 Task: Look for space in Luga, Russia from 9th June, 2023 to 16th June, 2023 for 2 adults in price range Rs.8000 to Rs.16000. Place can be entire place with 2 bedrooms having 2 beds and 1 bathroom. Property type can be house, flat, guest house. Booking option can be shelf check-in. Required host language is English.
Action: Mouse moved to (618, 124)
Screenshot: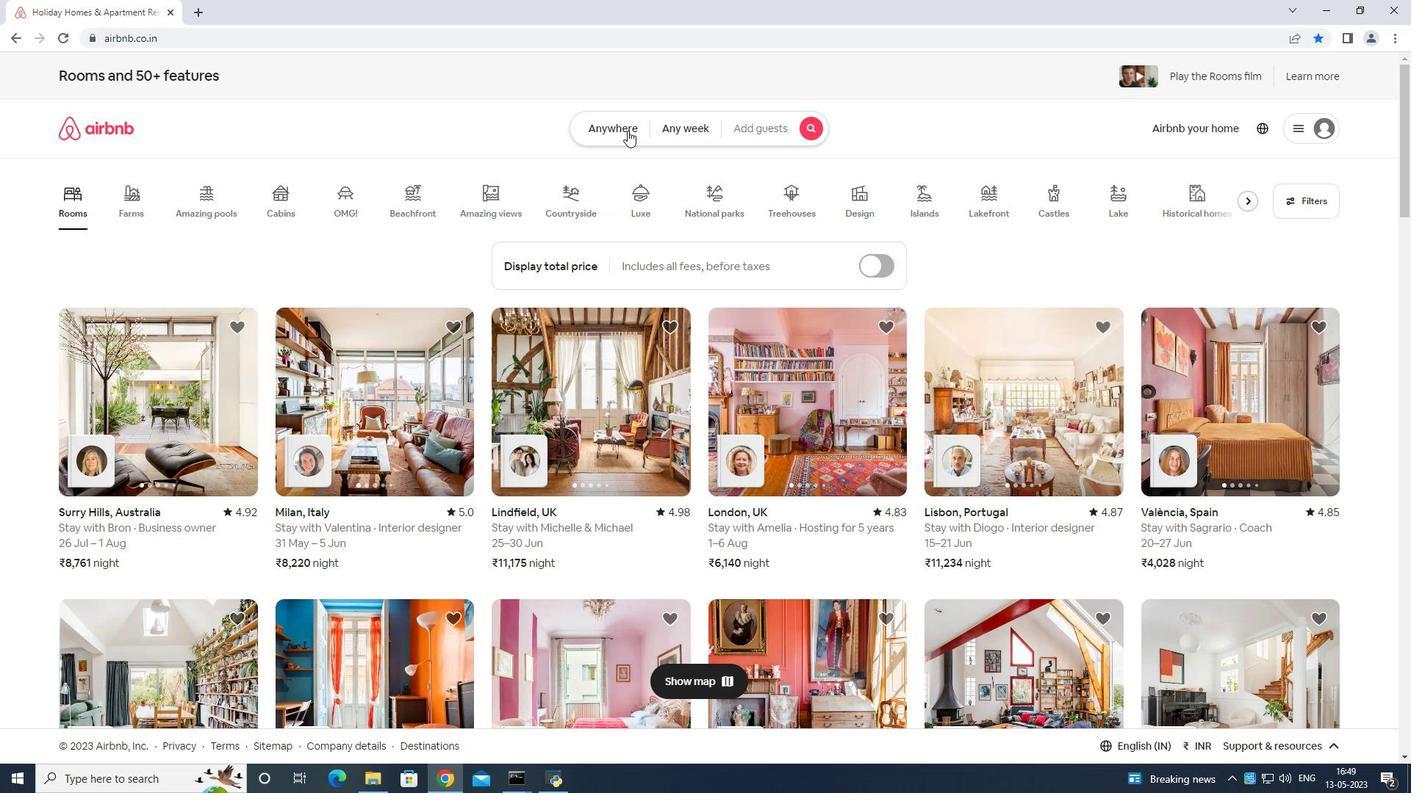 
Action: Mouse pressed left at (618, 124)
Screenshot: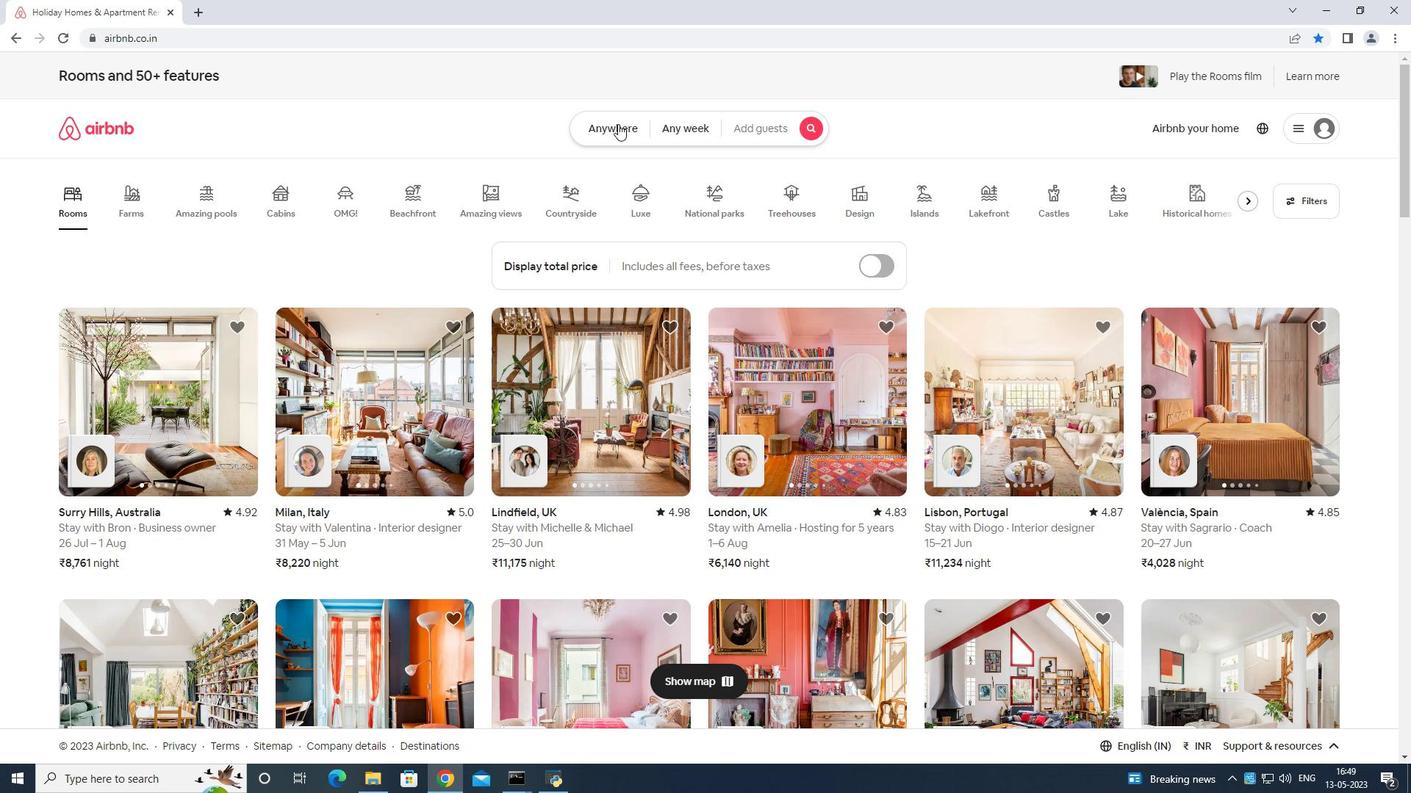 
Action: Mouse moved to (523, 183)
Screenshot: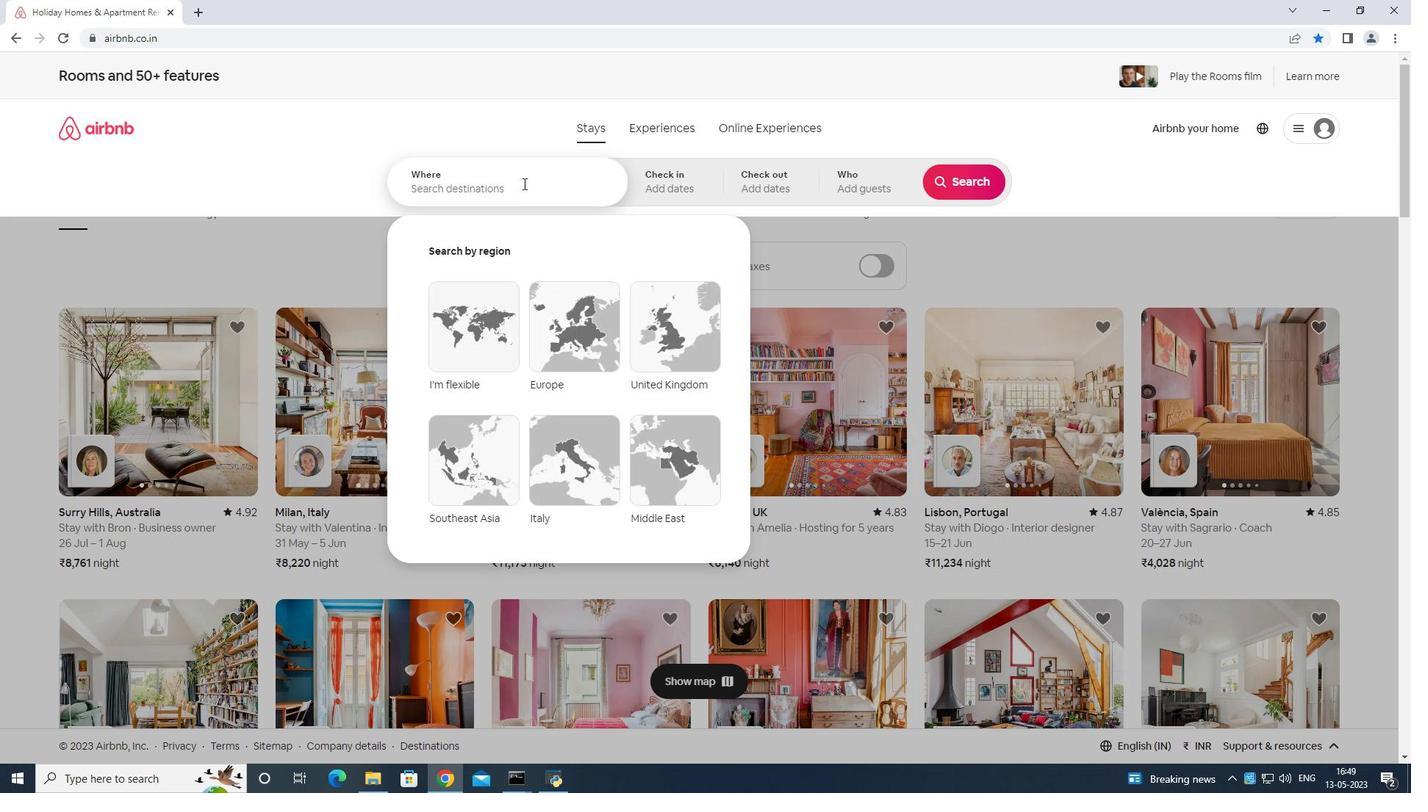 
Action: Mouse pressed left at (523, 183)
Screenshot: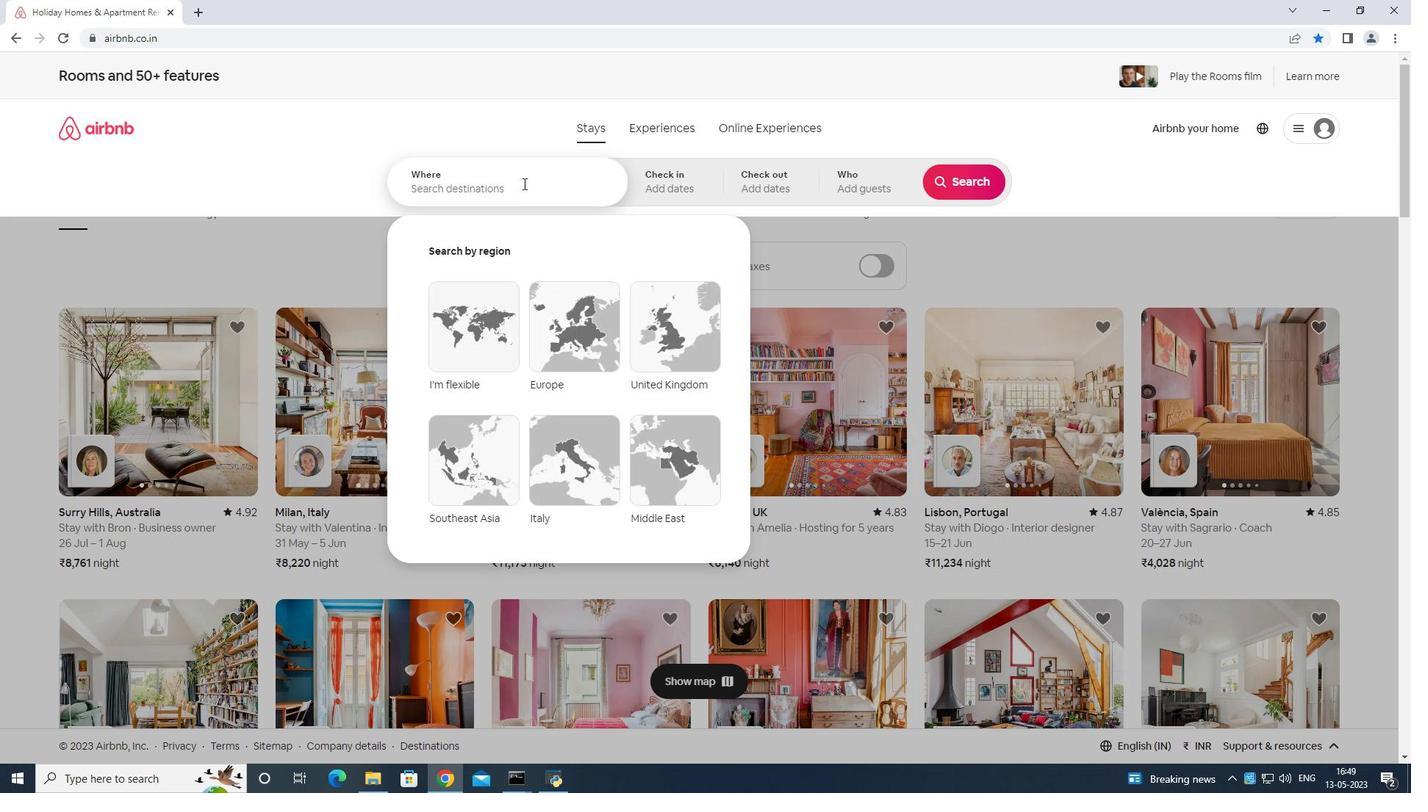 
Action: Key pressed <Key.caps_lock>LUGA<Key.space>RUSSIA<Key.enter>
Screenshot: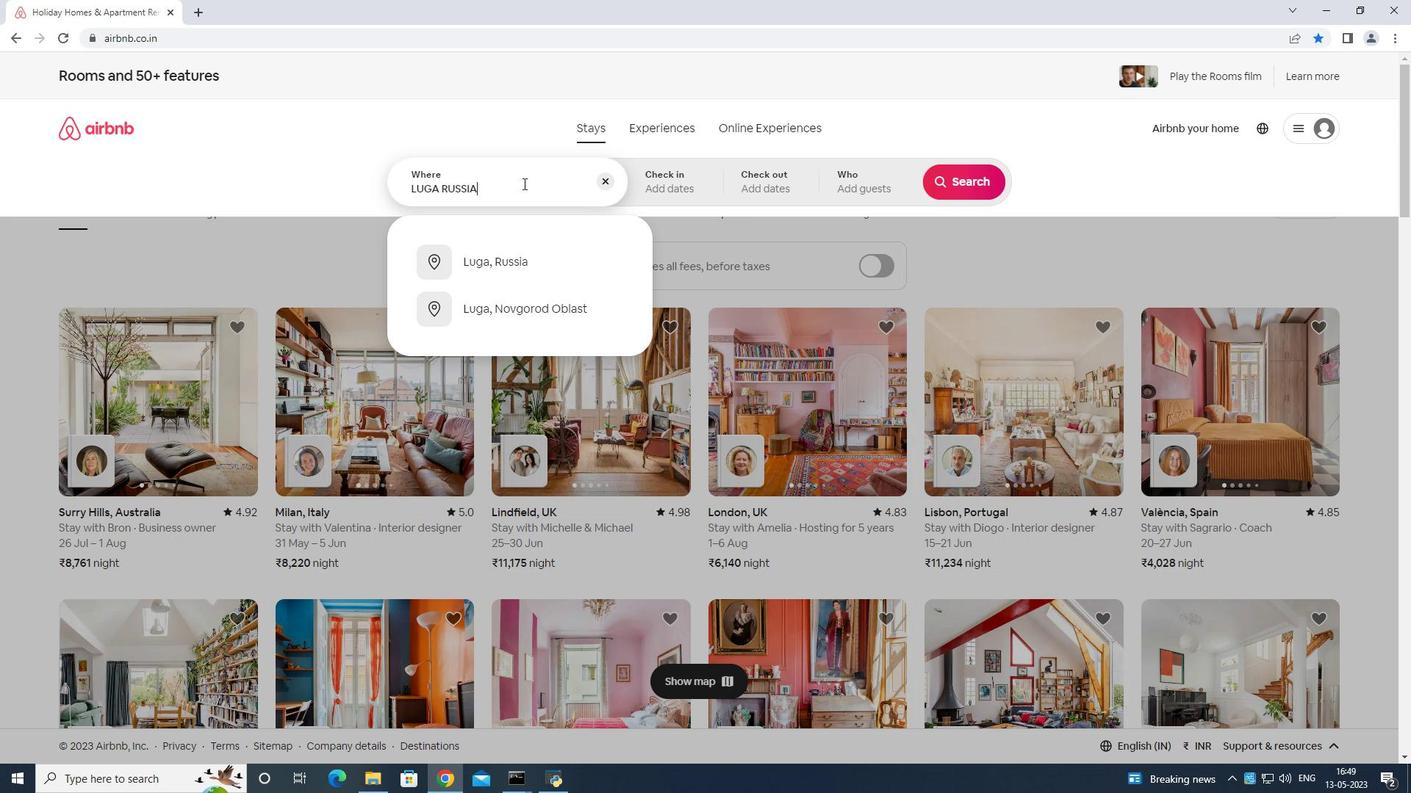 
Action: Mouse moved to (904, 387)
Screenshot: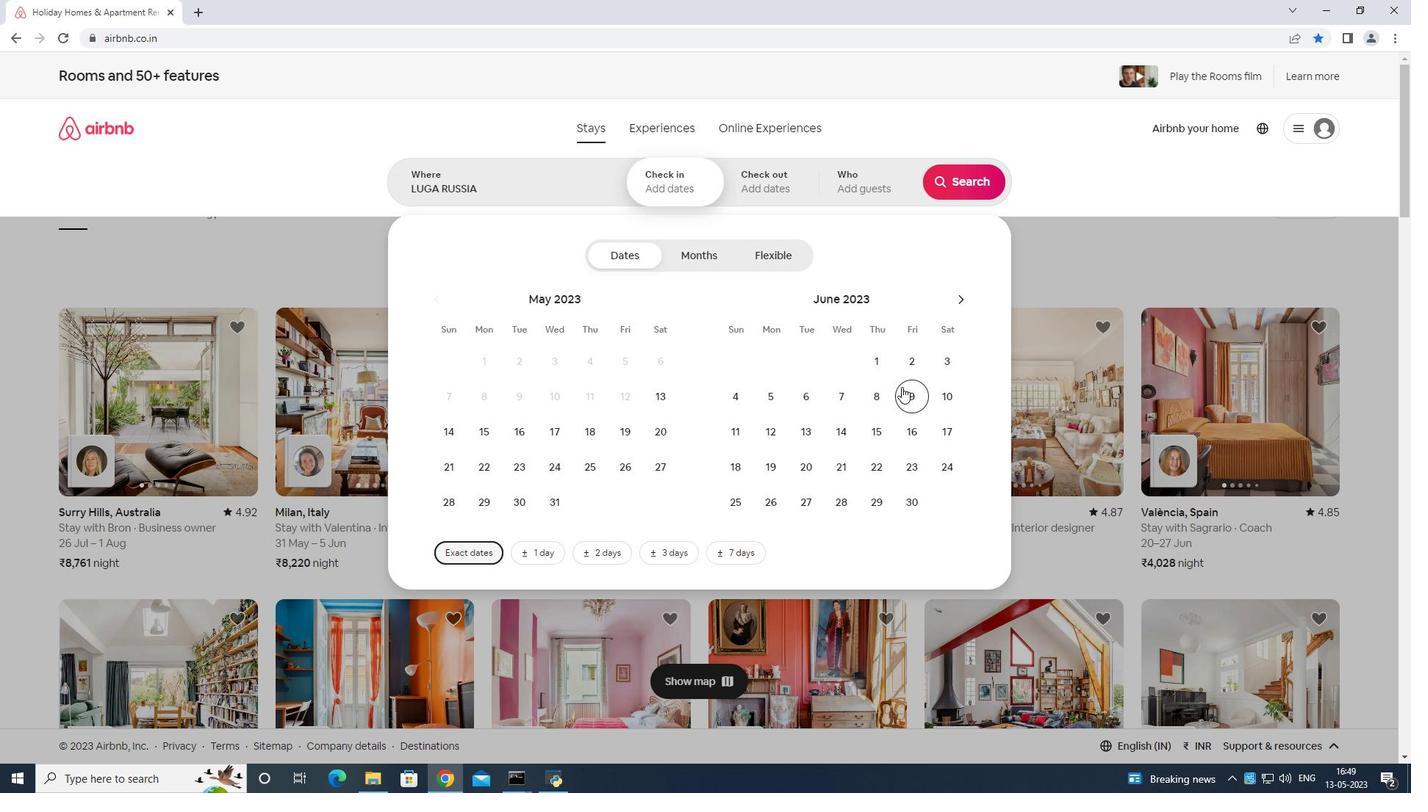 
Action: Mouse pressed left at (904, 387)
Screenshot: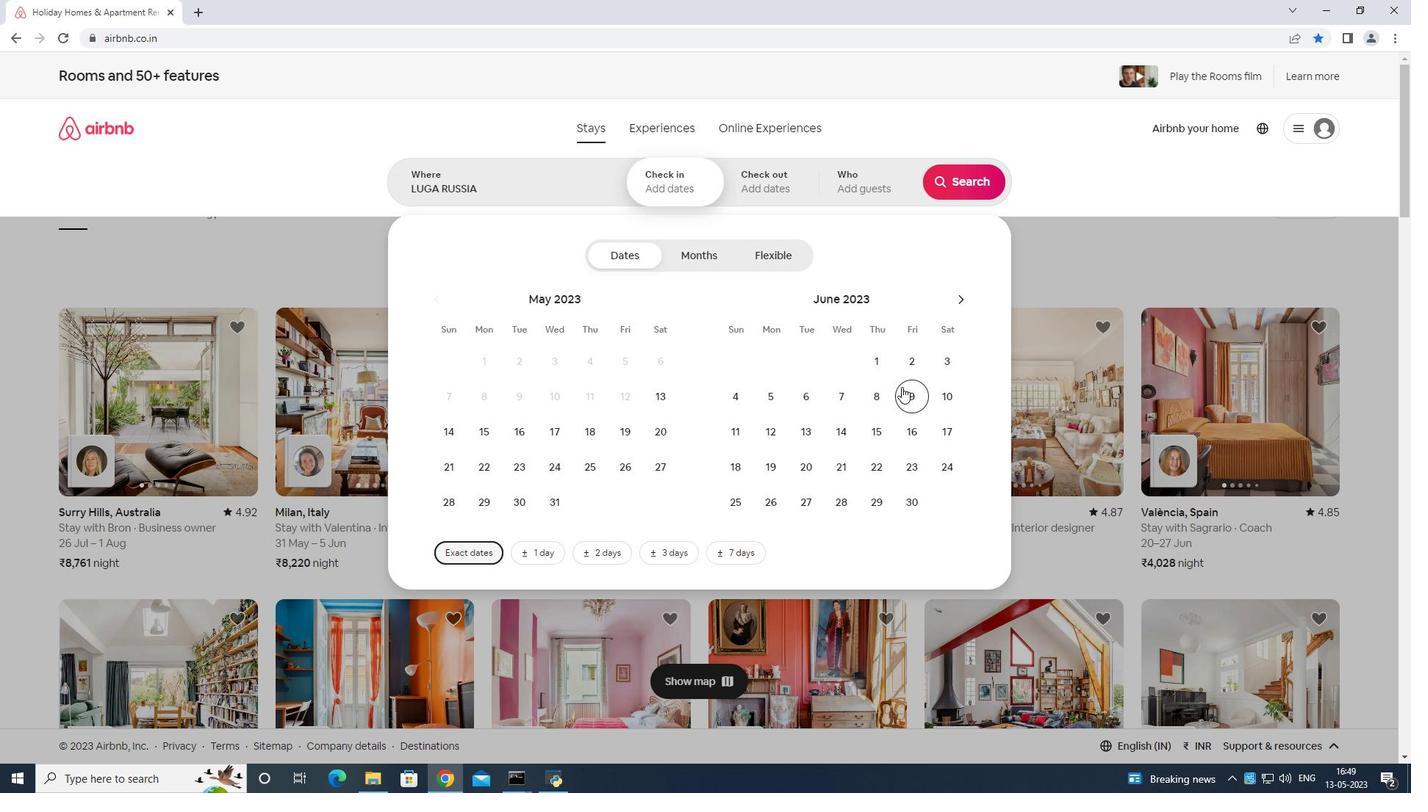 
Action: Mouse moved to (906, 426)
Screenshot: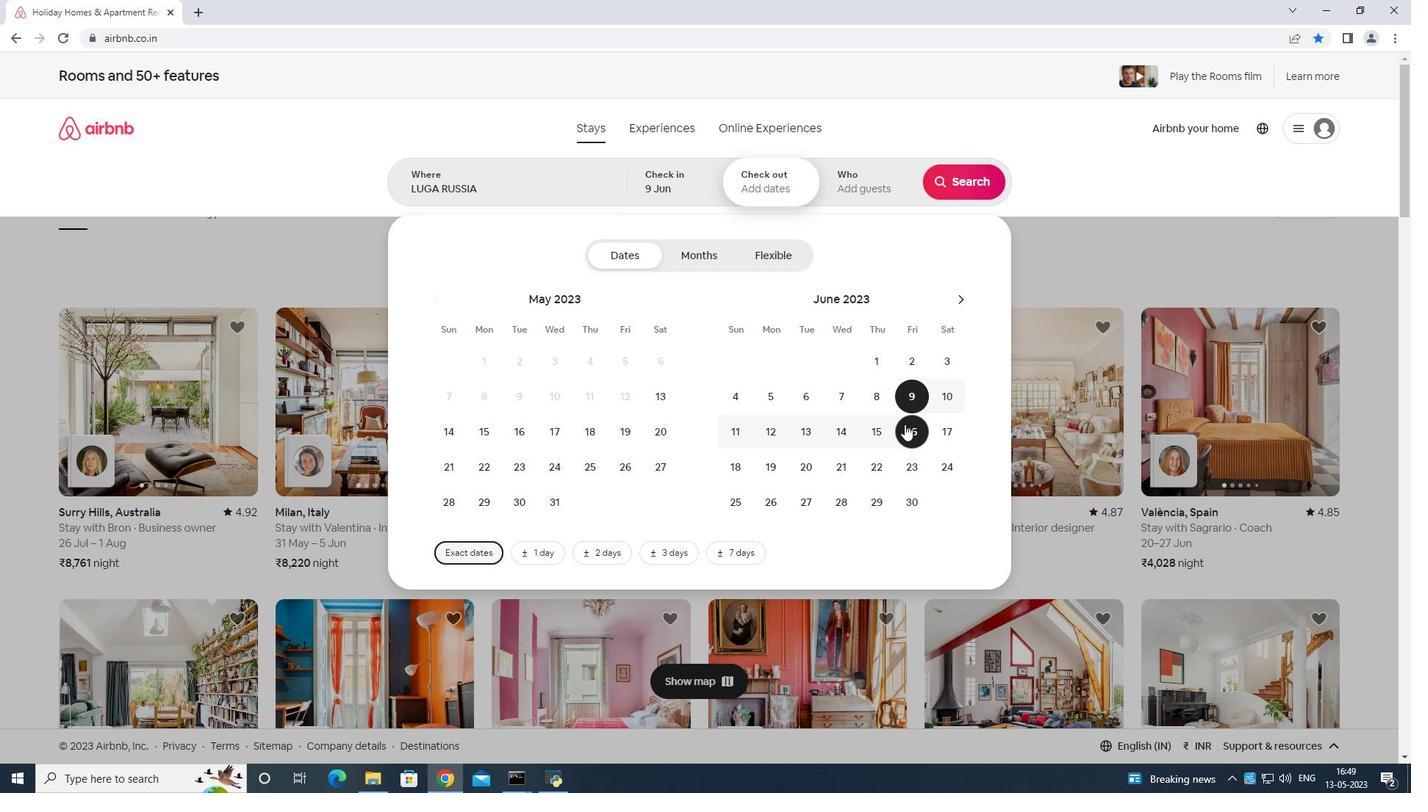 
Action: Mouse pressed left at (906, 426)
Screenshot: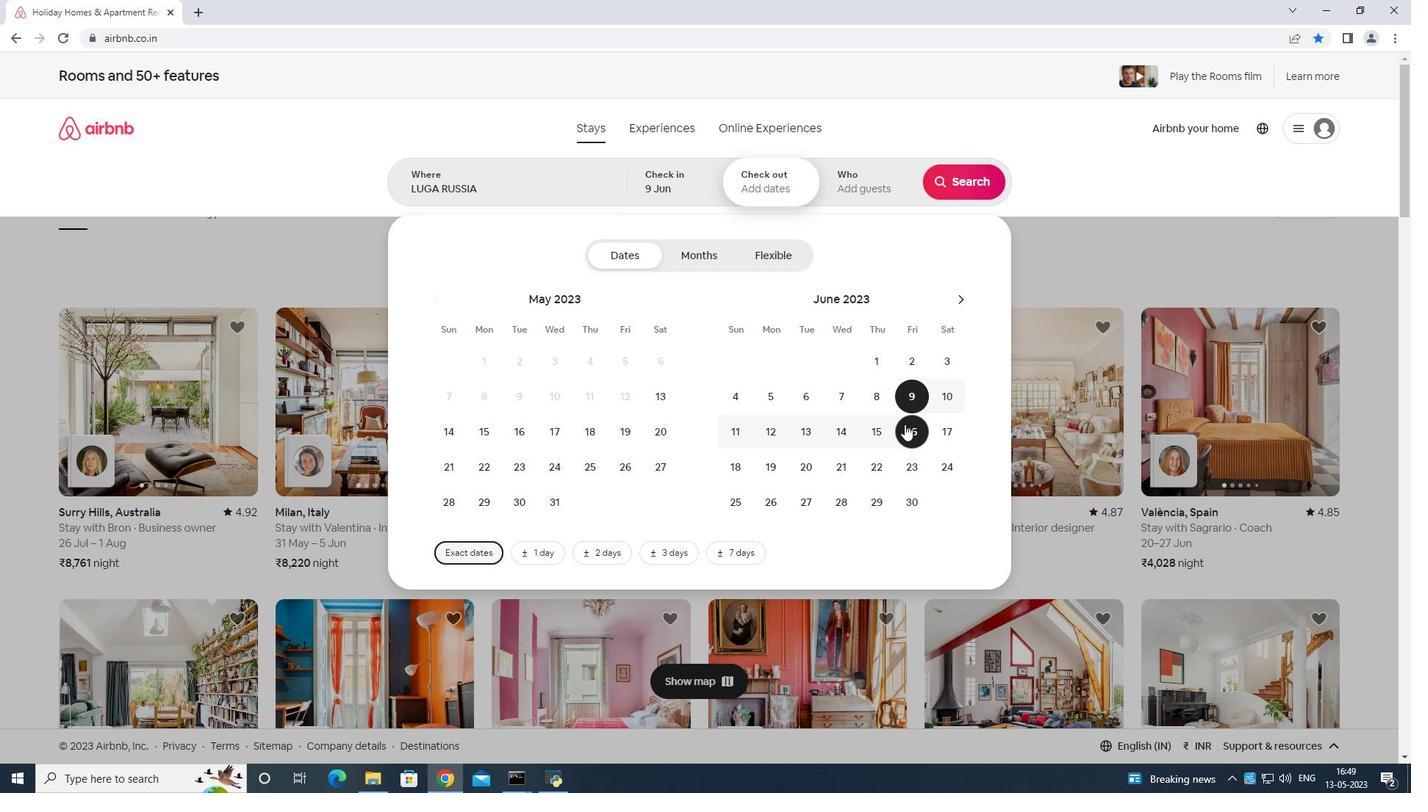 
Action: Mouse moved to (874, 186)
Screenshot: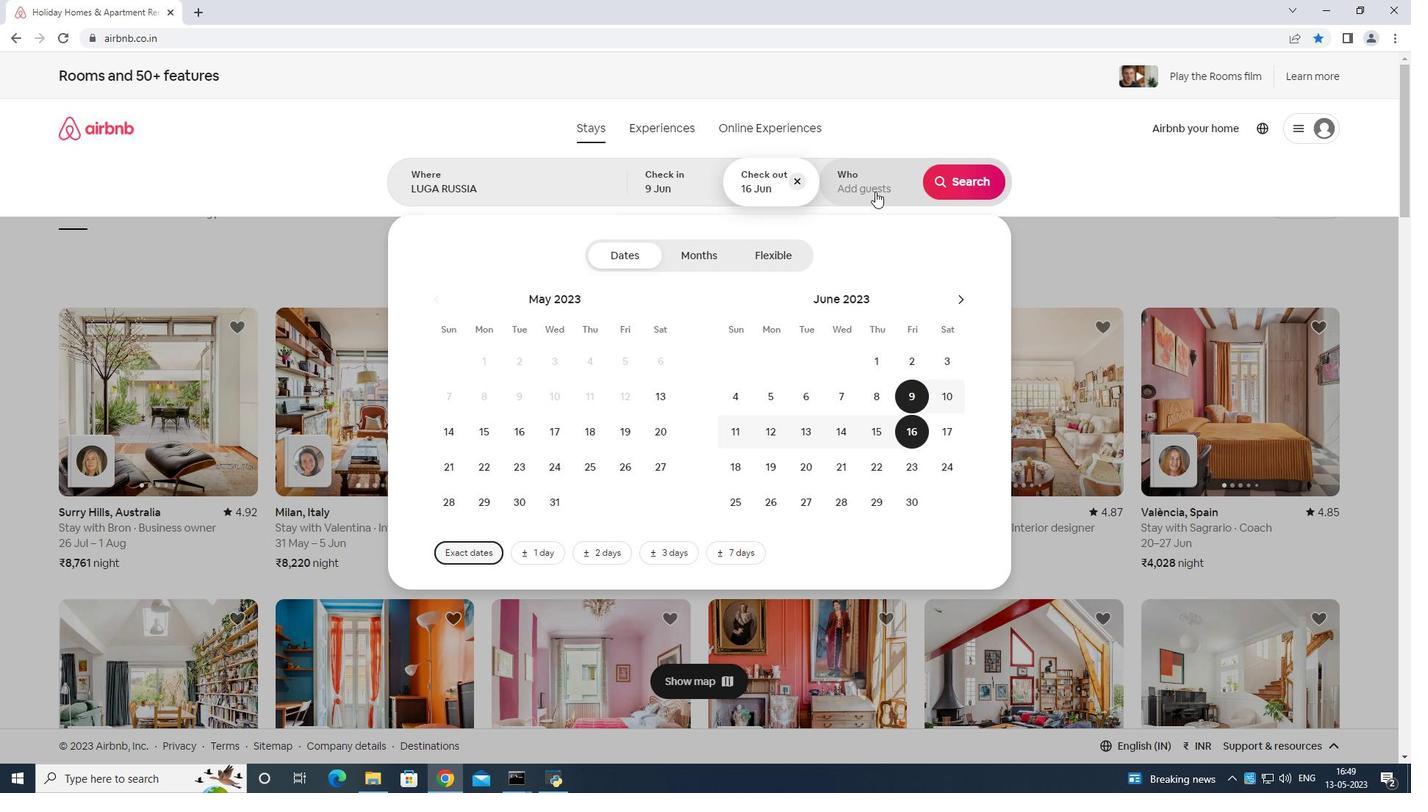
Action: Mouse pressed left at (874, 186)
Screenshot: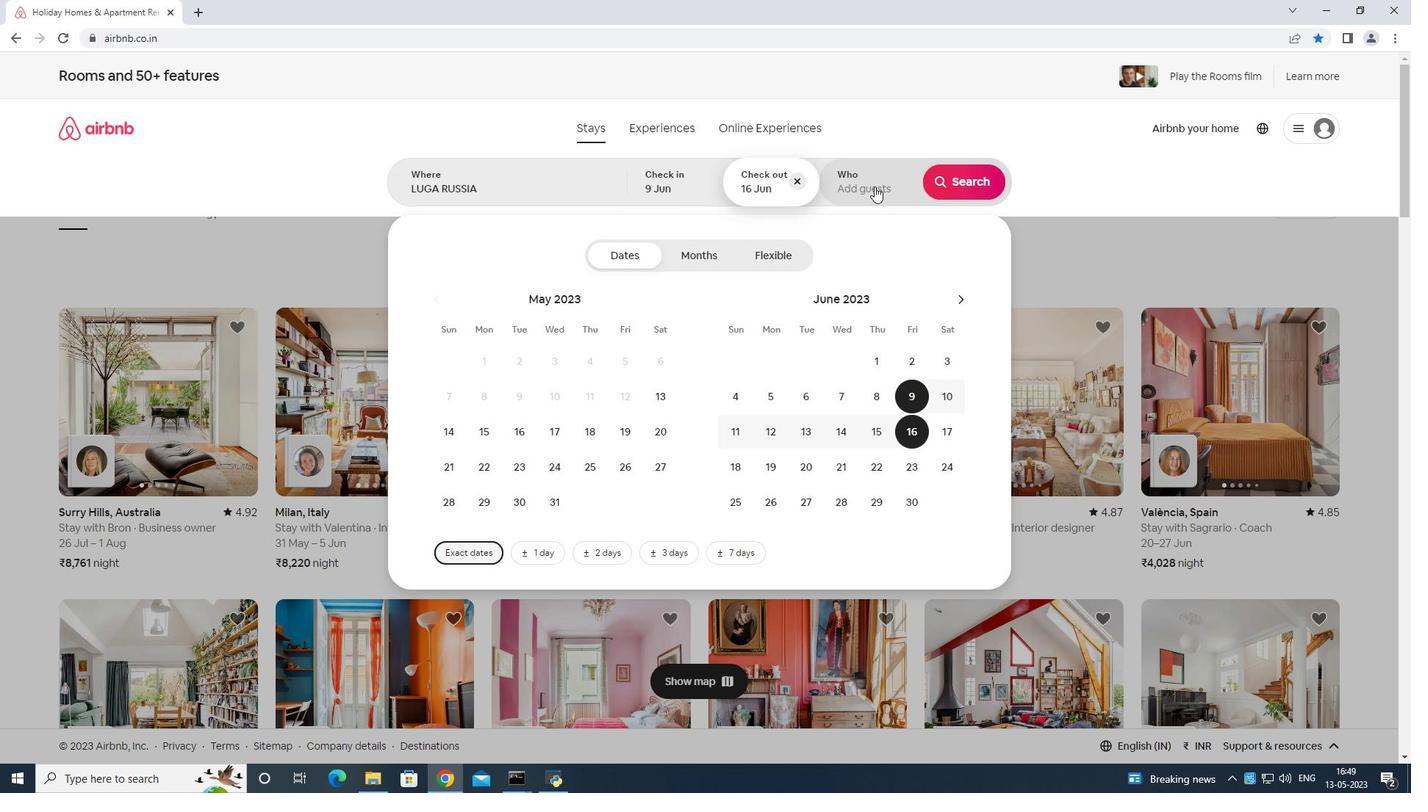 
Action: Mouse moved to (963, 255)
Screenshot: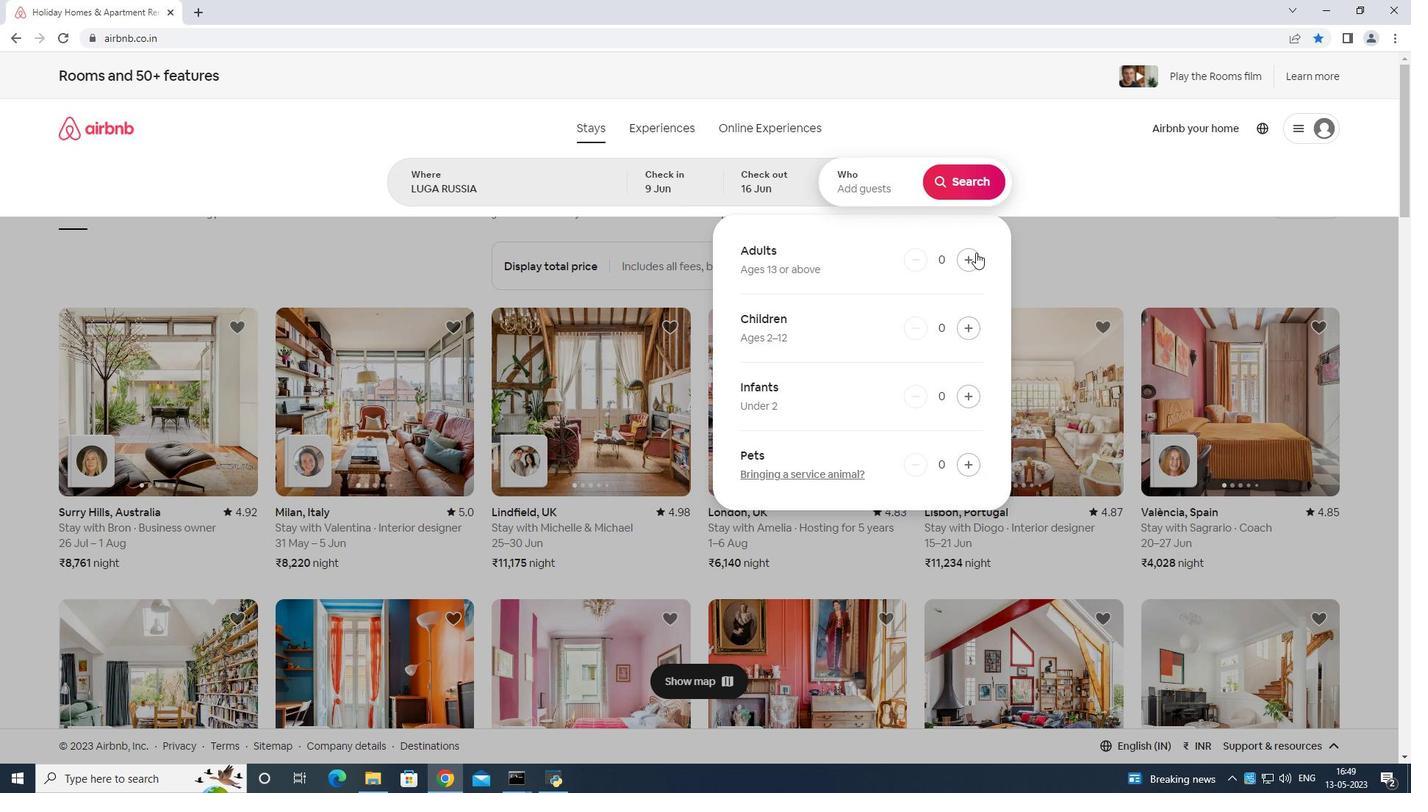 
Action: Mouse pressed left at (963, 255)
Screenshot: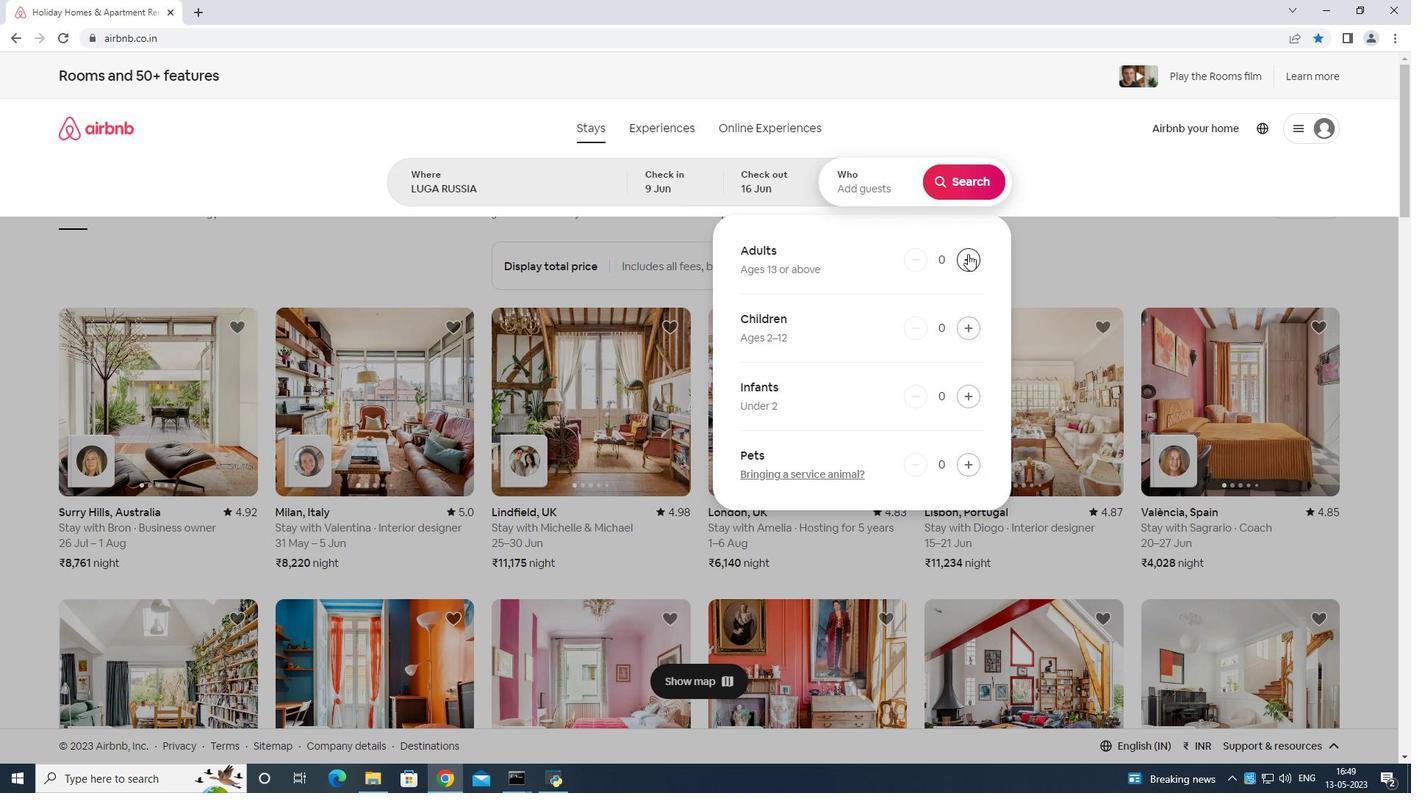 
Action: Mouse moved to (963, 254)
Screenshot: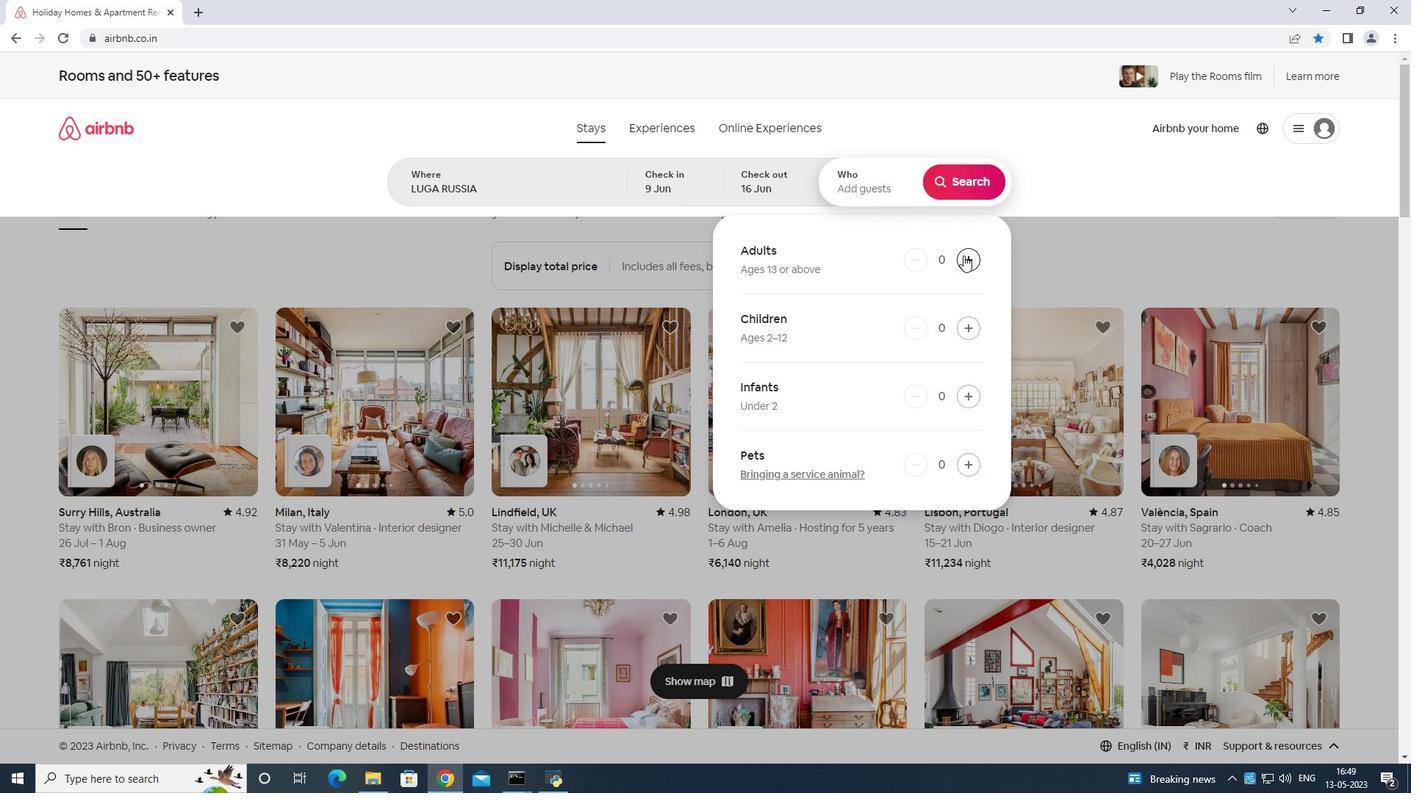 
Action: Mouse pressed left at (963, 254)
Screenshot: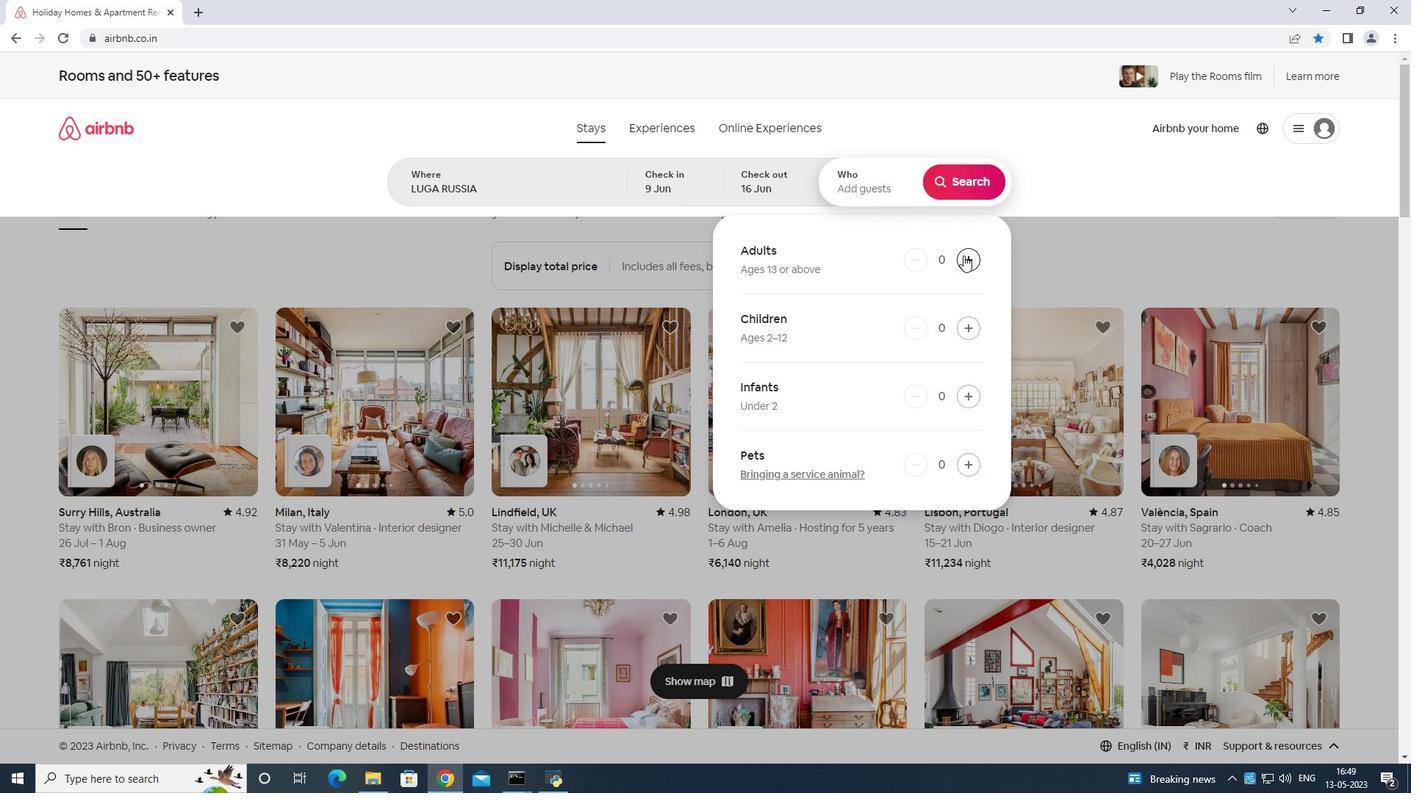 
Action: Mouse moved to (960, 183)
Screenshot: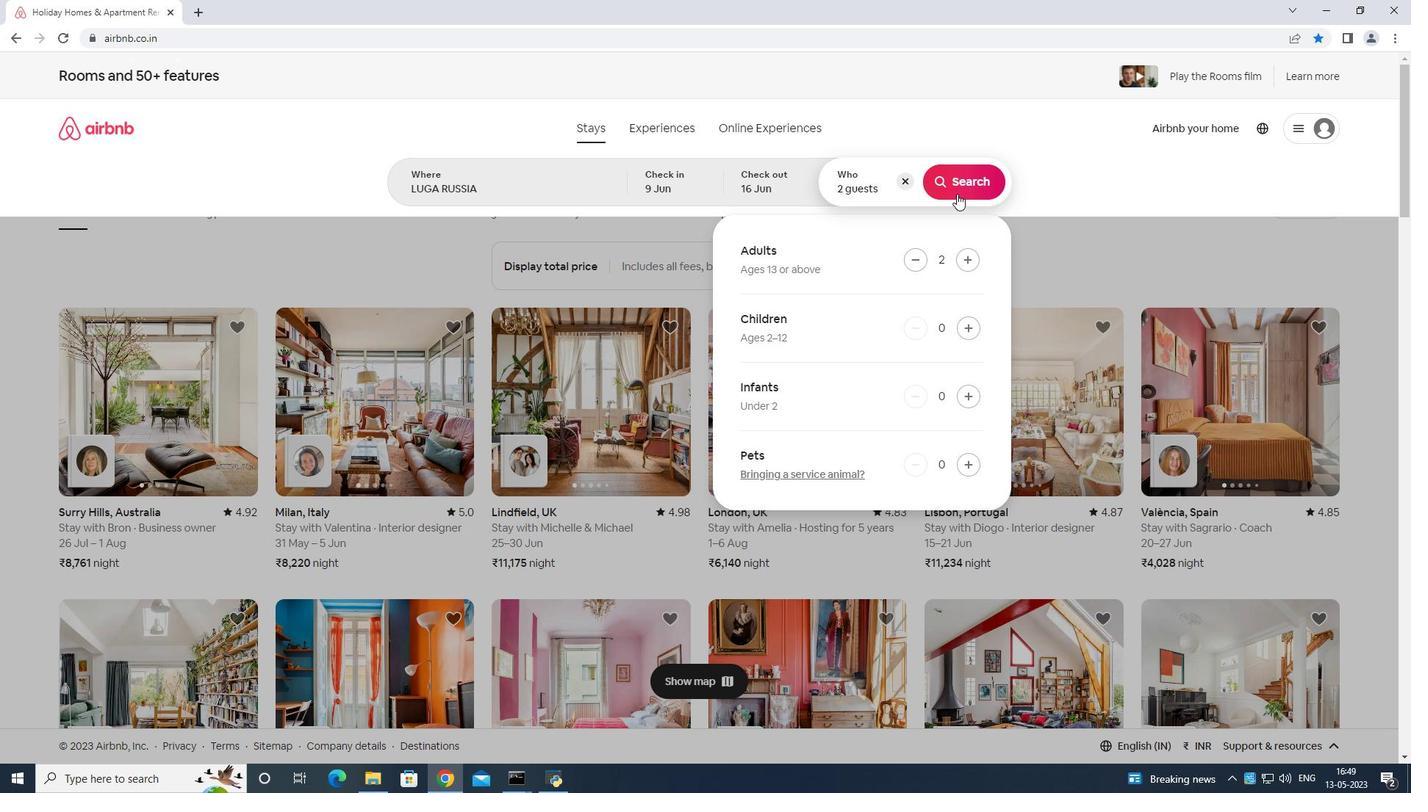 
Action: Mouse pressed left at (960, 183)
Screenshot: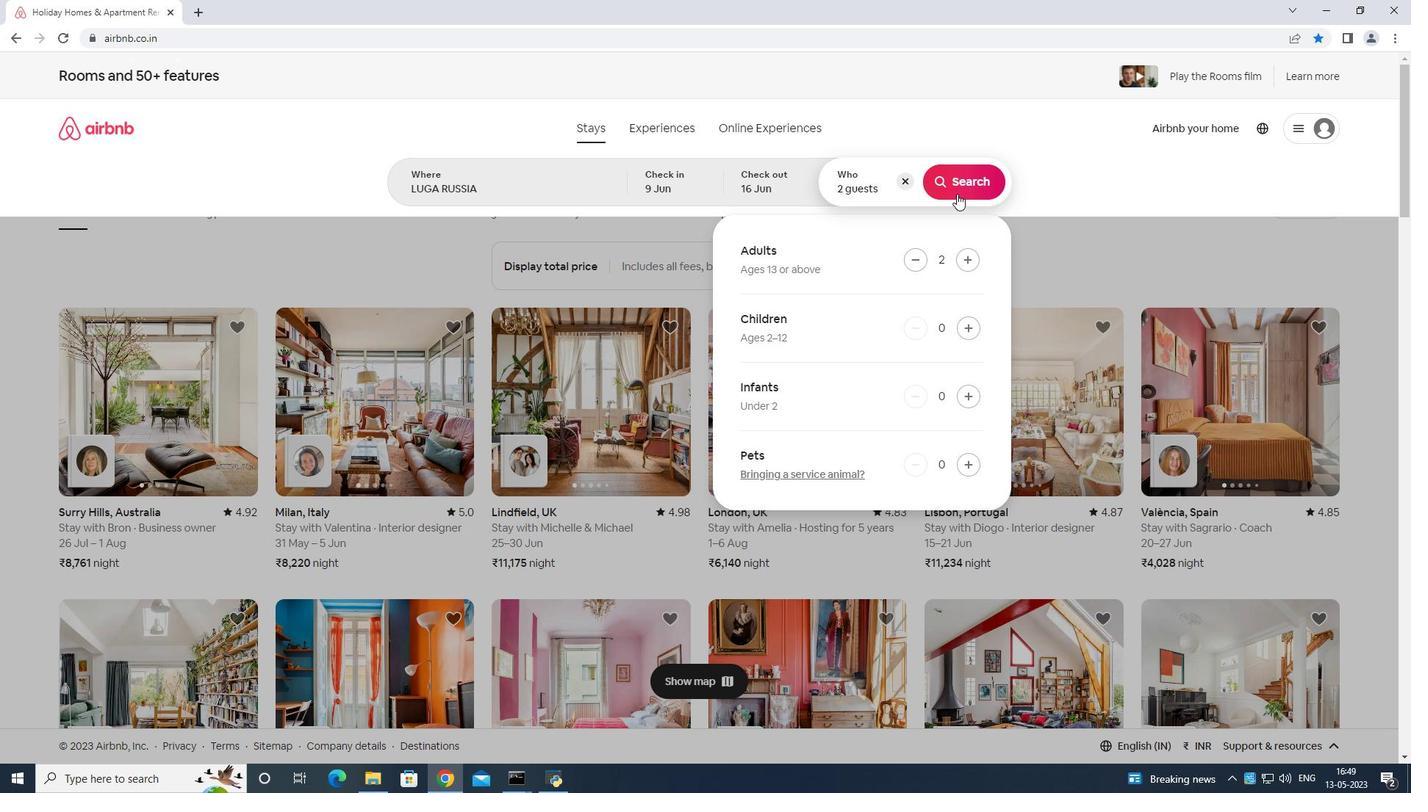 
Action: Mouse moved to (1334, 134)
Screenshot: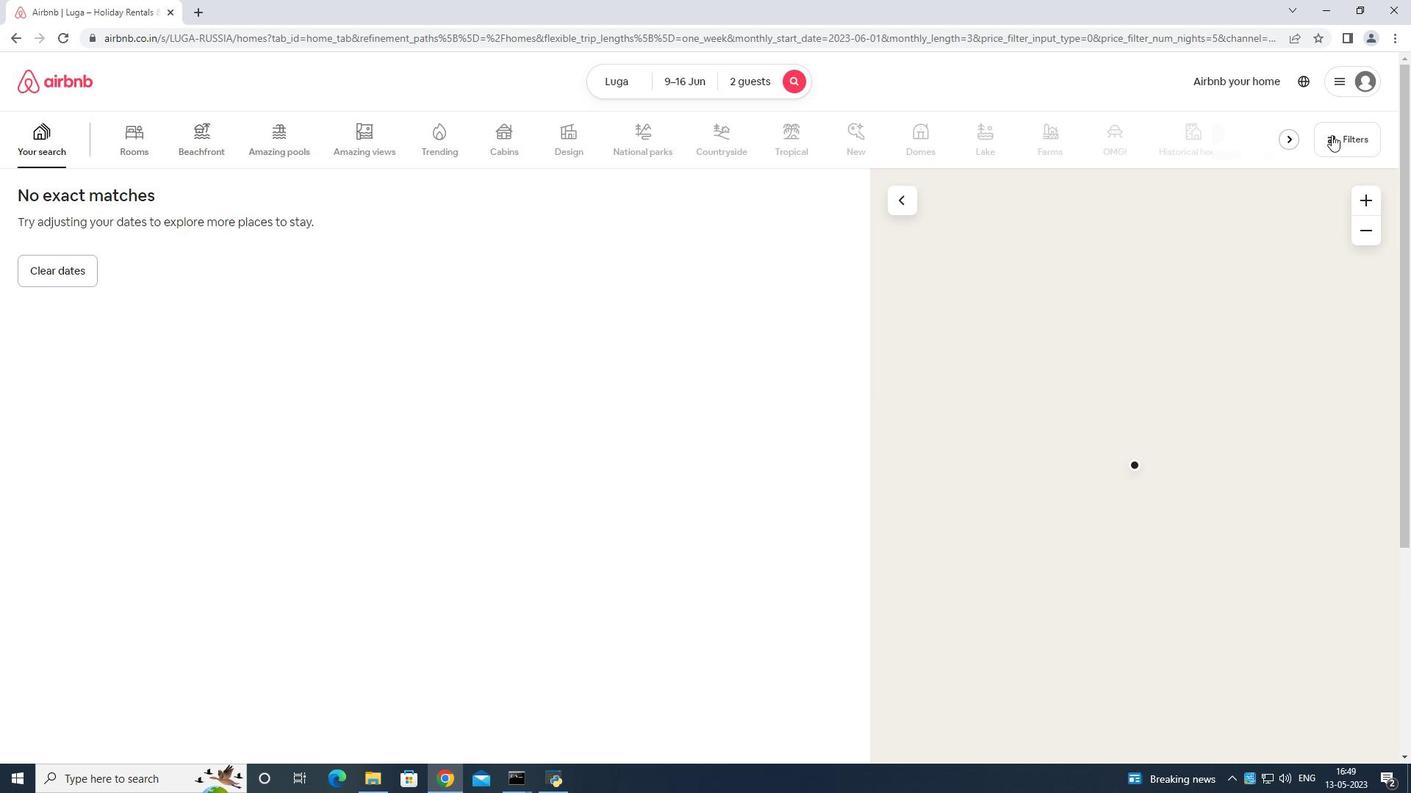 
Action: Mouse pressed left at (1334, 134)
Screenshot: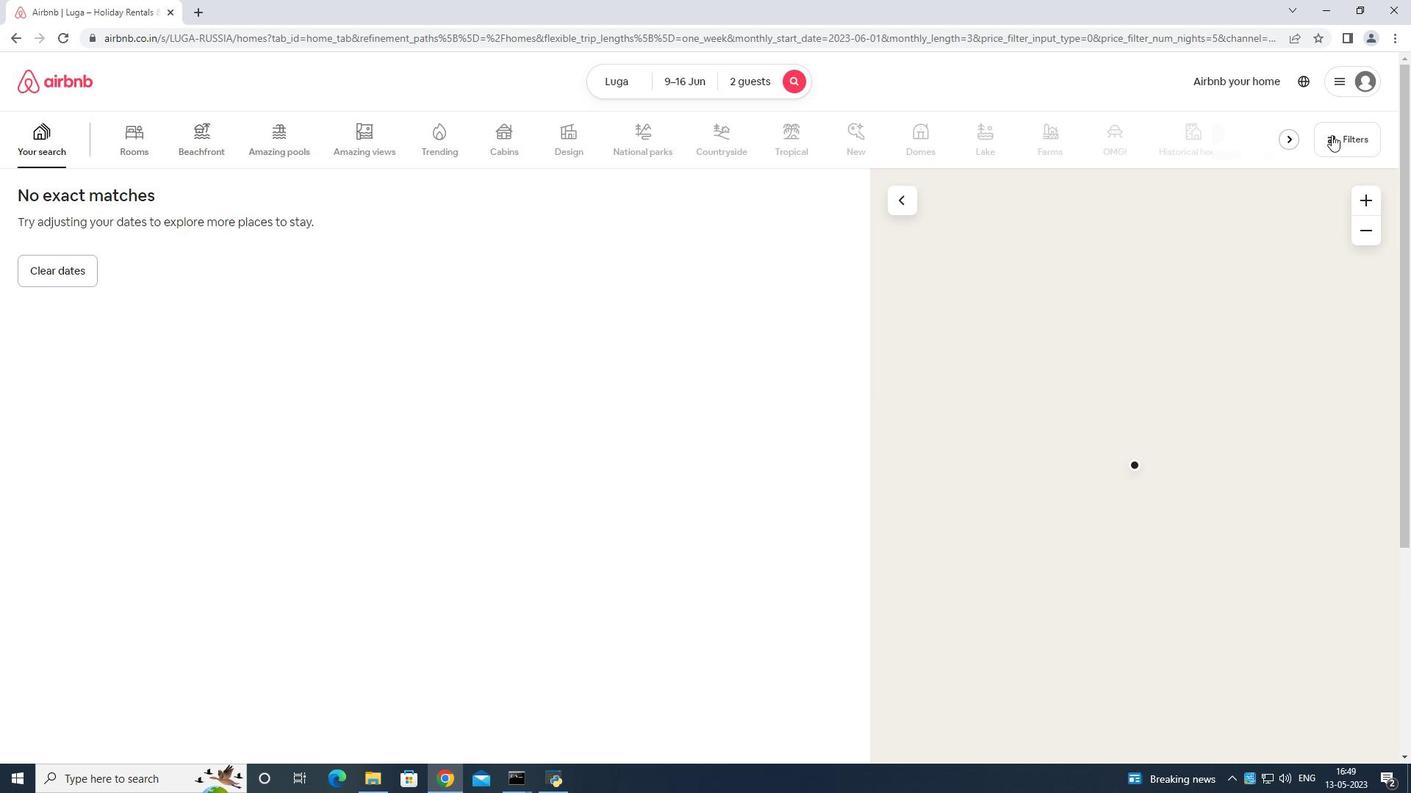 
Action: Mouse moved to (596, 489)
Screenshot: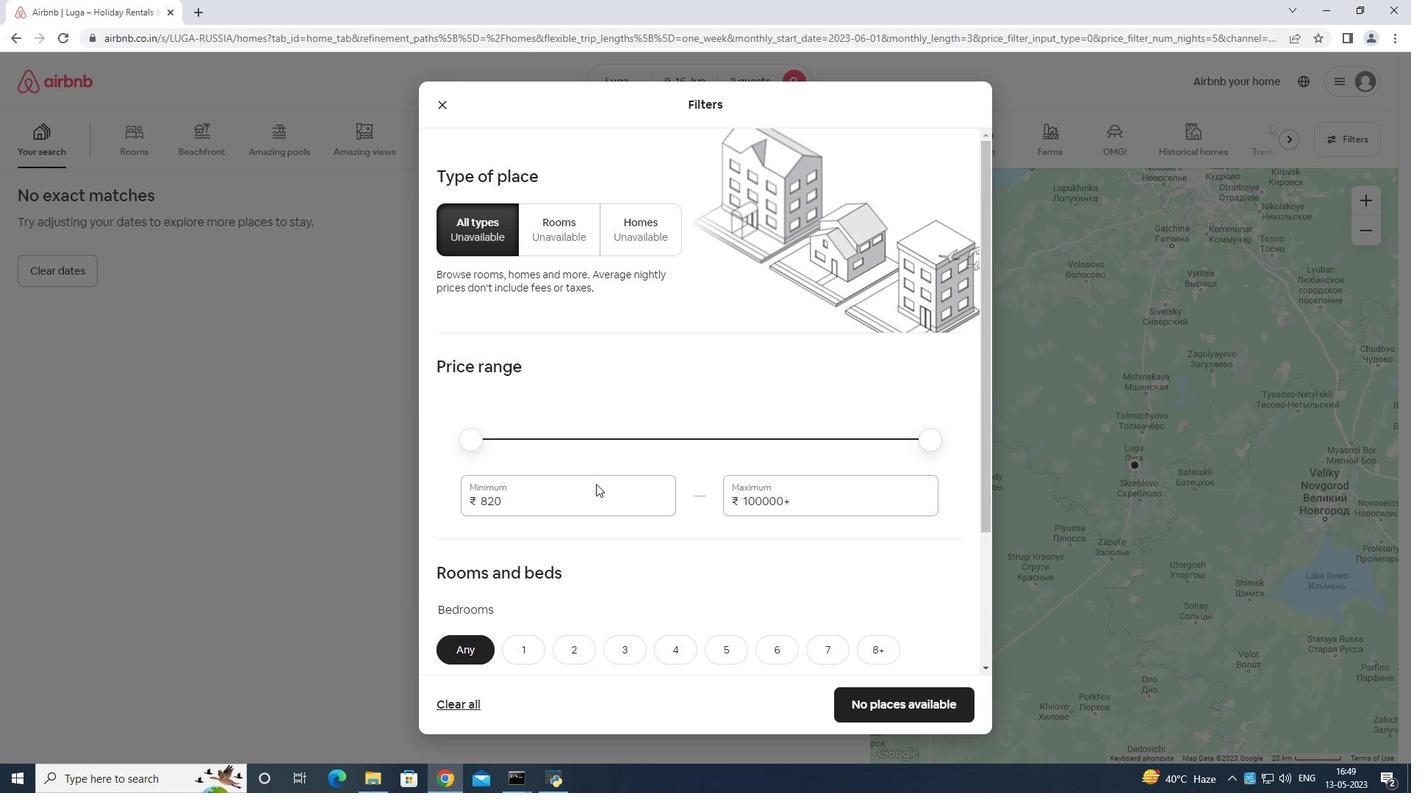 
Action: Mouse pressed left at (596, 489)
Screenshot: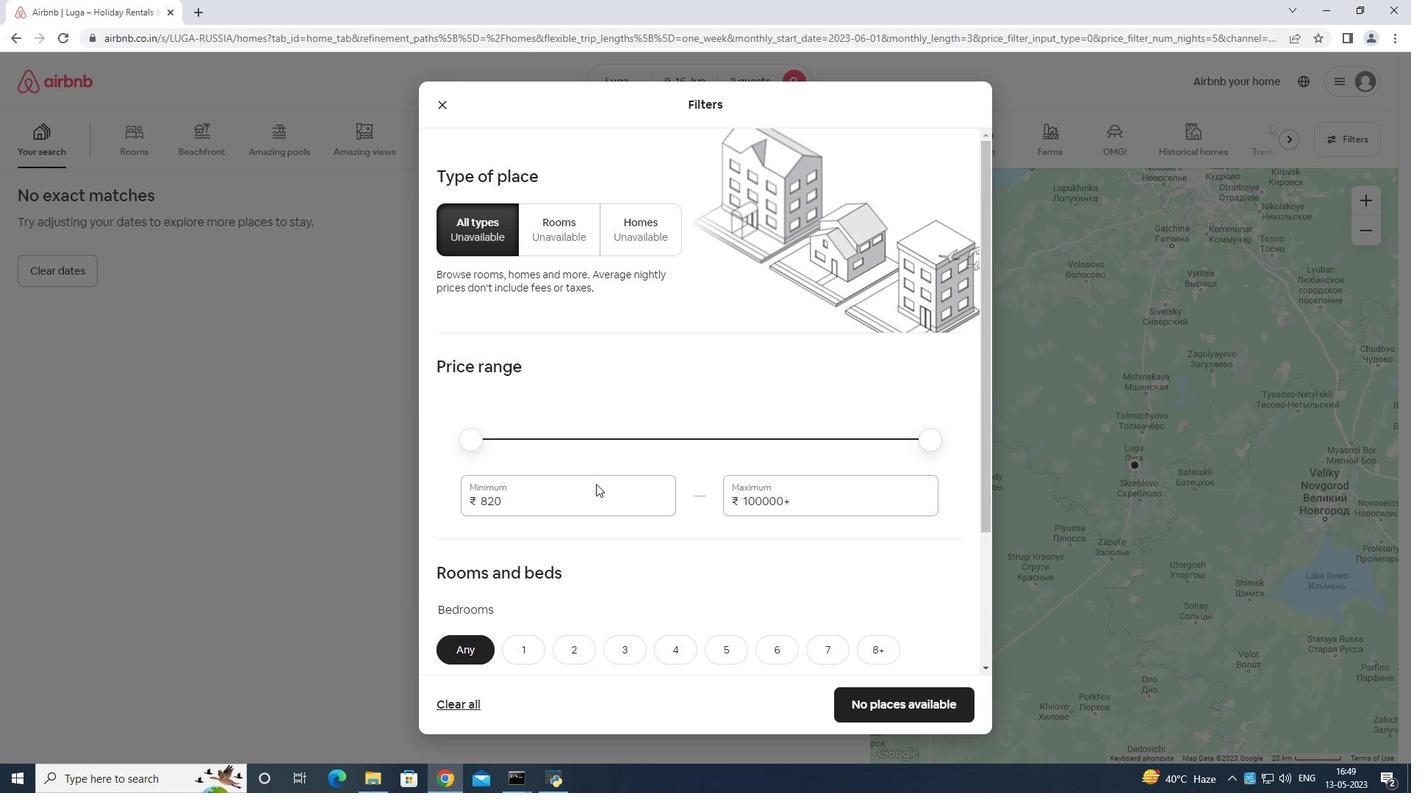 
Action: Mouse moved to (609, 485)
Screenshot: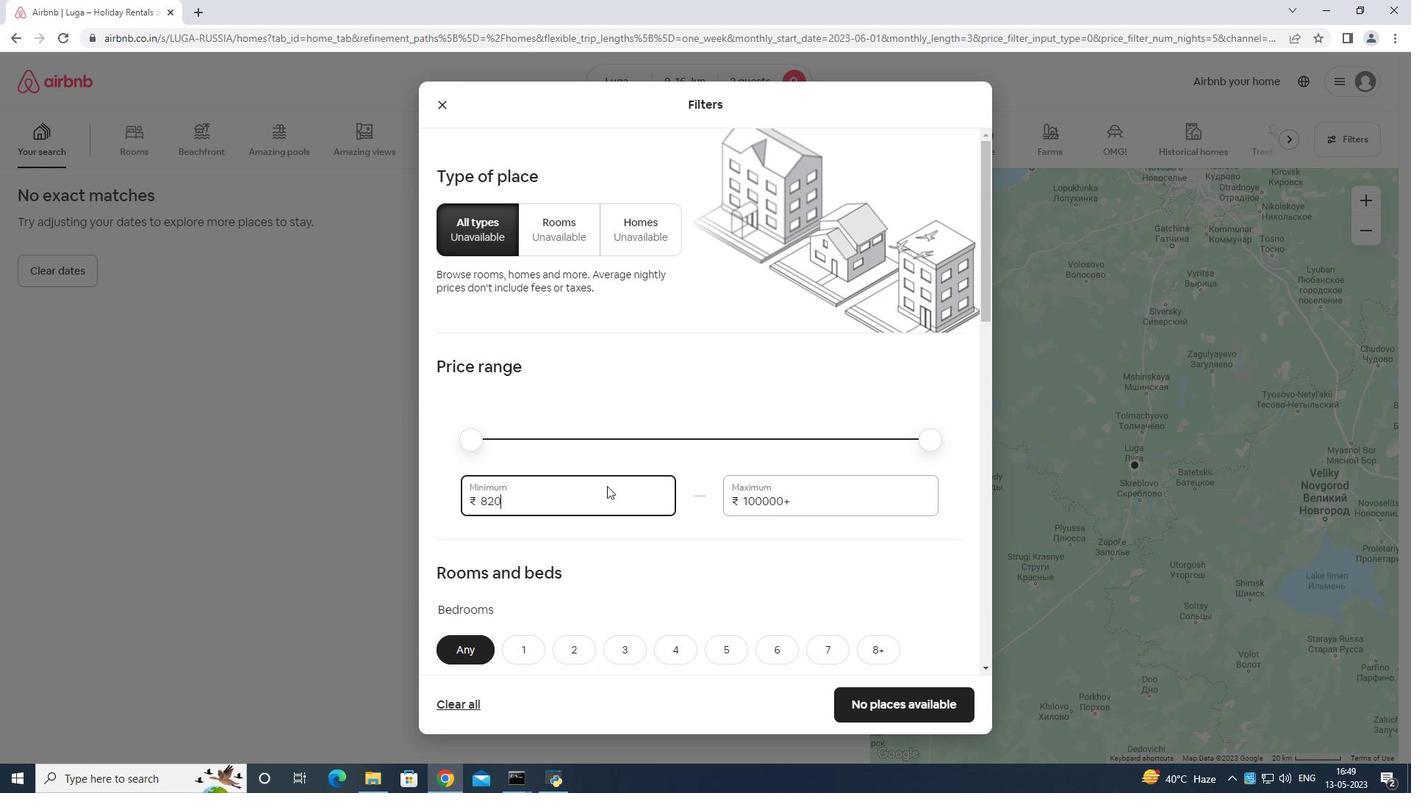 
Action: Key pressed <Key.backspace><Key.backspace><Key.backspace><Key.backspace><Key.backspace><Key.backspace>8
Screenshot: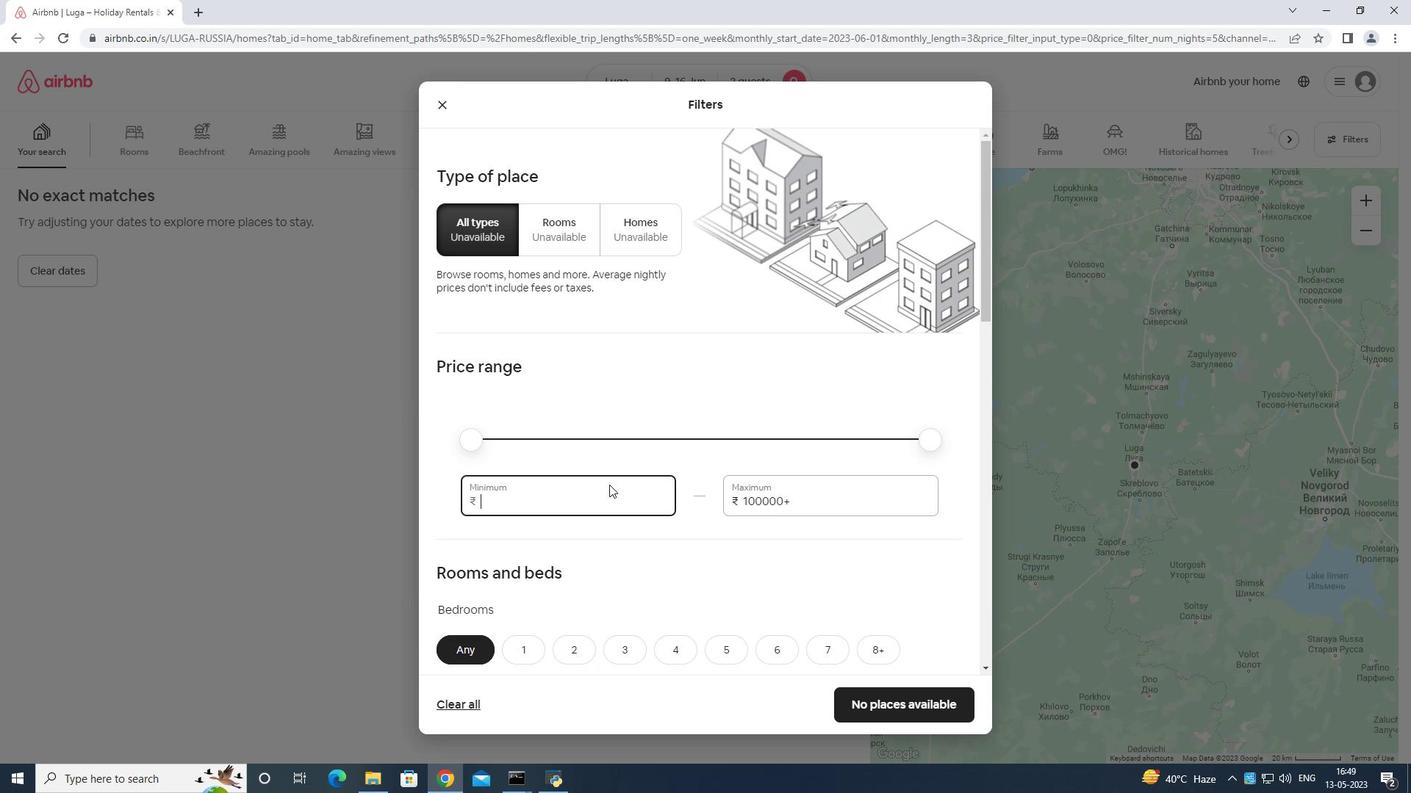 
Action: Mouse moved to (610, 485)
Screenshot: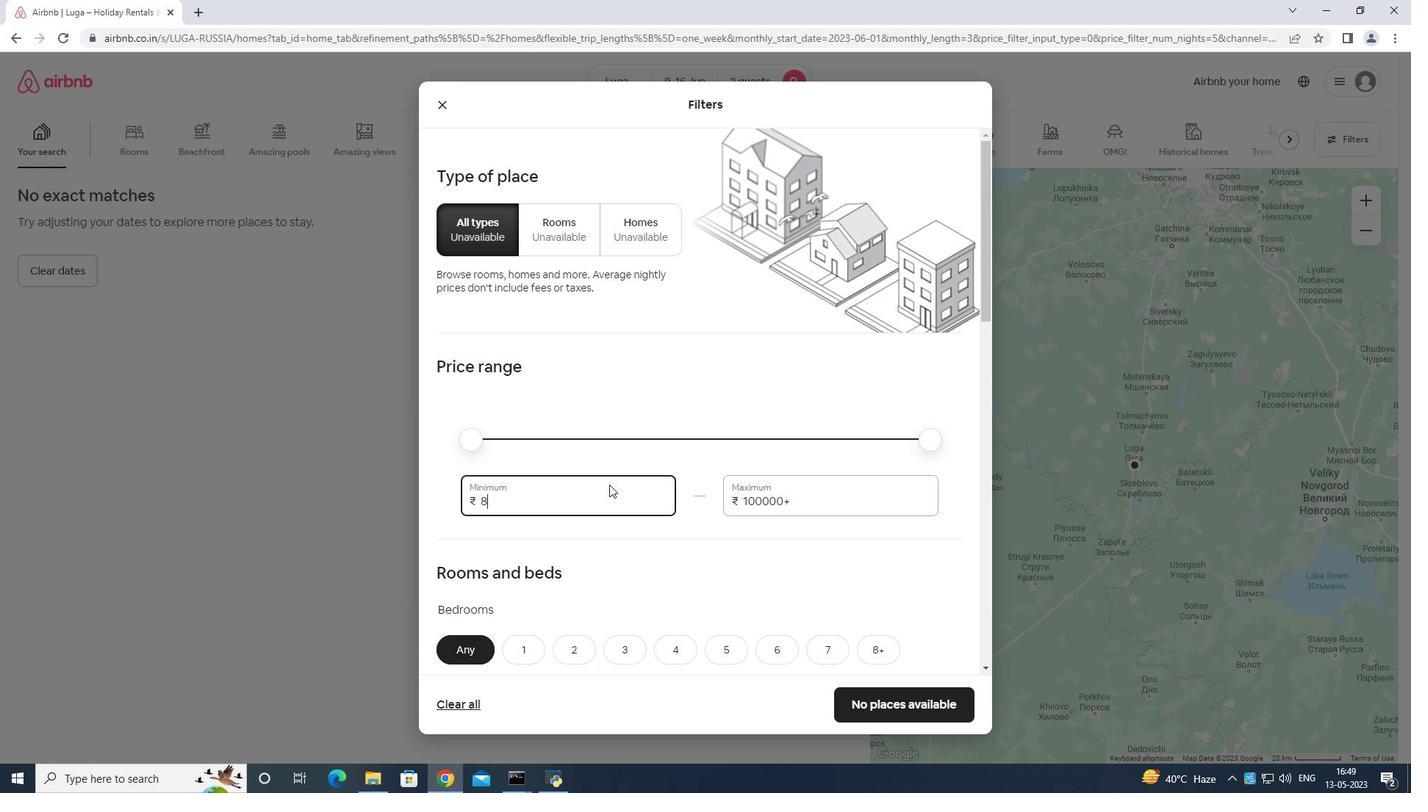 
Action: Key pressed 000
Screenshot: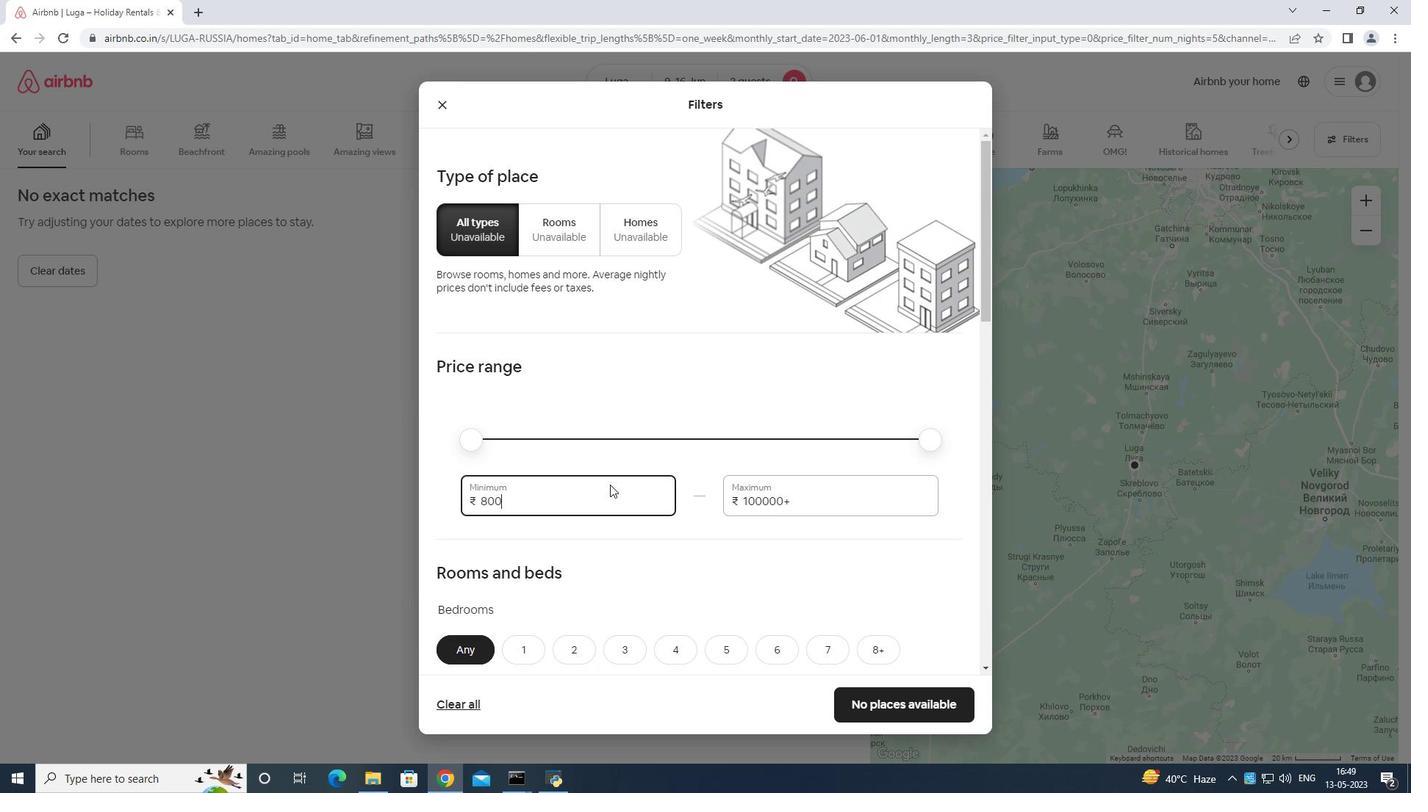 
Action: Mouse moved to (796, 491)
Screenshot: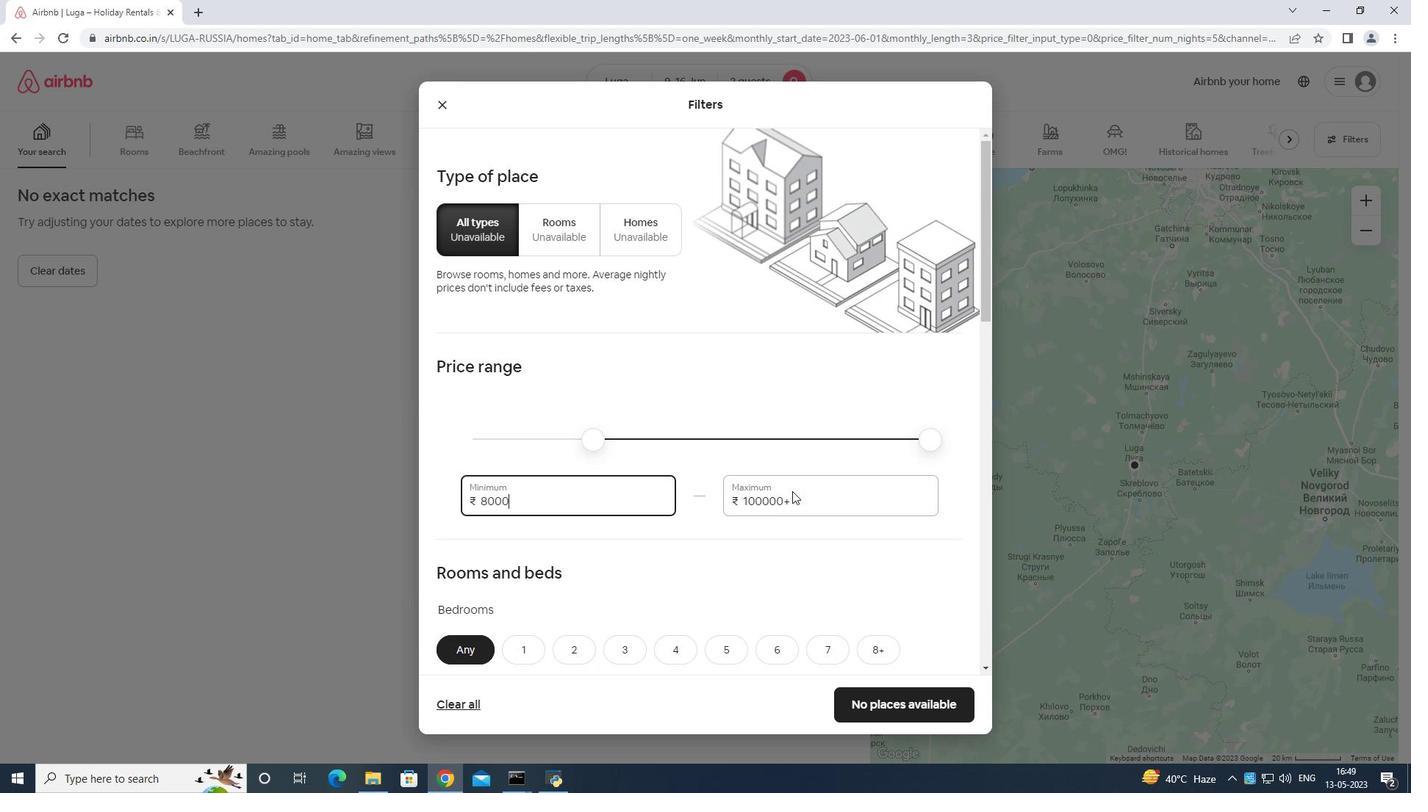 
Action: Mouse pressed left at (796, 491)
Screenshot: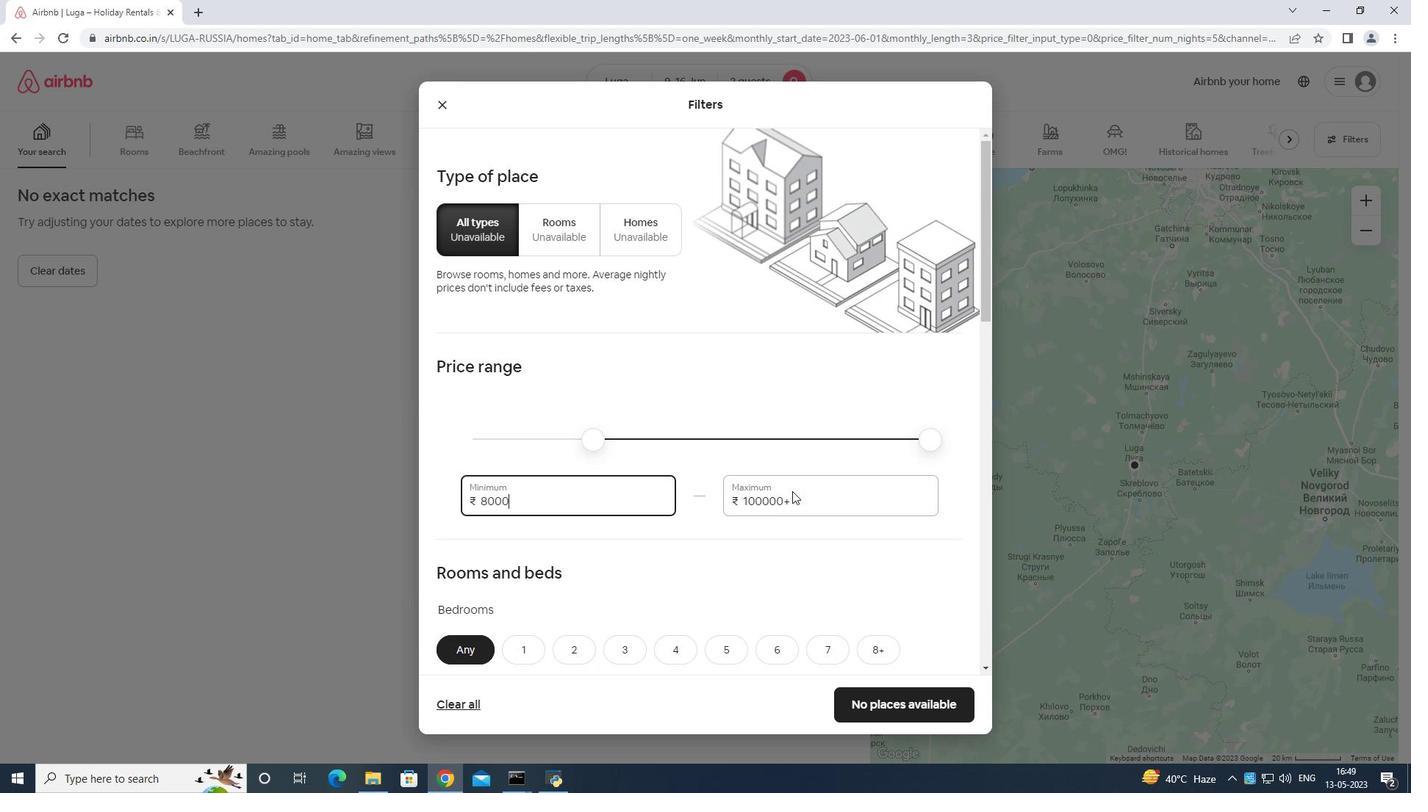 
Action: Mouse moved to (796, 491)
Screenshot: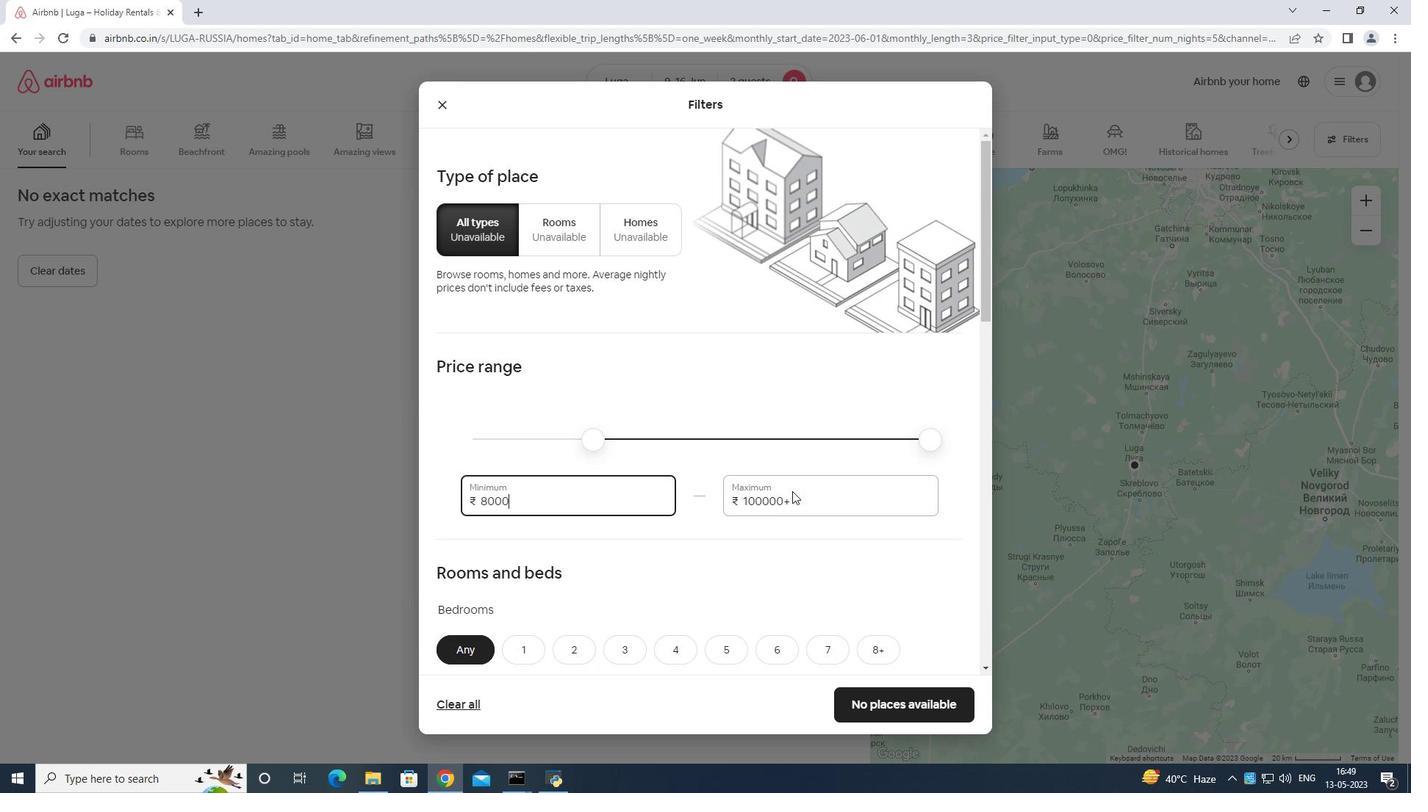 
Action: Key pressed <Key.backspace><Key.backspace><Key.backspace><Key.backspace>
Screenshot: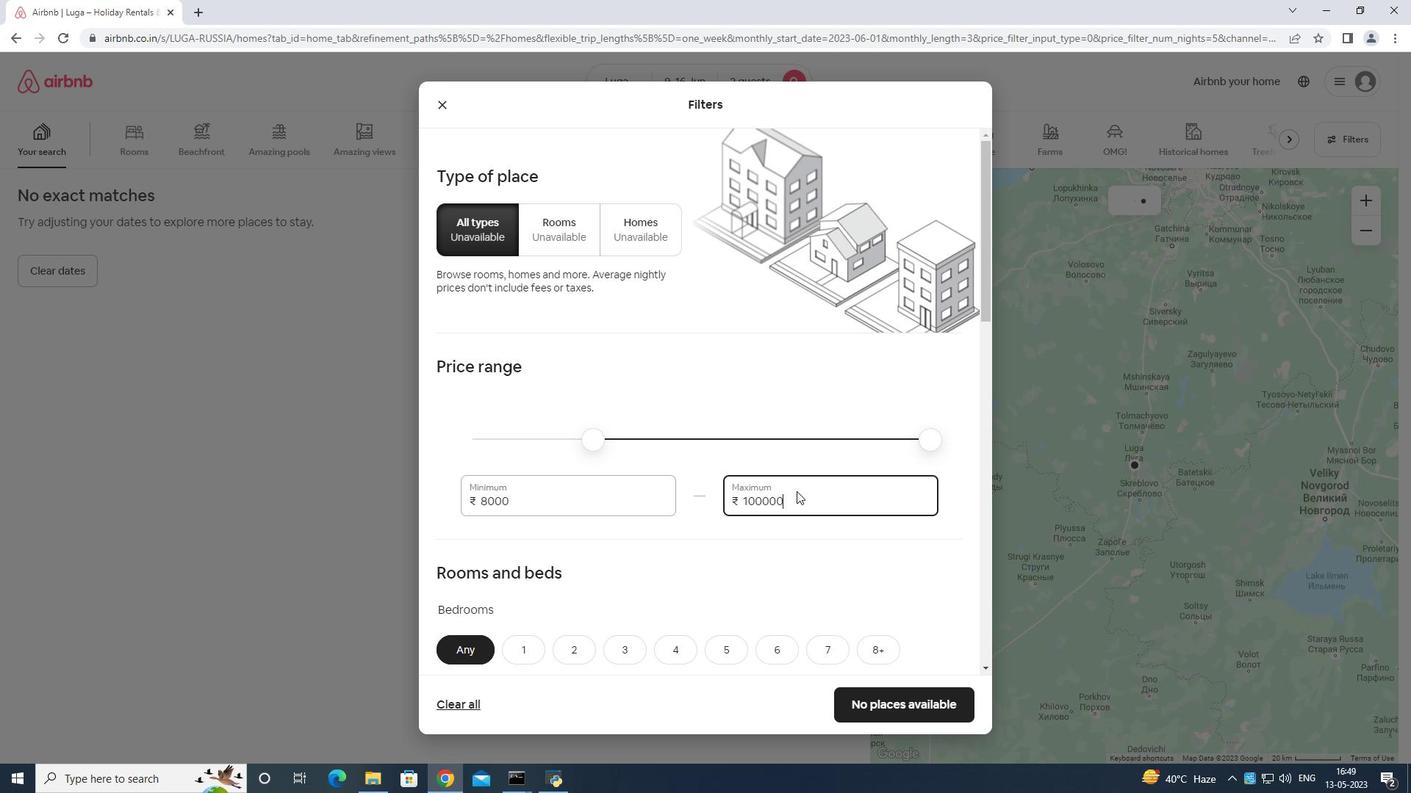 
Action: Mouse moved to (797, 491)
Screenshot: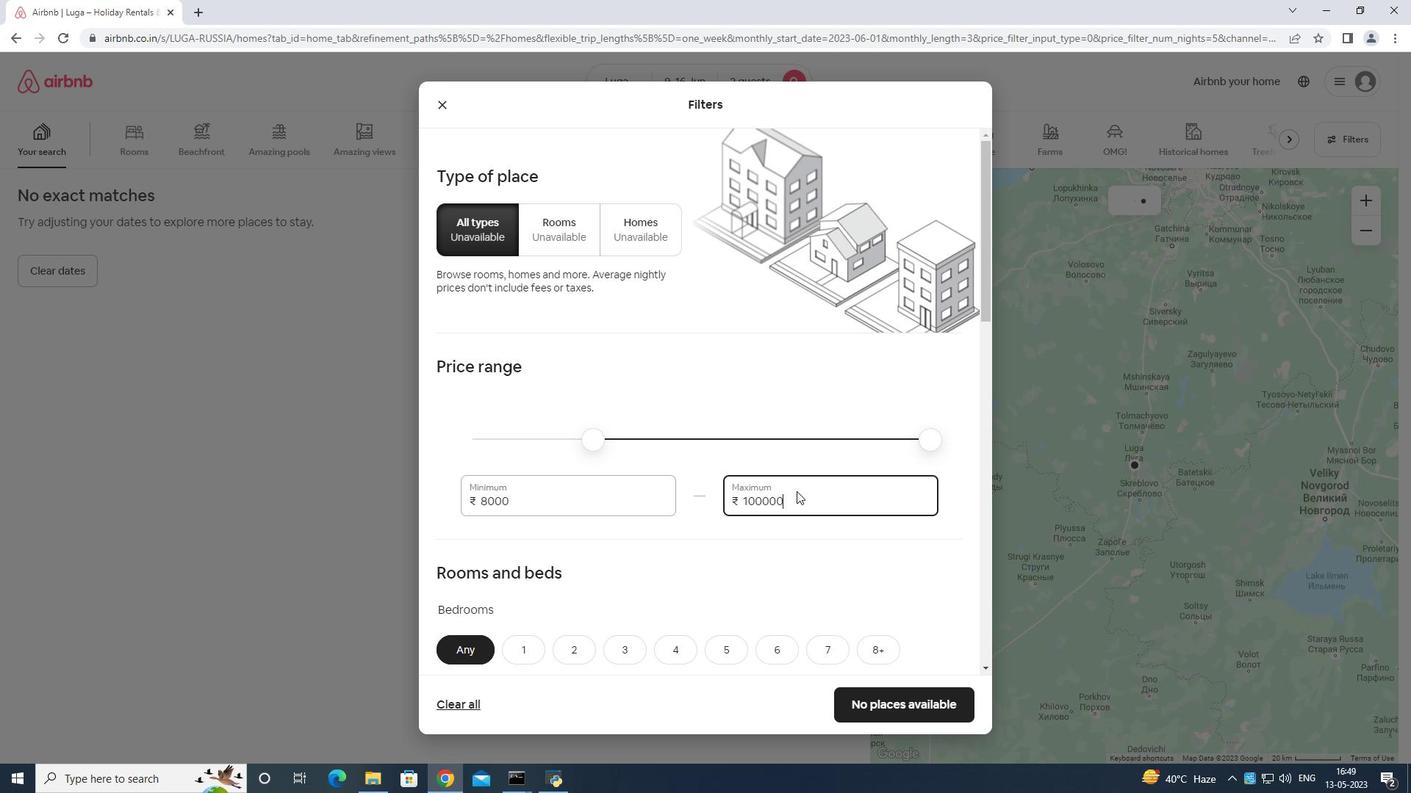 
Action: Key pressed <Key.backspace><Key.backspace><Key.backspace><Key.backspace>
Screenshot: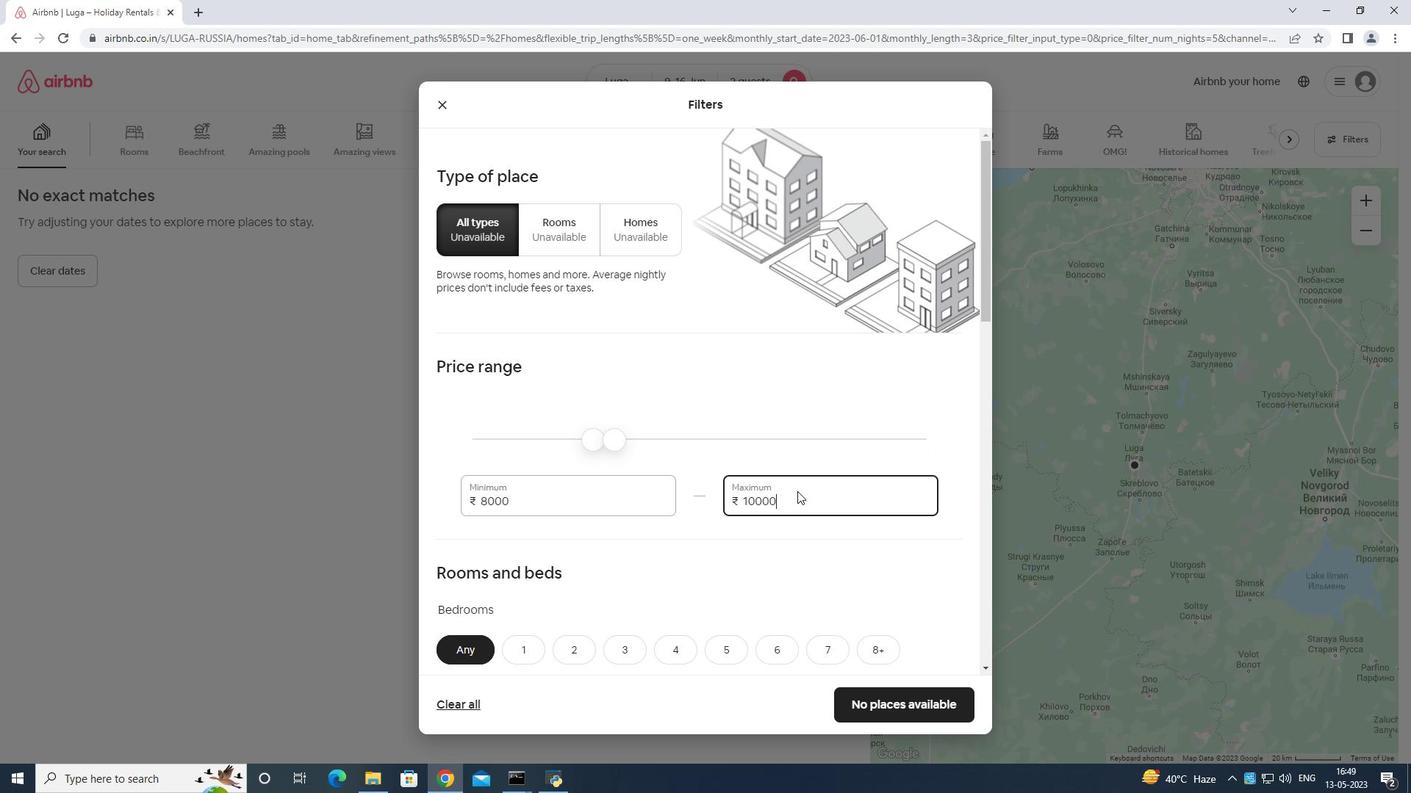 
Action: Mouse moved to (798, 491)
Screenshot: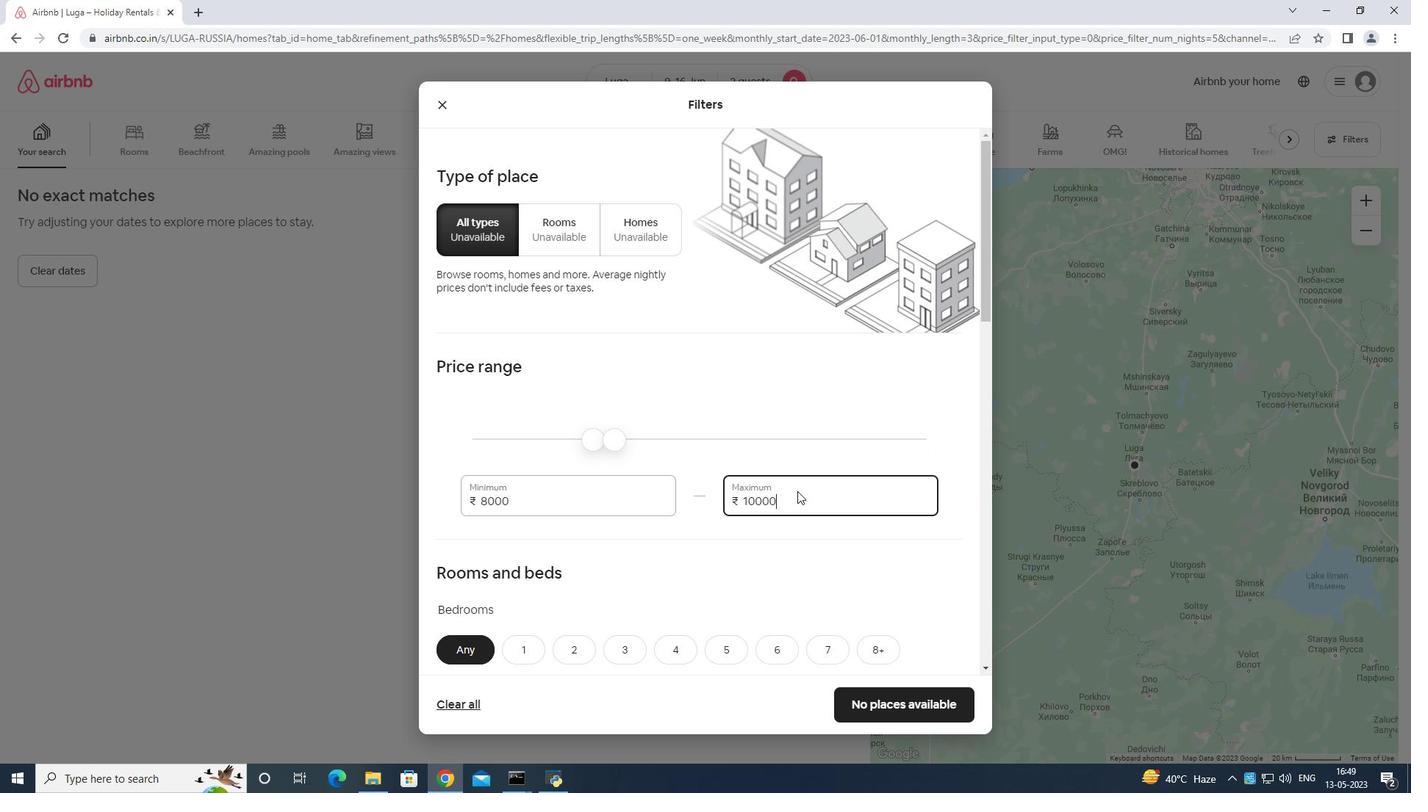 
Action: Key pressed <Key.backspace><Key.backspace>
Screenshot: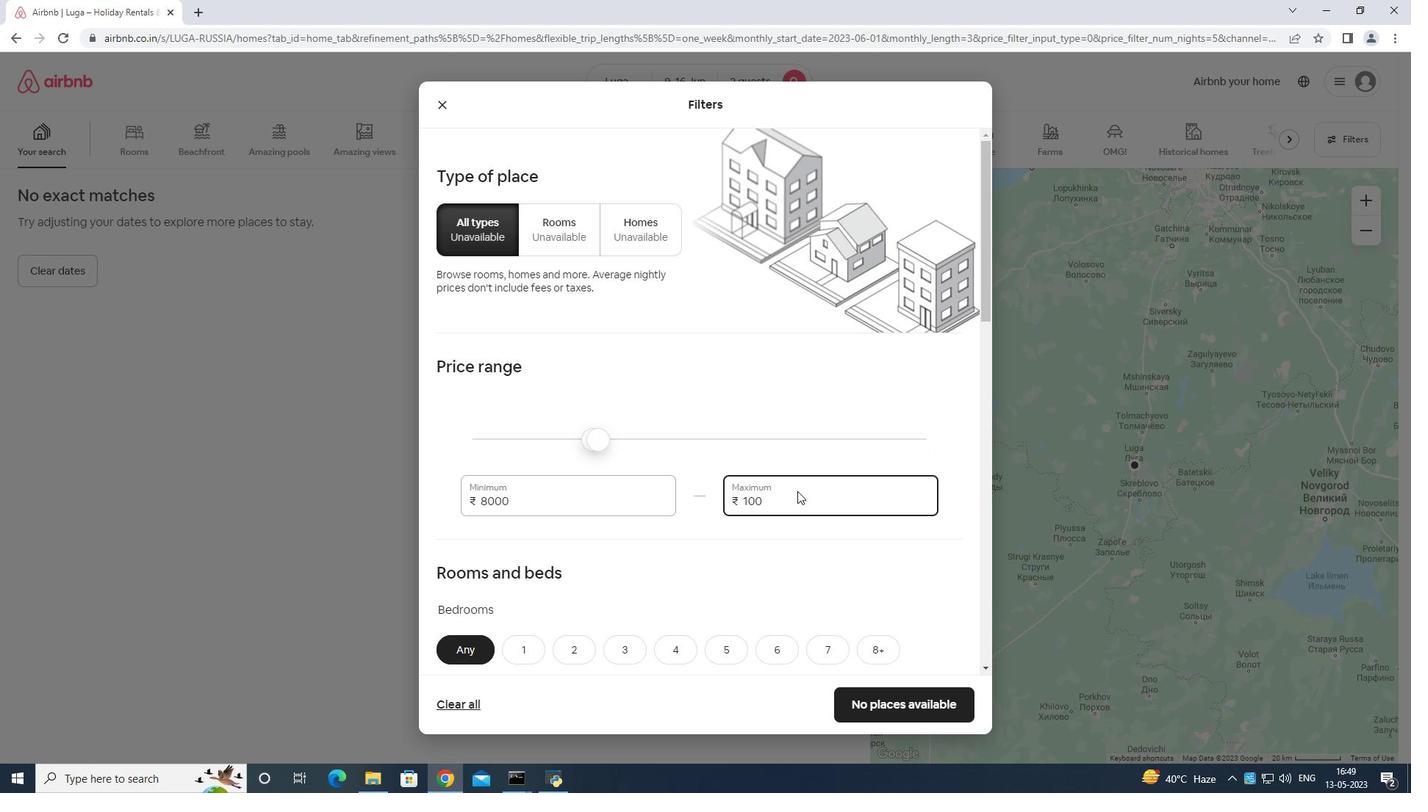 
Action: Mouse moved to (798, 491)
Screenshot: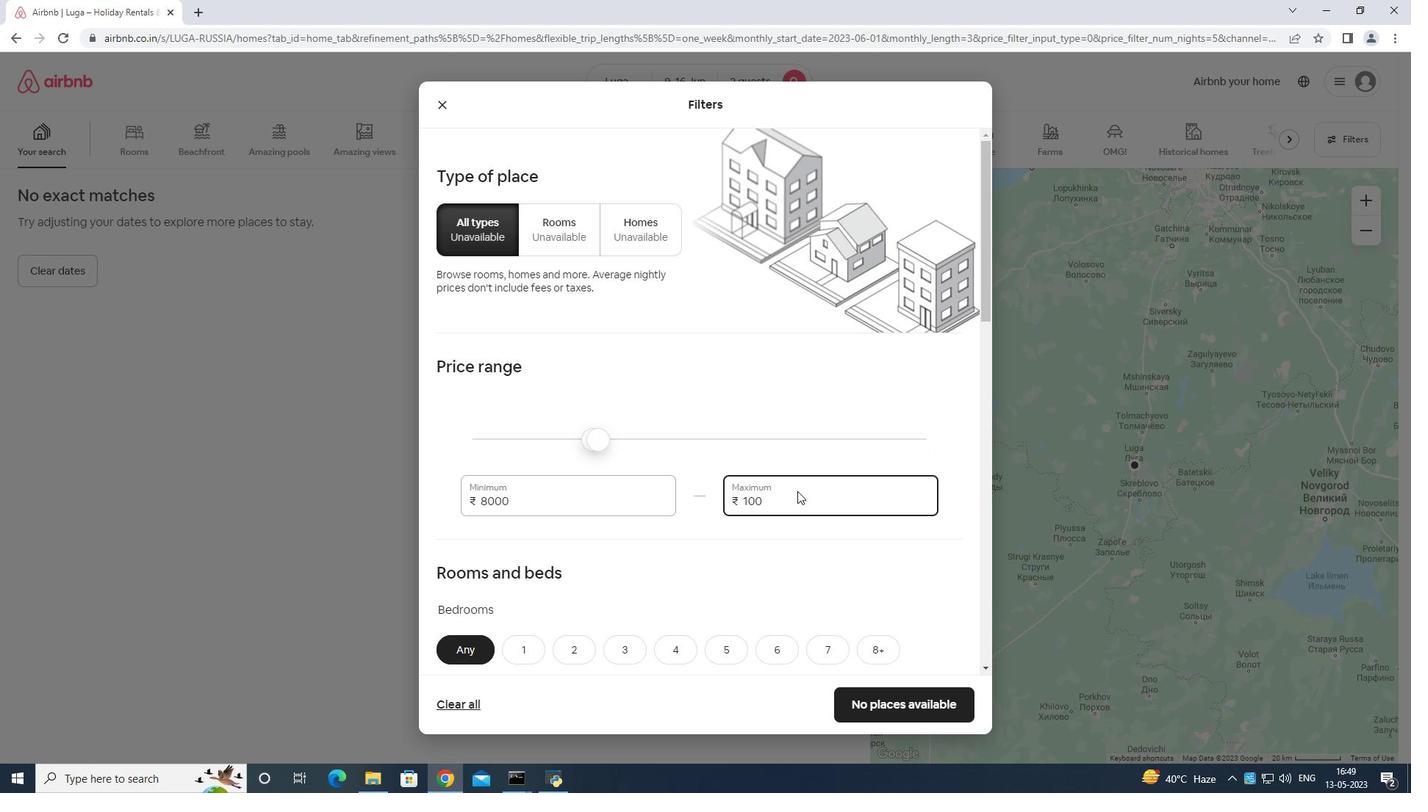 
Action: Key pressed <Key.backspace><Key.backspace><Key.backspace><Key.backspace><Key.backspace>
Screenshot: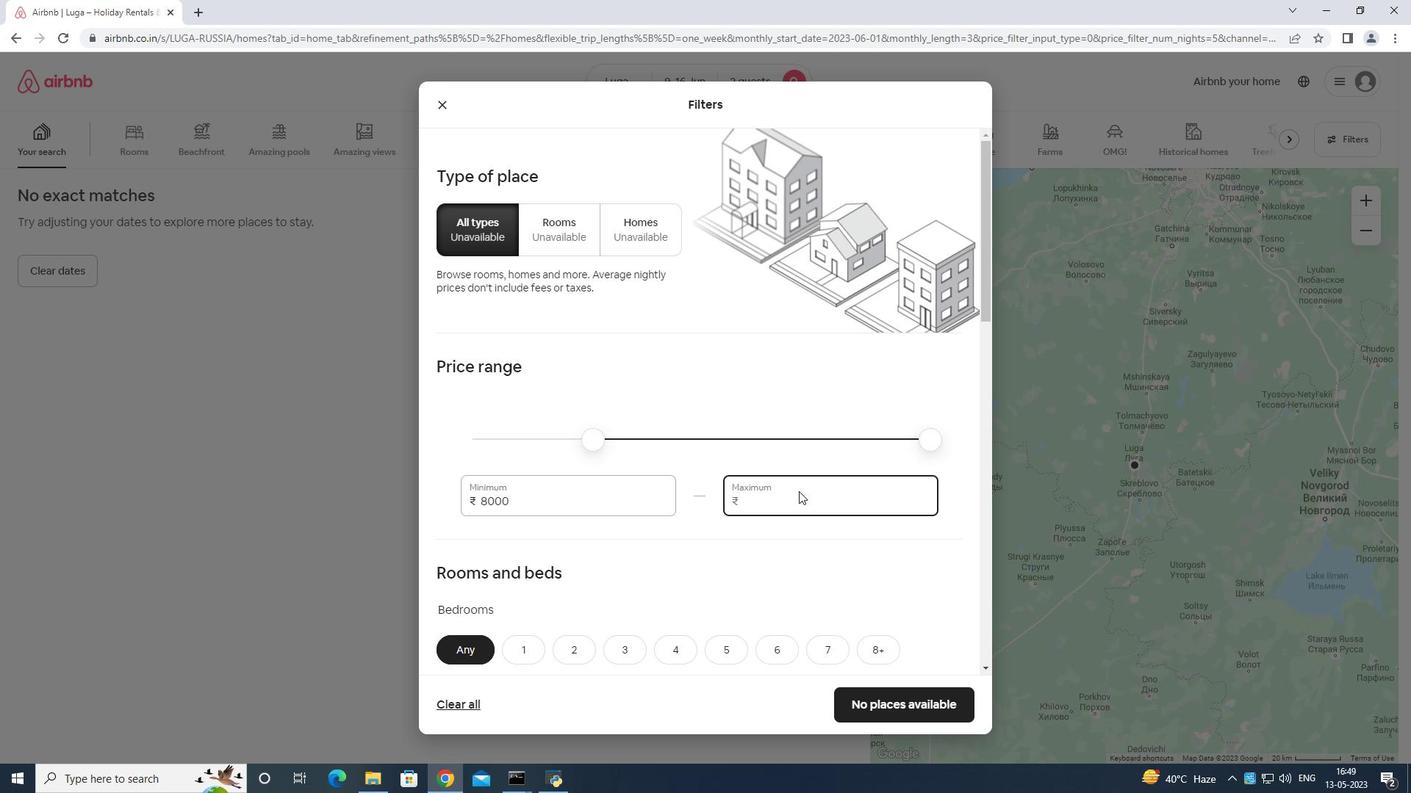 
Action: Mouse moved to (798, 492)
Screenshot: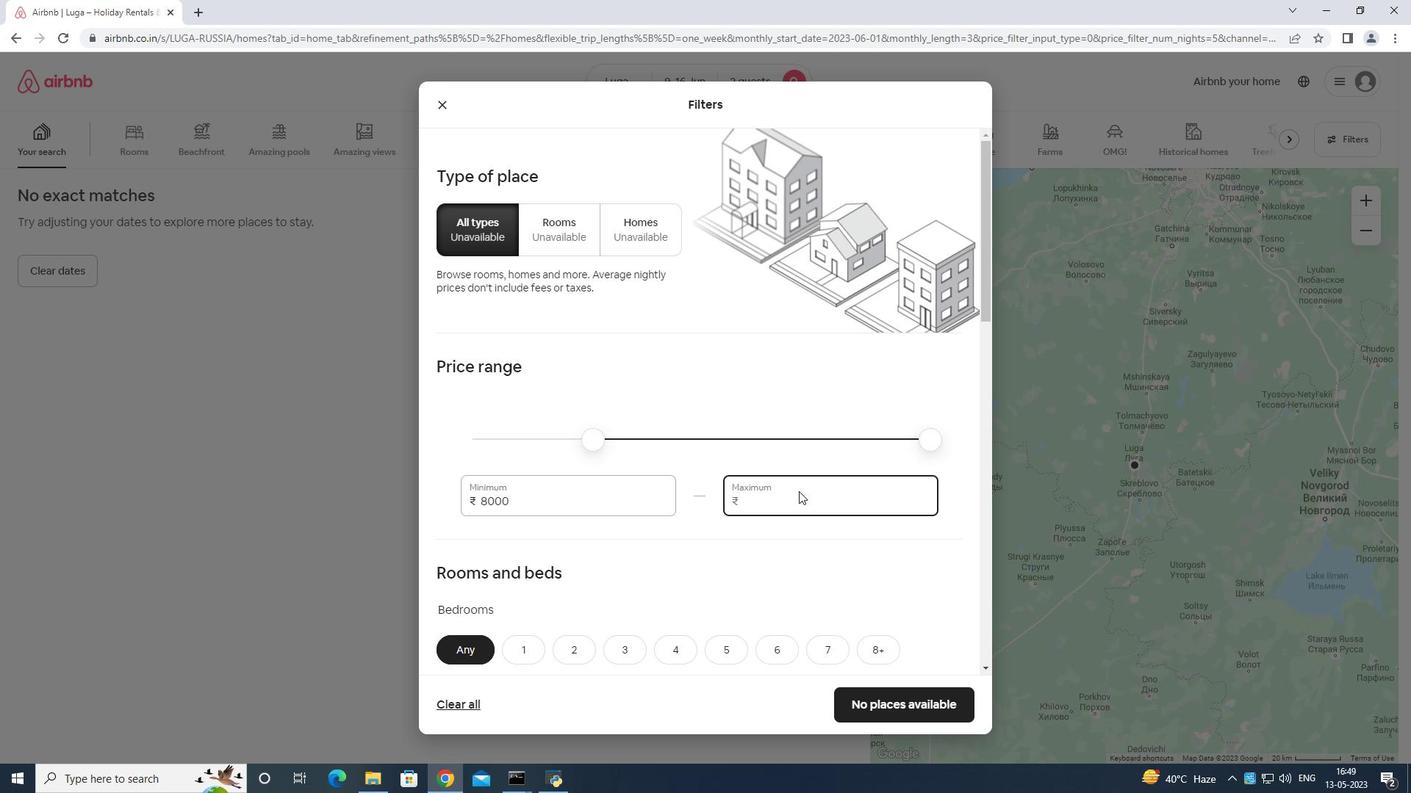 
Action: Key pressed 16
Screenshot: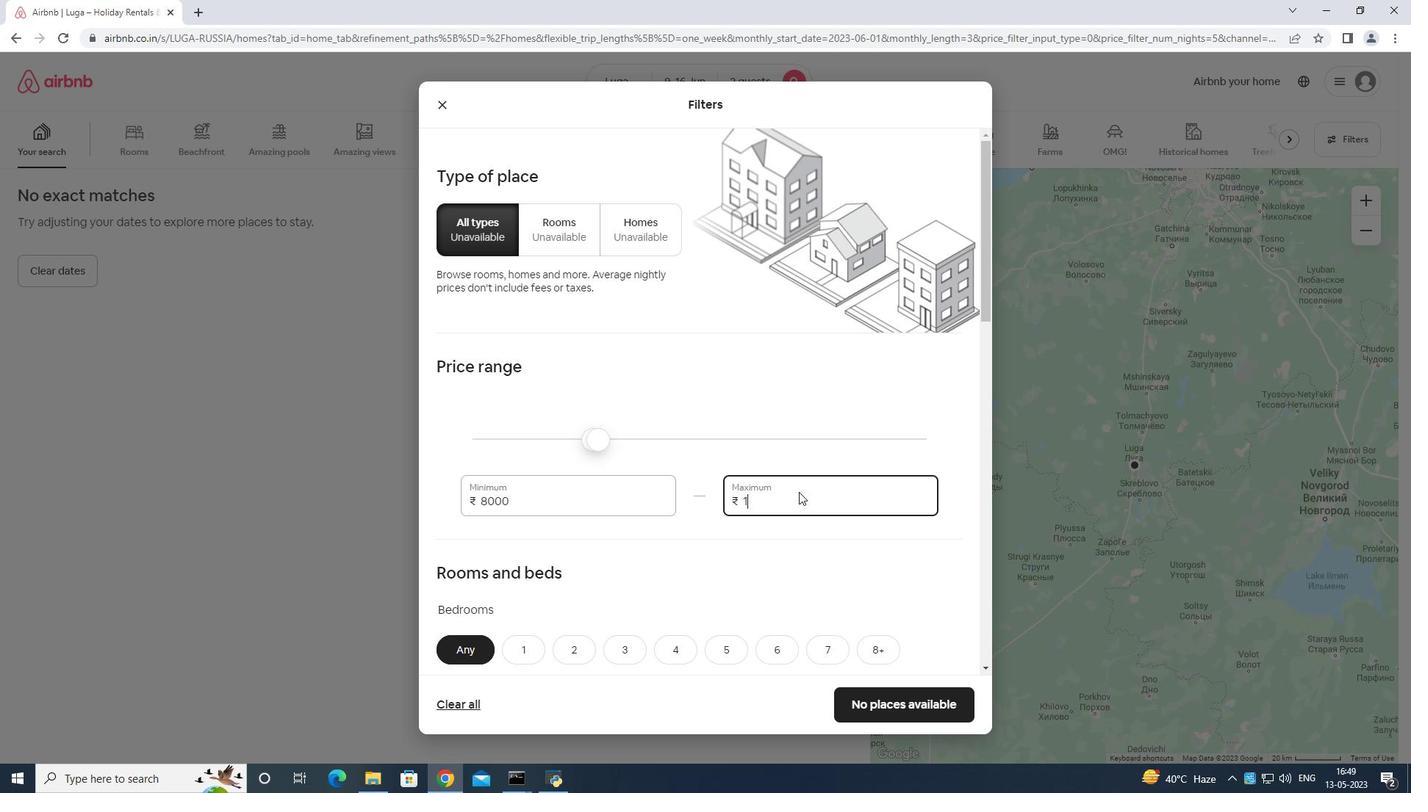 
Action: Mouse moved to (799, 493)
Screenshot: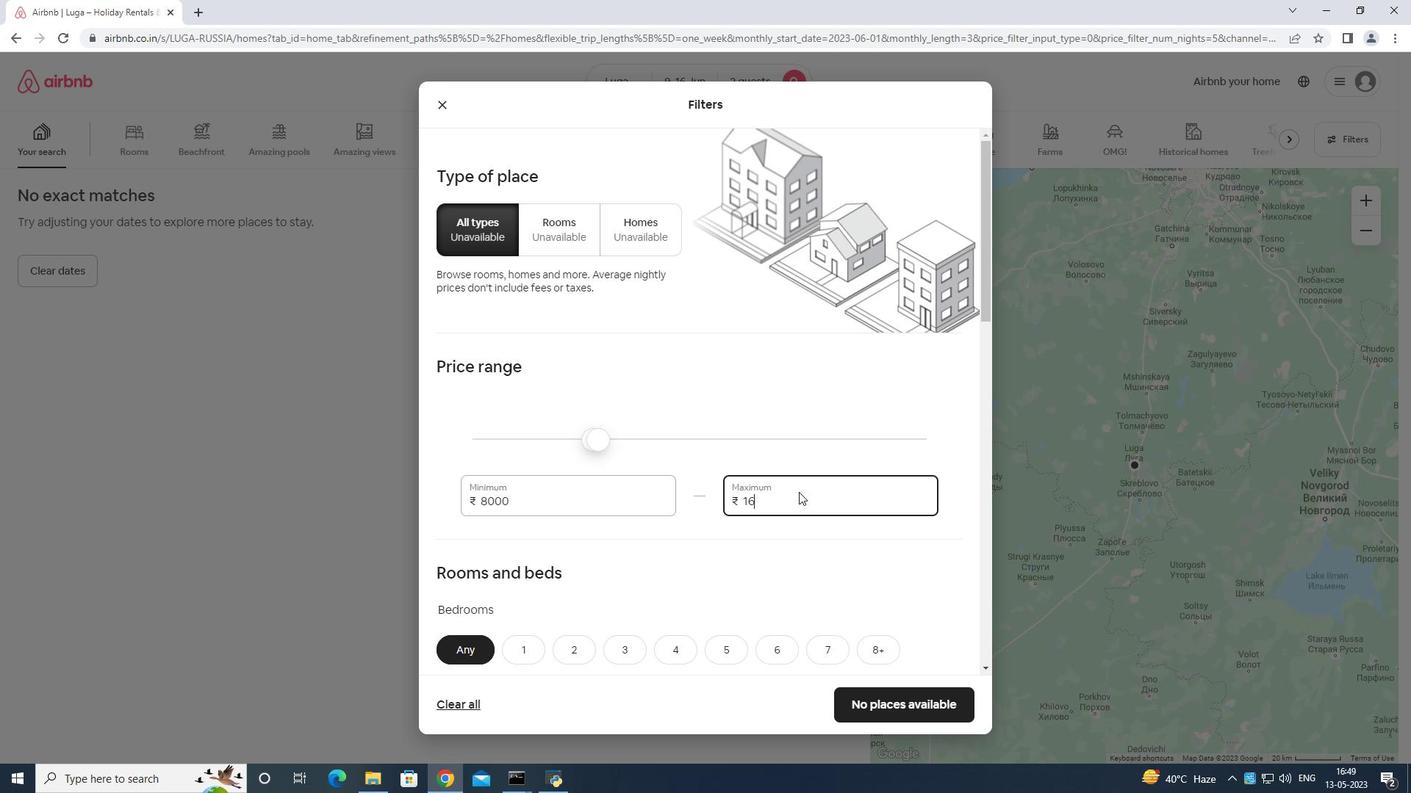 
Action: Key pressed 000
Screenshot: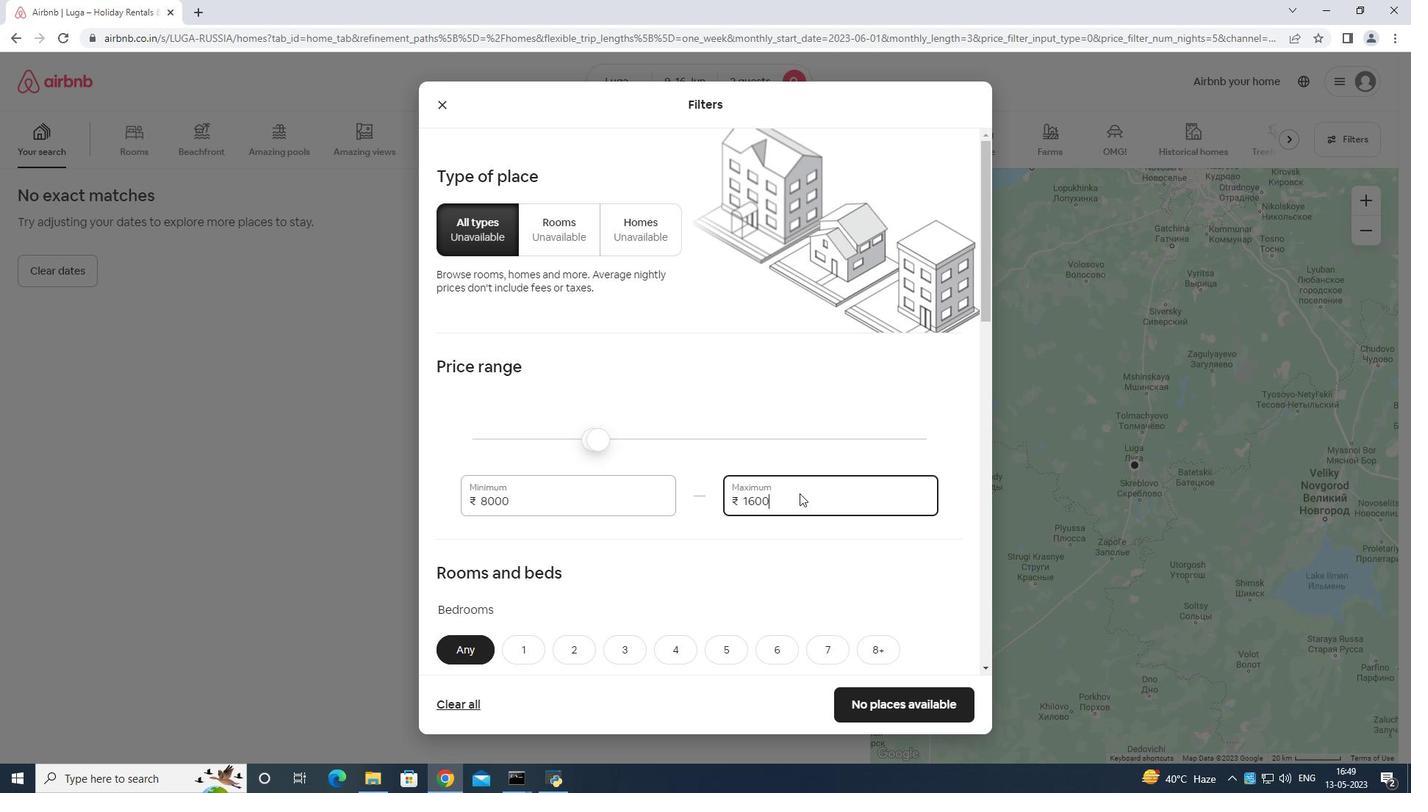 
Action: Mouse moved to (801, 493)
Screenshot: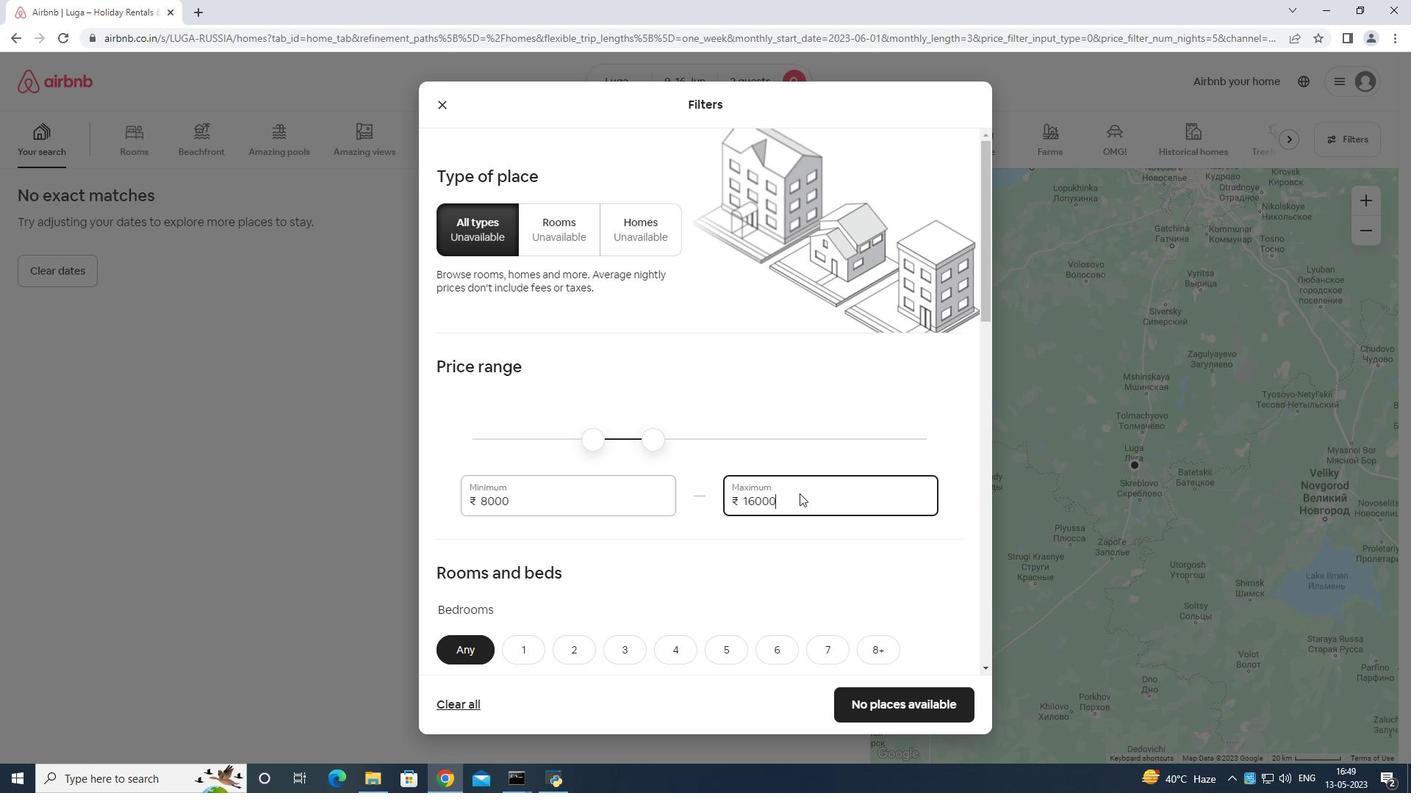 
Action: Mouse scrolled (801, 493) with delta (0, 0)
Screenshot: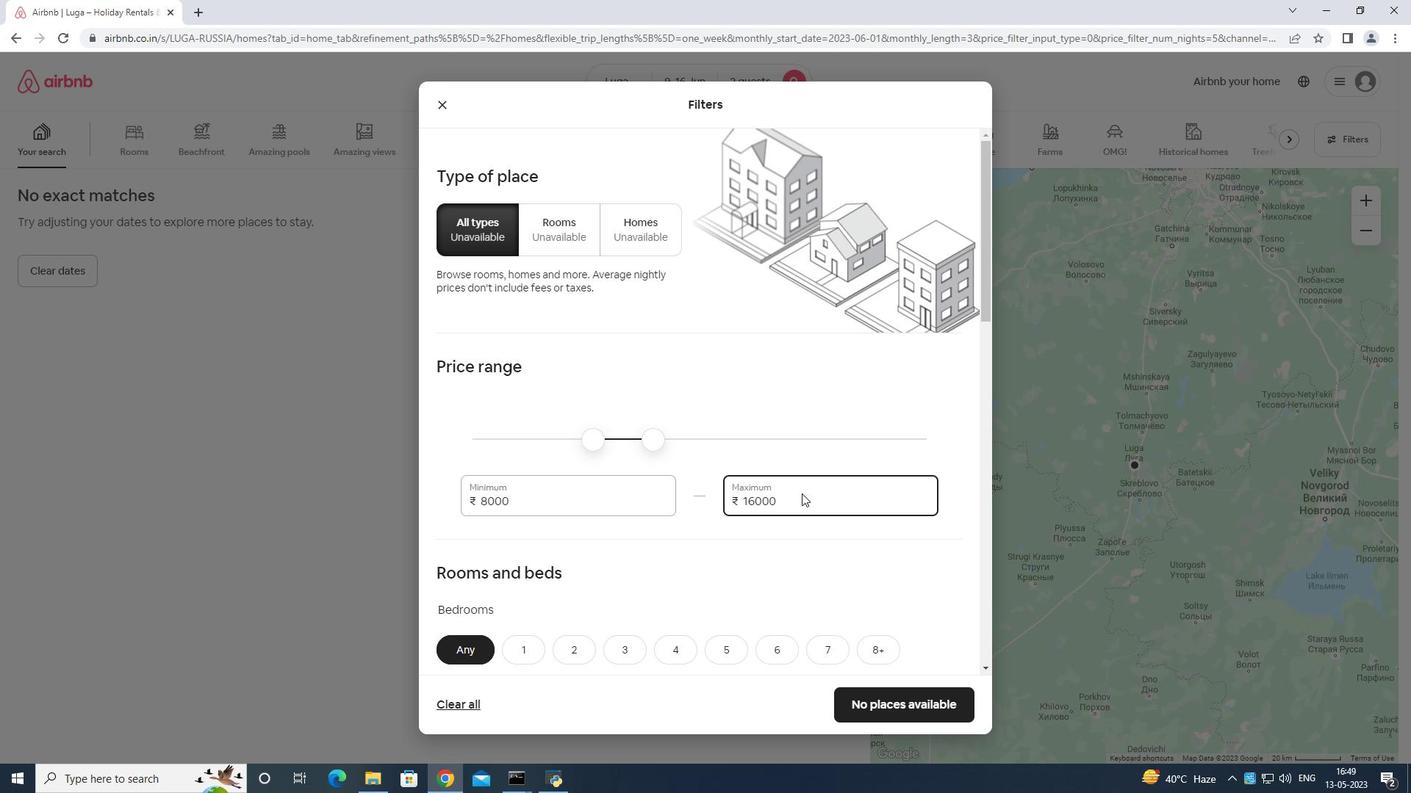 
Action: Mouse scrolled (801, 493) with delta (0, 0)
Screenshot: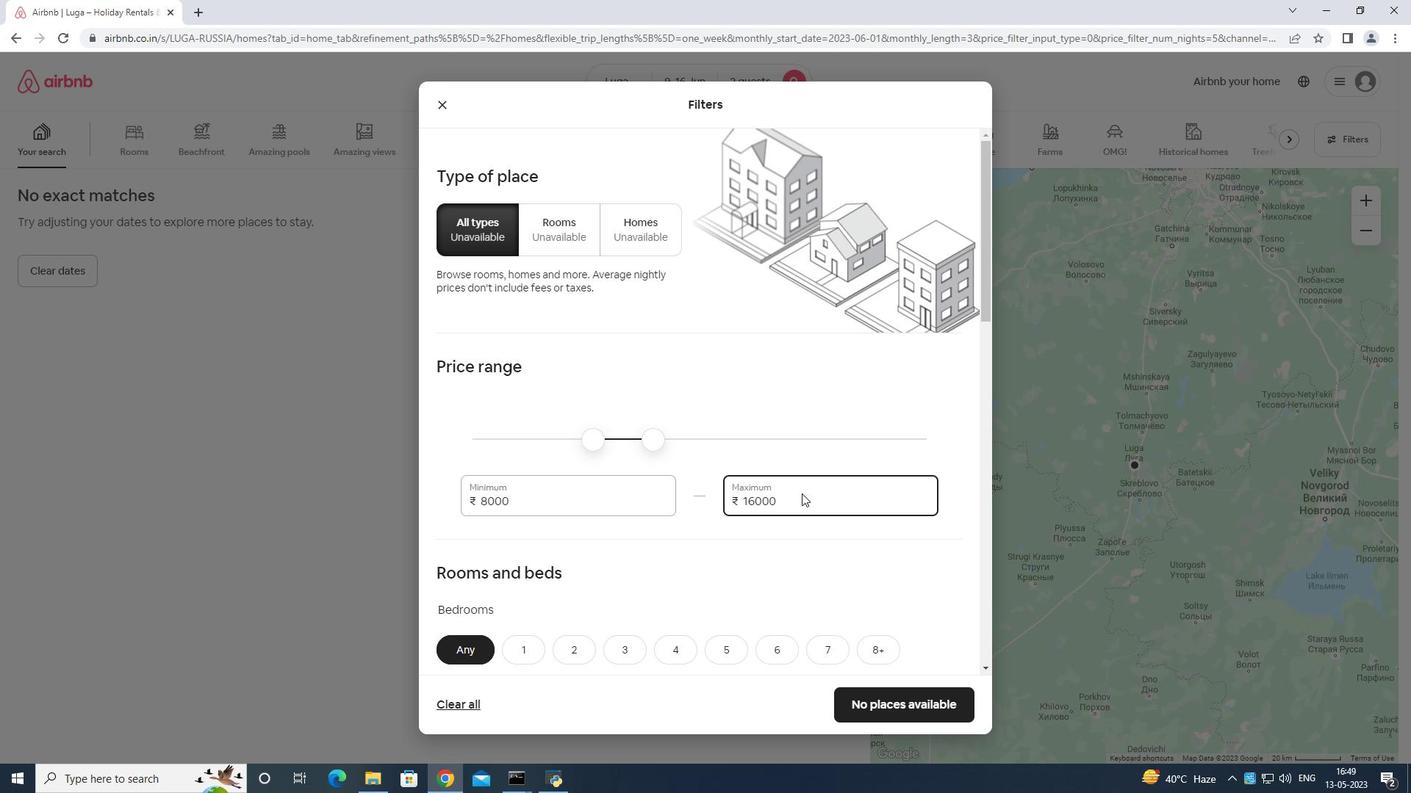 
Action: Mouse scrolled (801, 493) with delta (0, 0)
Screenshot: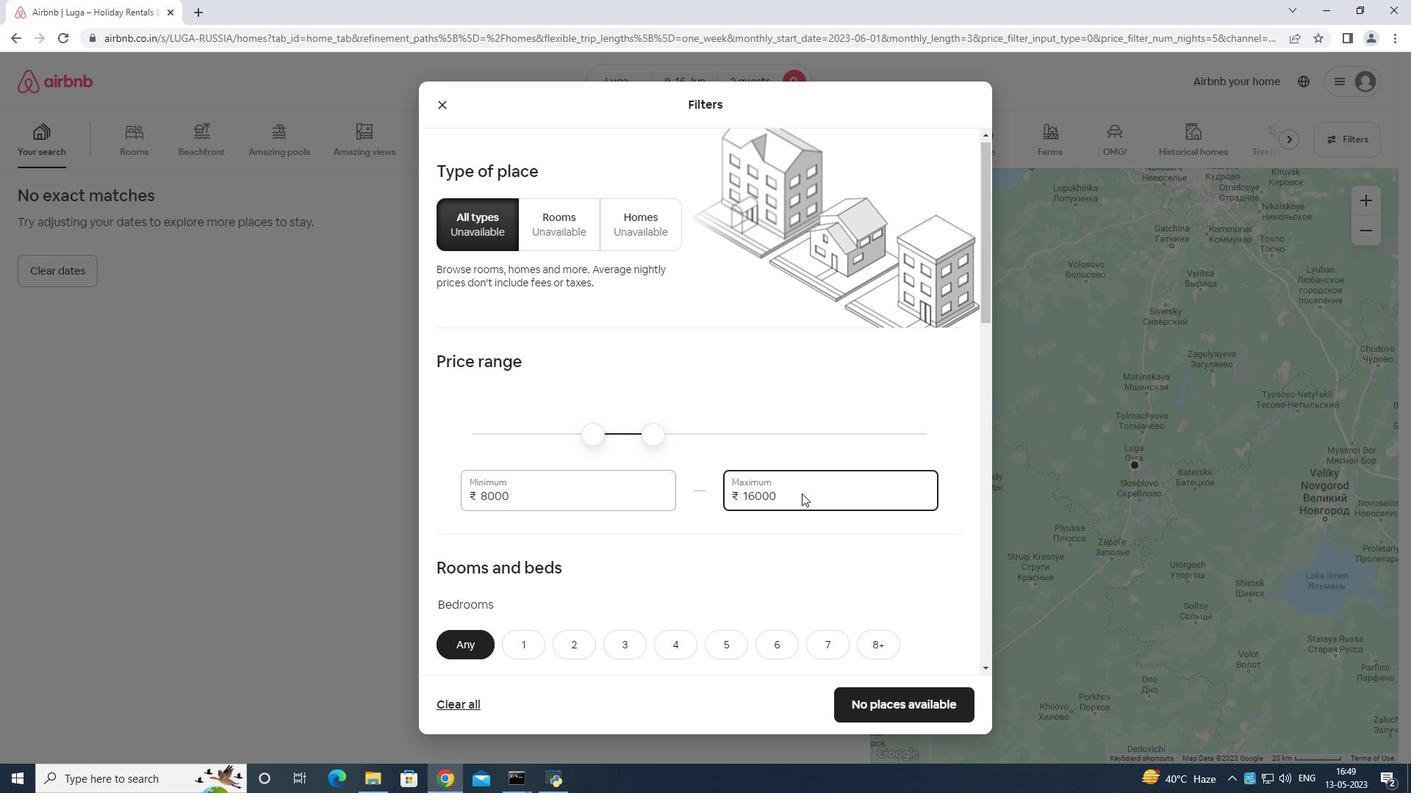 
Action: Mouse scrolled (801, 493) with delta (0, 0)
Screenshot: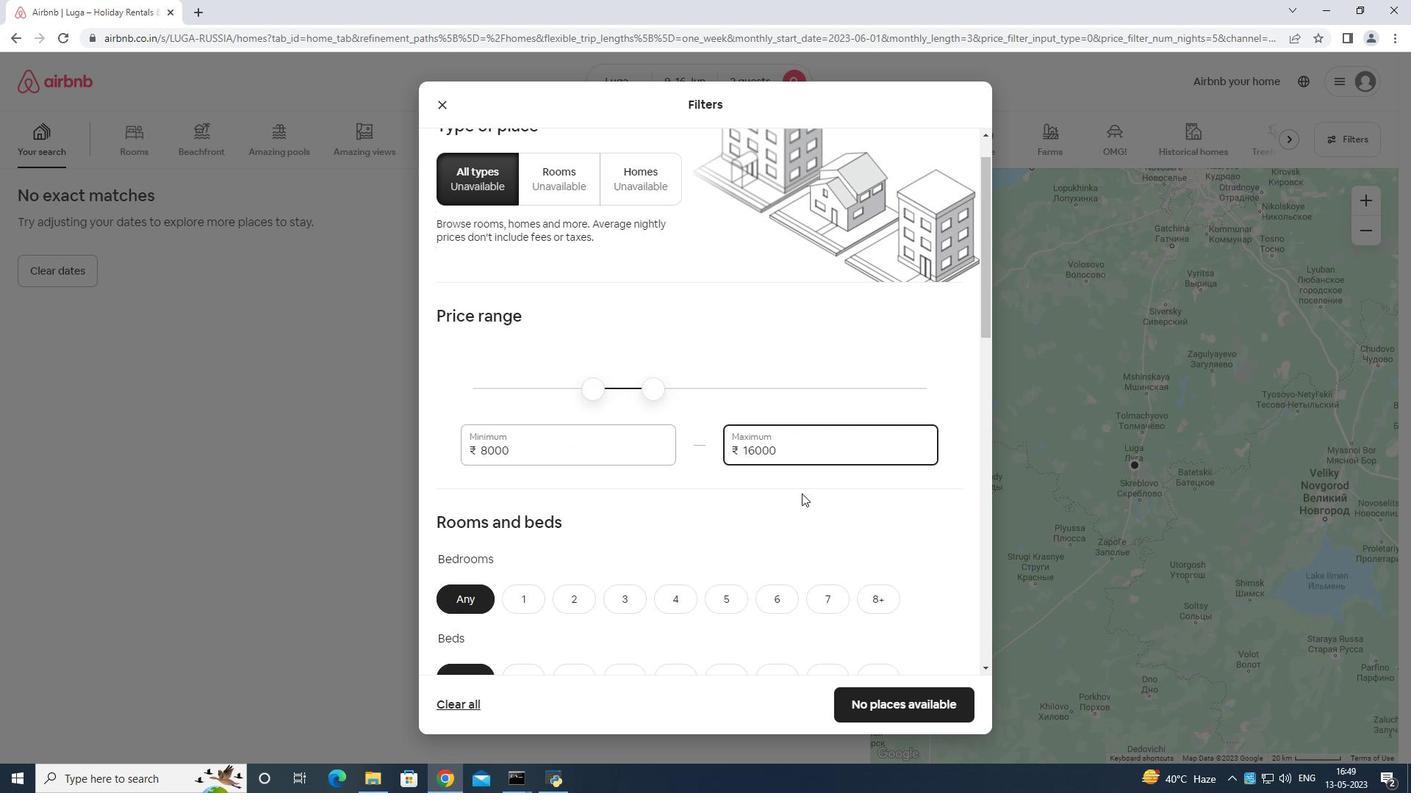 
Action: Mouse moved to (571, 354)
Screenshot: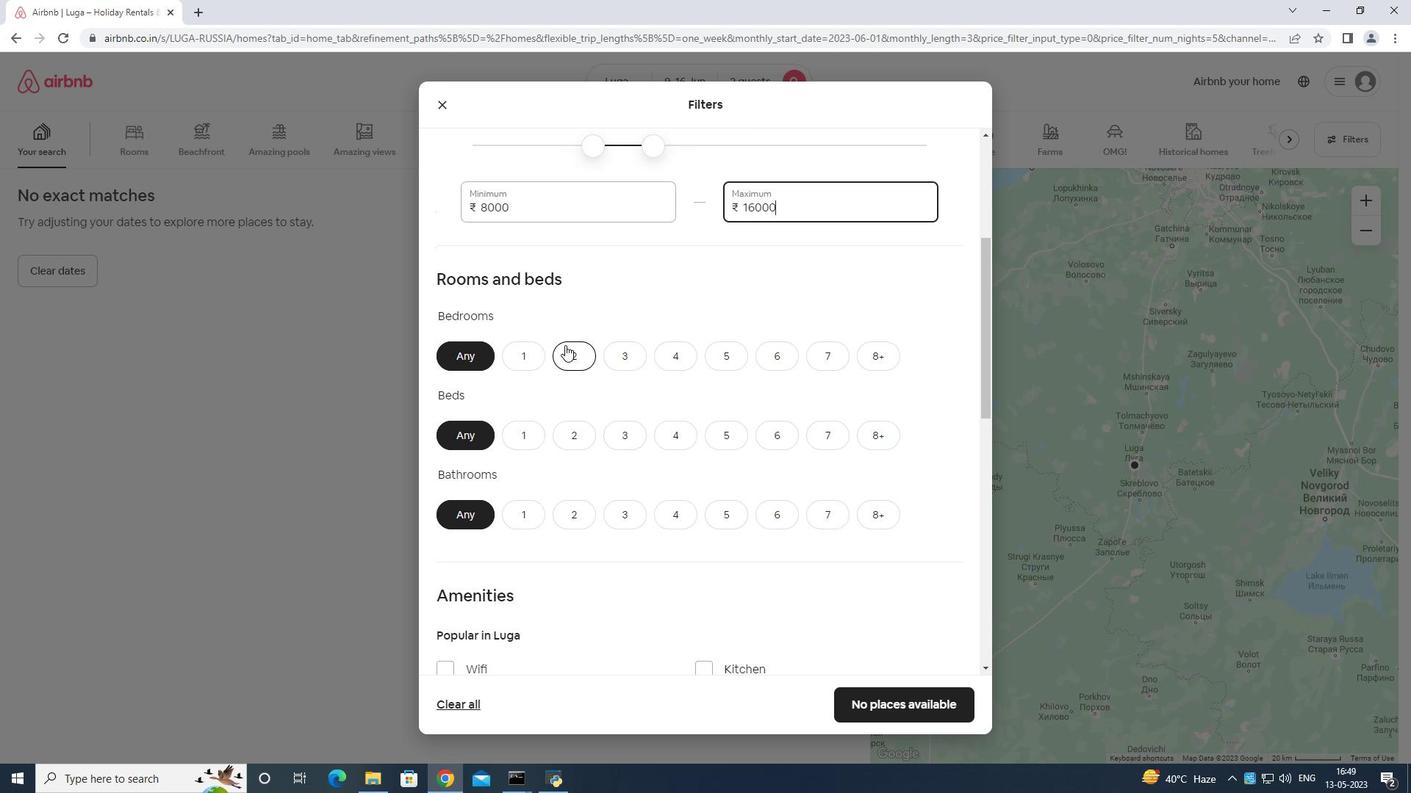 
Action: Mouse pressed left at (571, 354)
Screenshot: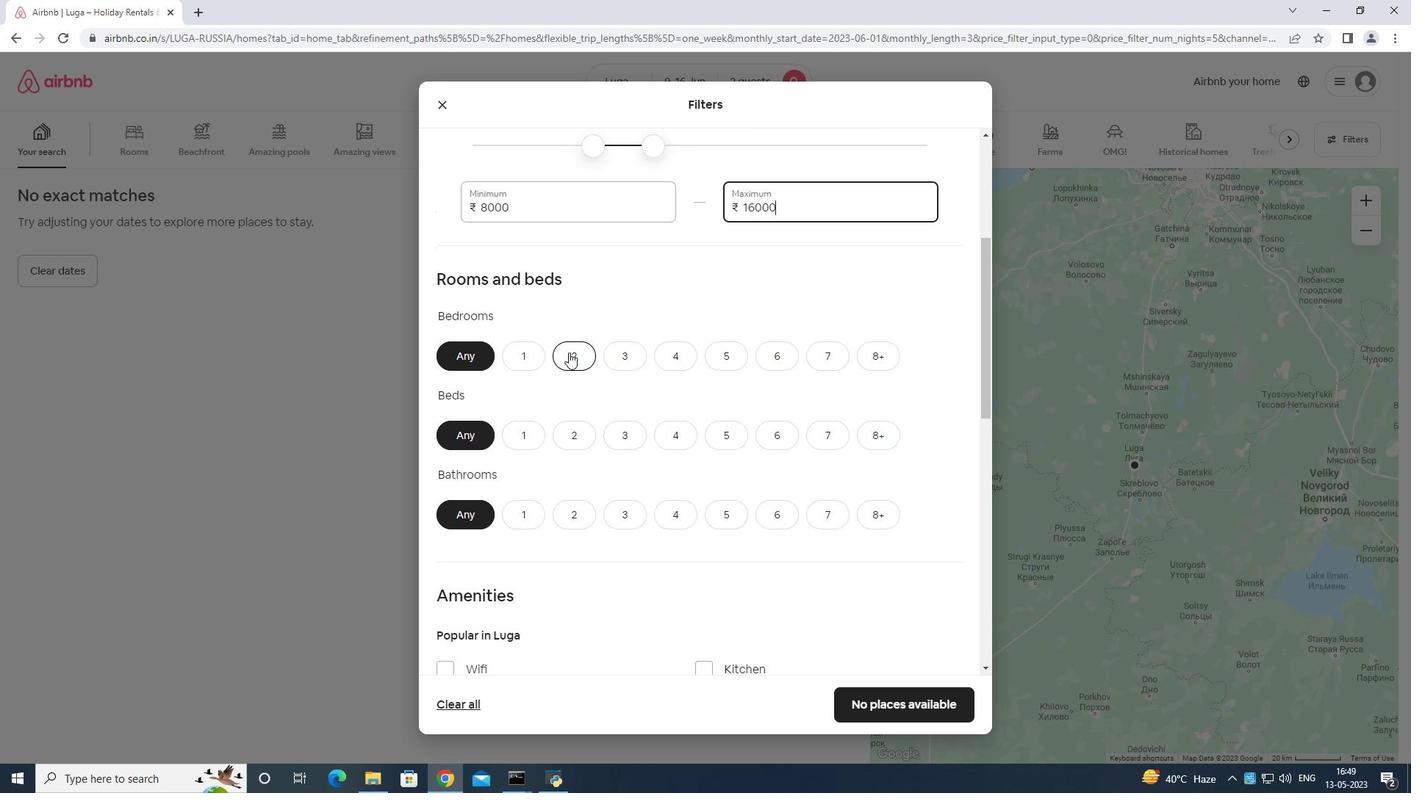 
Action: Mouse moved to (571, 432)
Screenshot: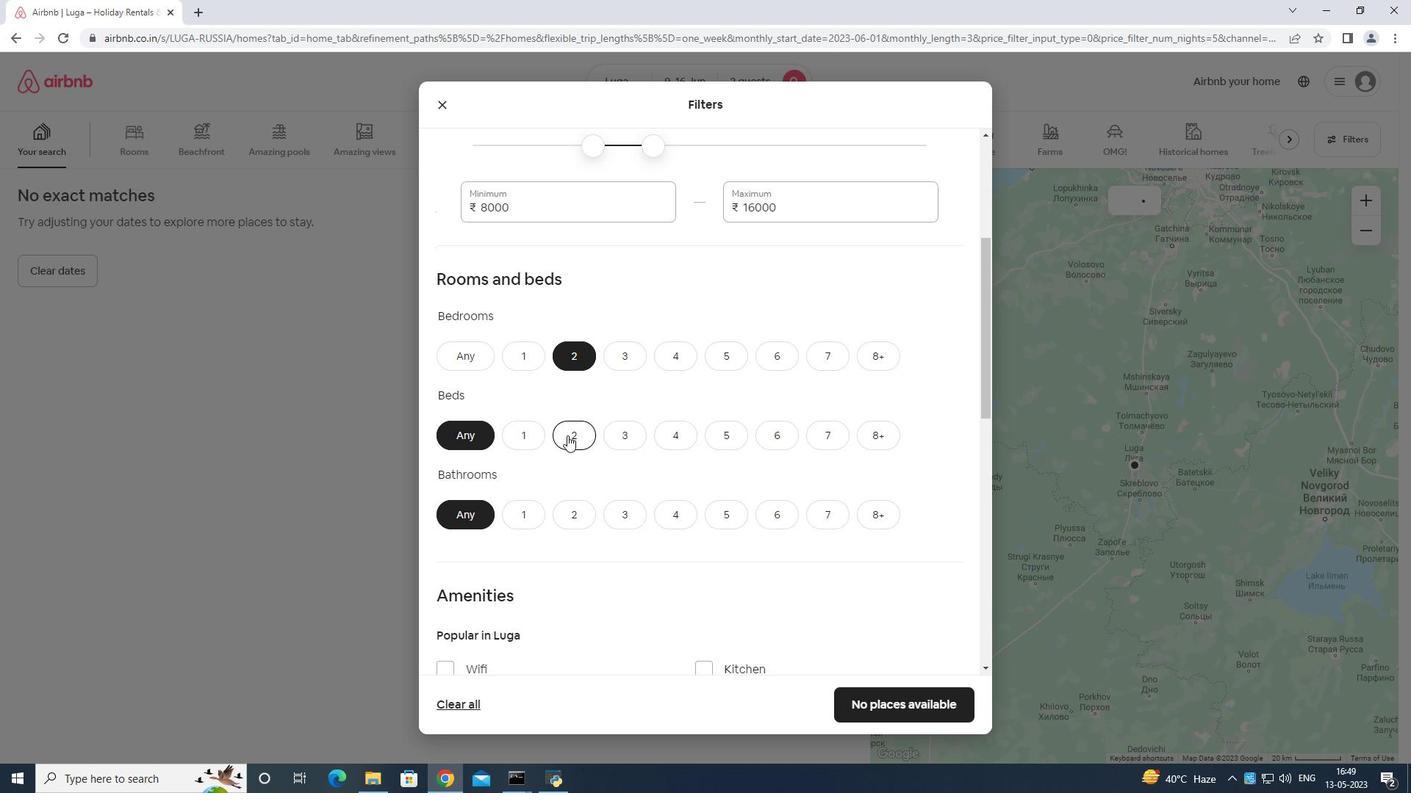 
Action: Mouse pressed left at (571, 432)
Screenshot: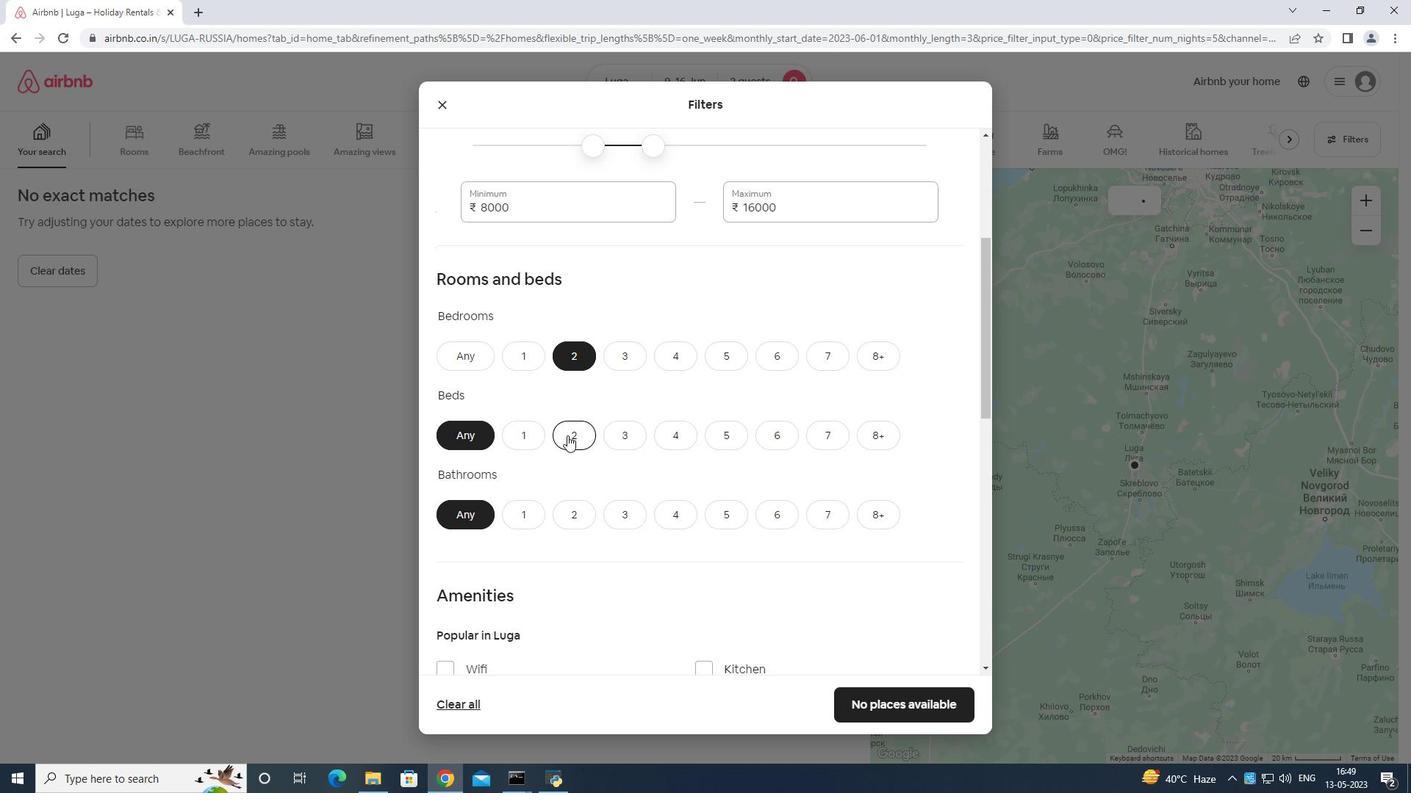 
Action: Mouse moved to (521, 510)
Screenshot: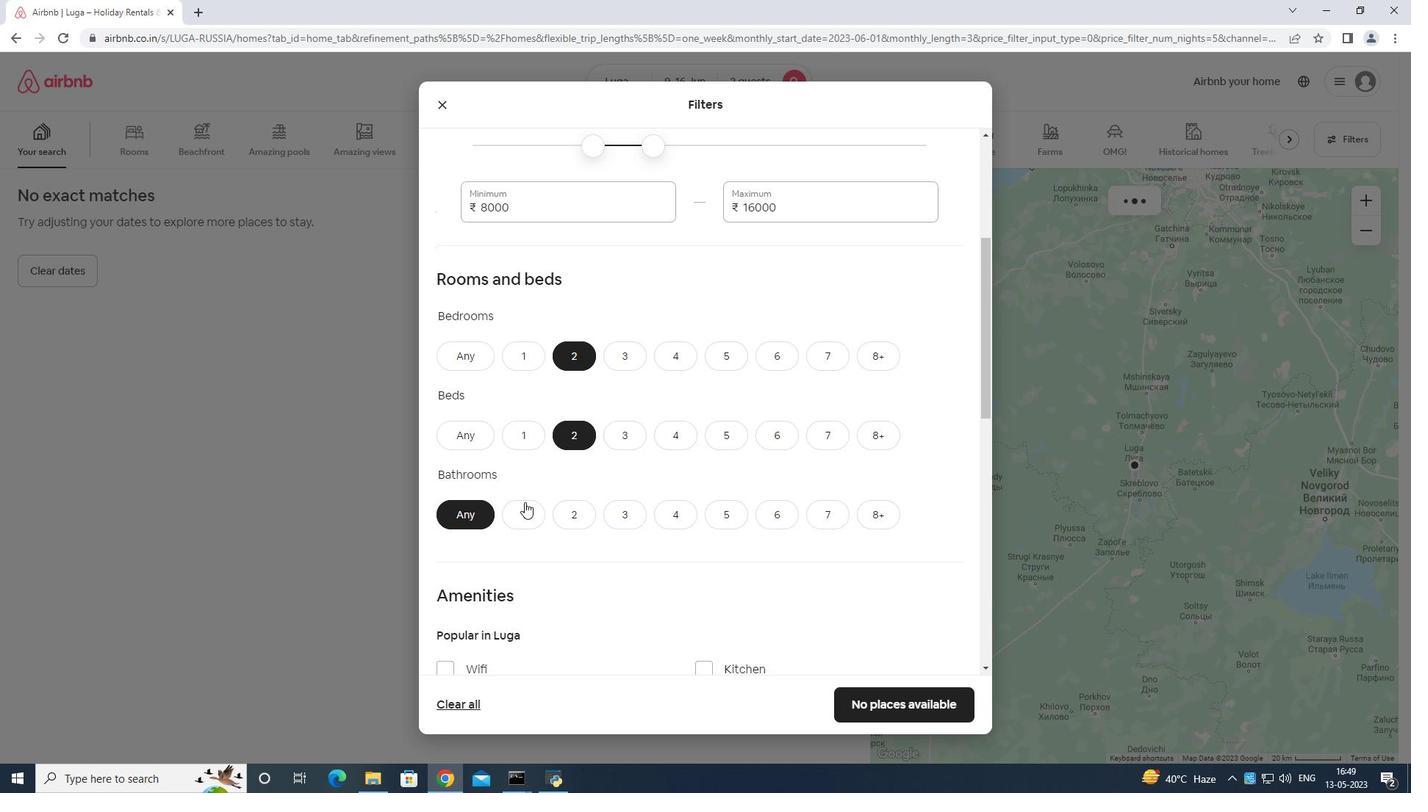 
Action: Mouse pressed left at (521, 510)
Screenshot: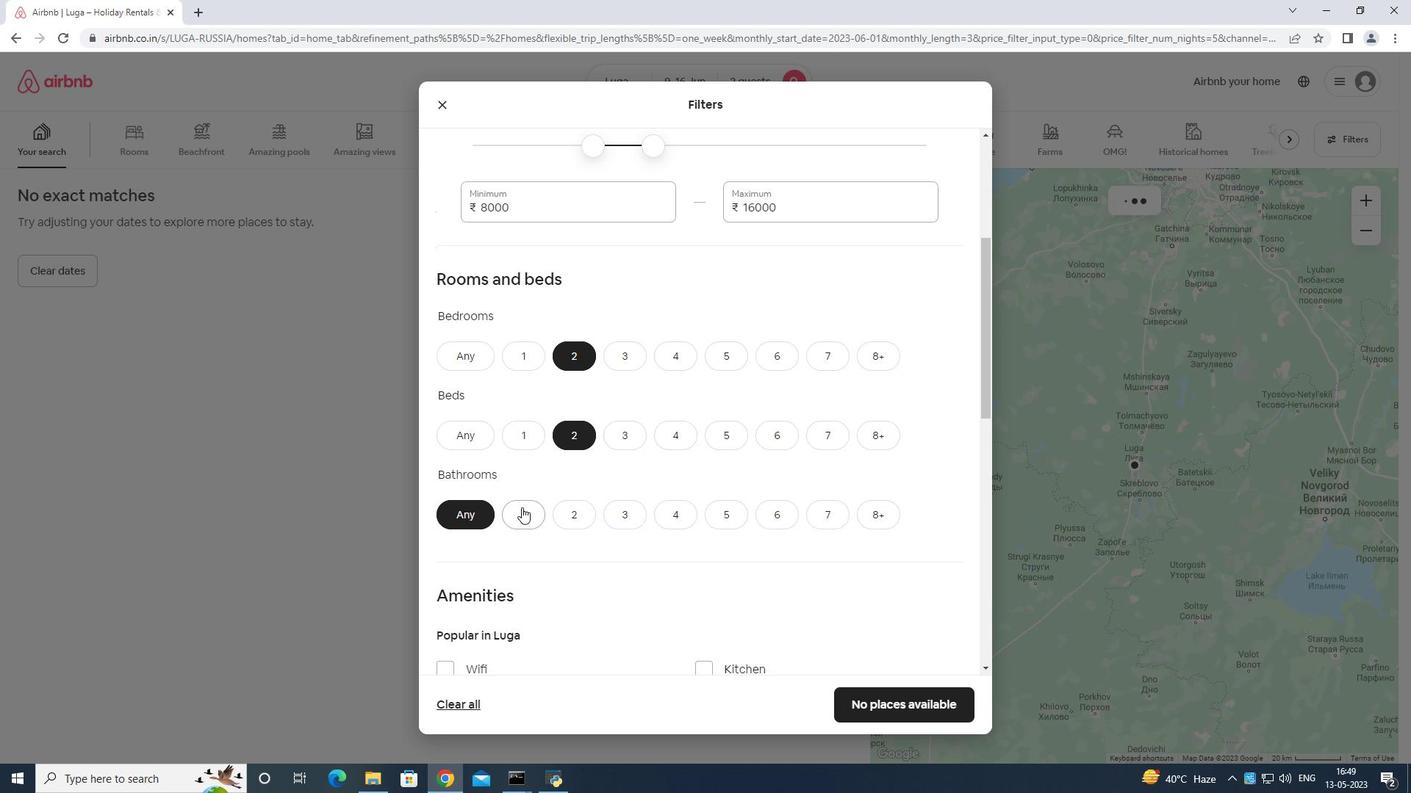 
Action: Mouse moved to (570, 451)
Screenshot: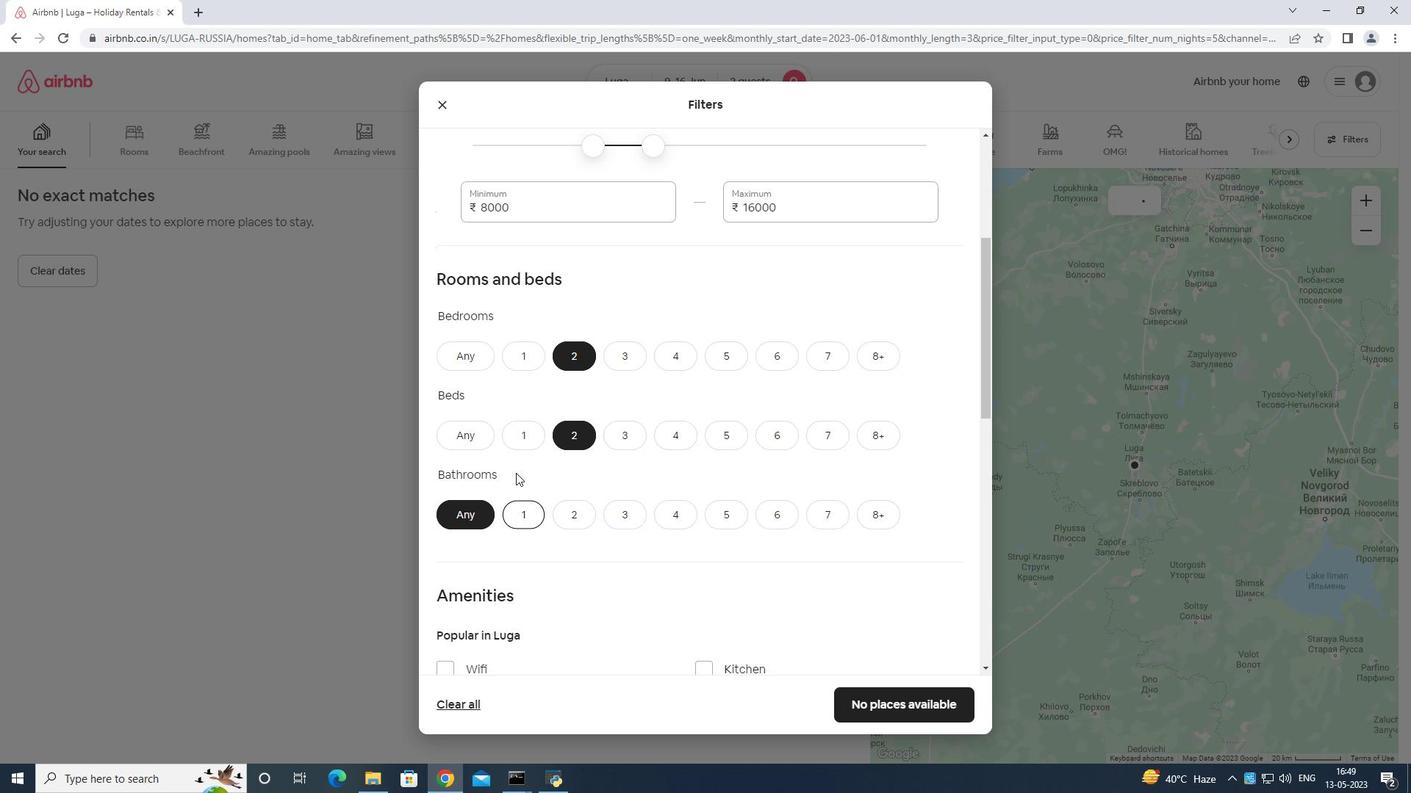 
Action: Mouse scrolled (570, 450) with delta (0, 0)
Screenshot: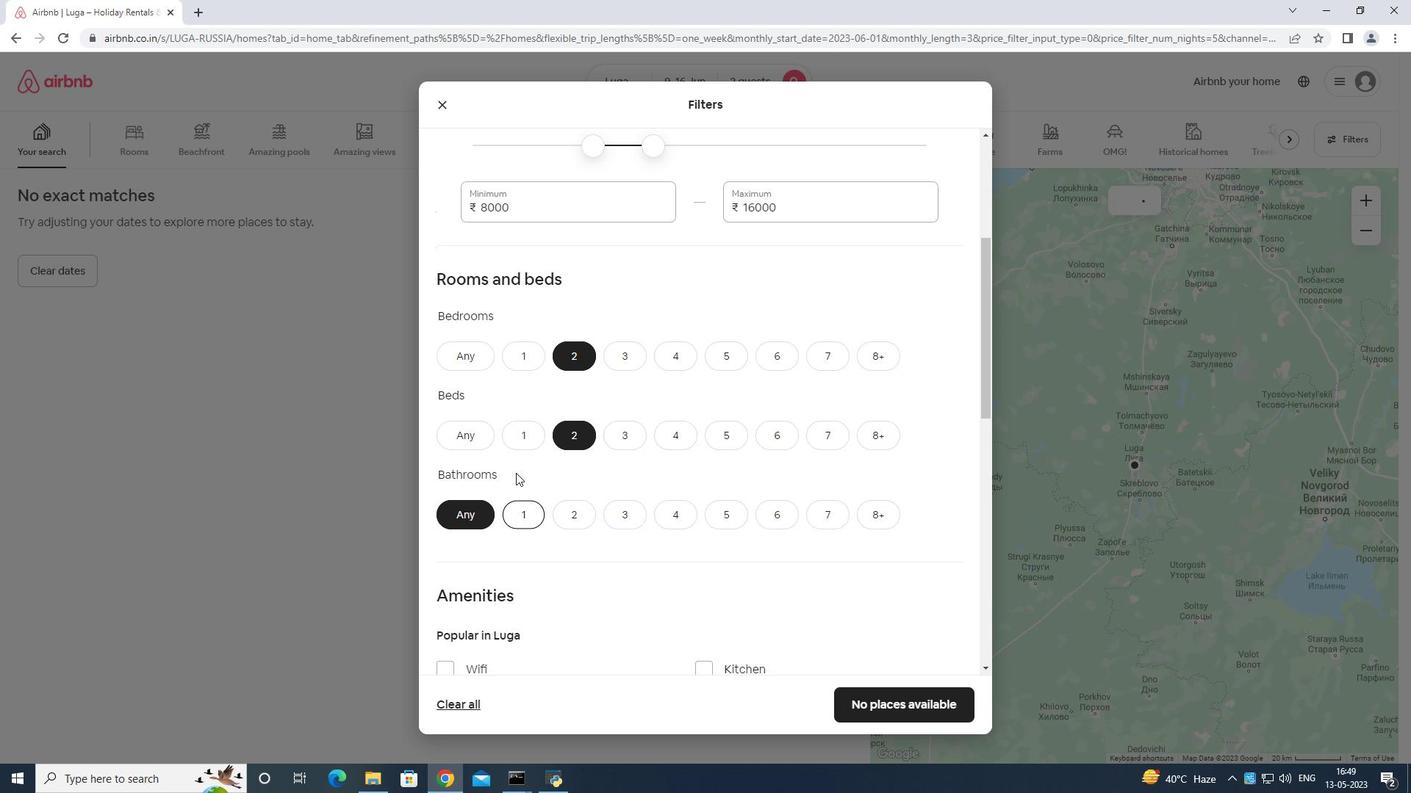 
Action: Mouse moved to (574, 454)
Screenshot: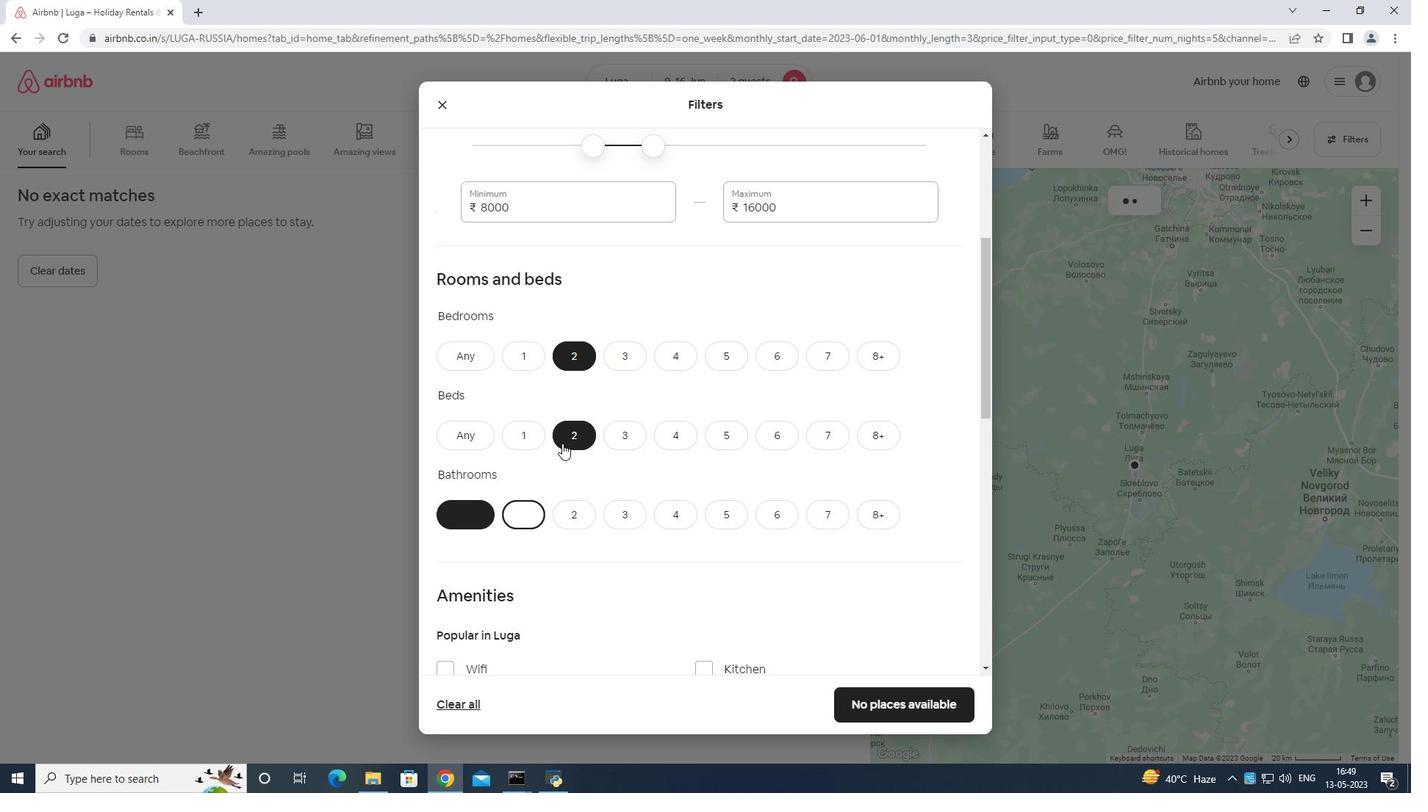 
Action: Mouse scrolled (574, 454) with delta (0, 0)
Screenshot: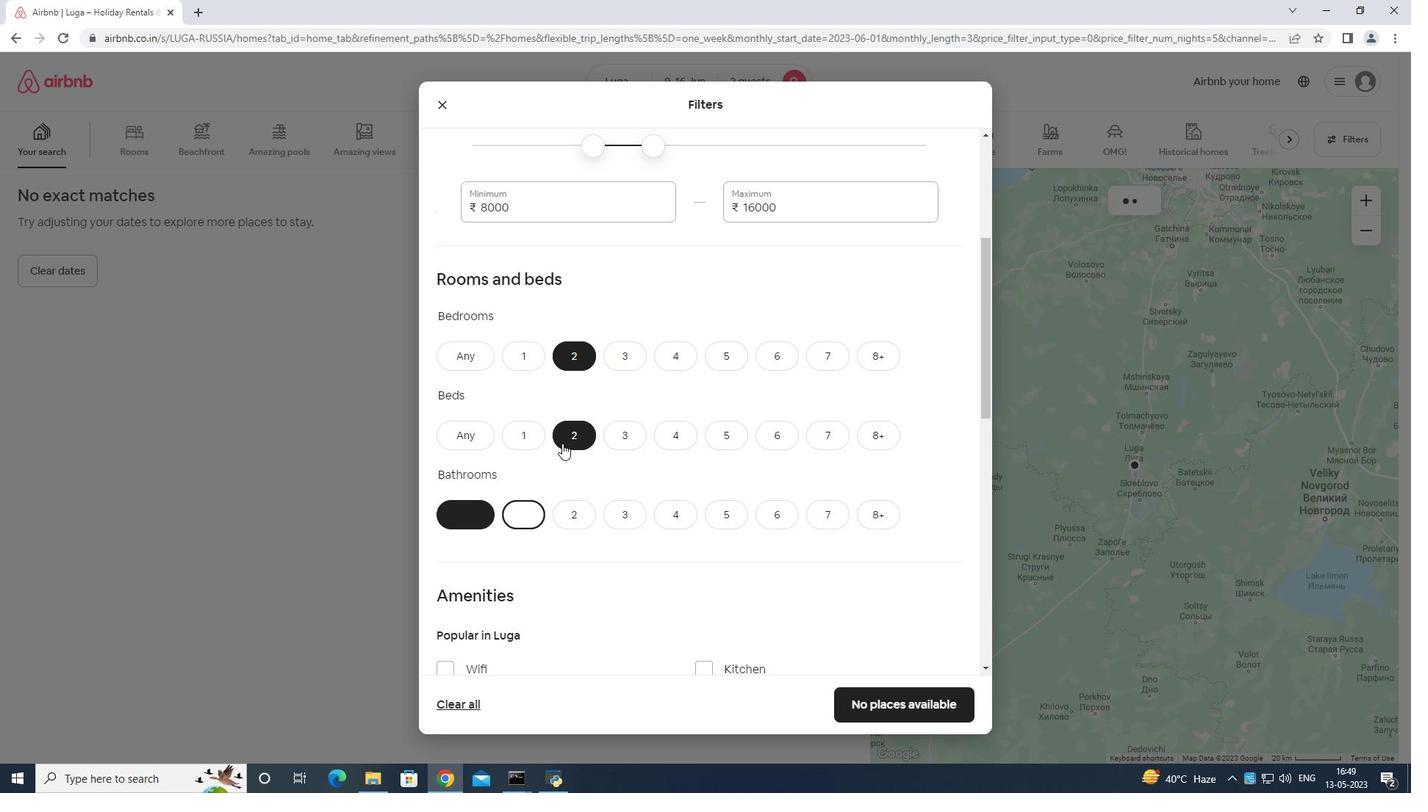 
Action: Mouse moved to (575, 454)
Screenshot: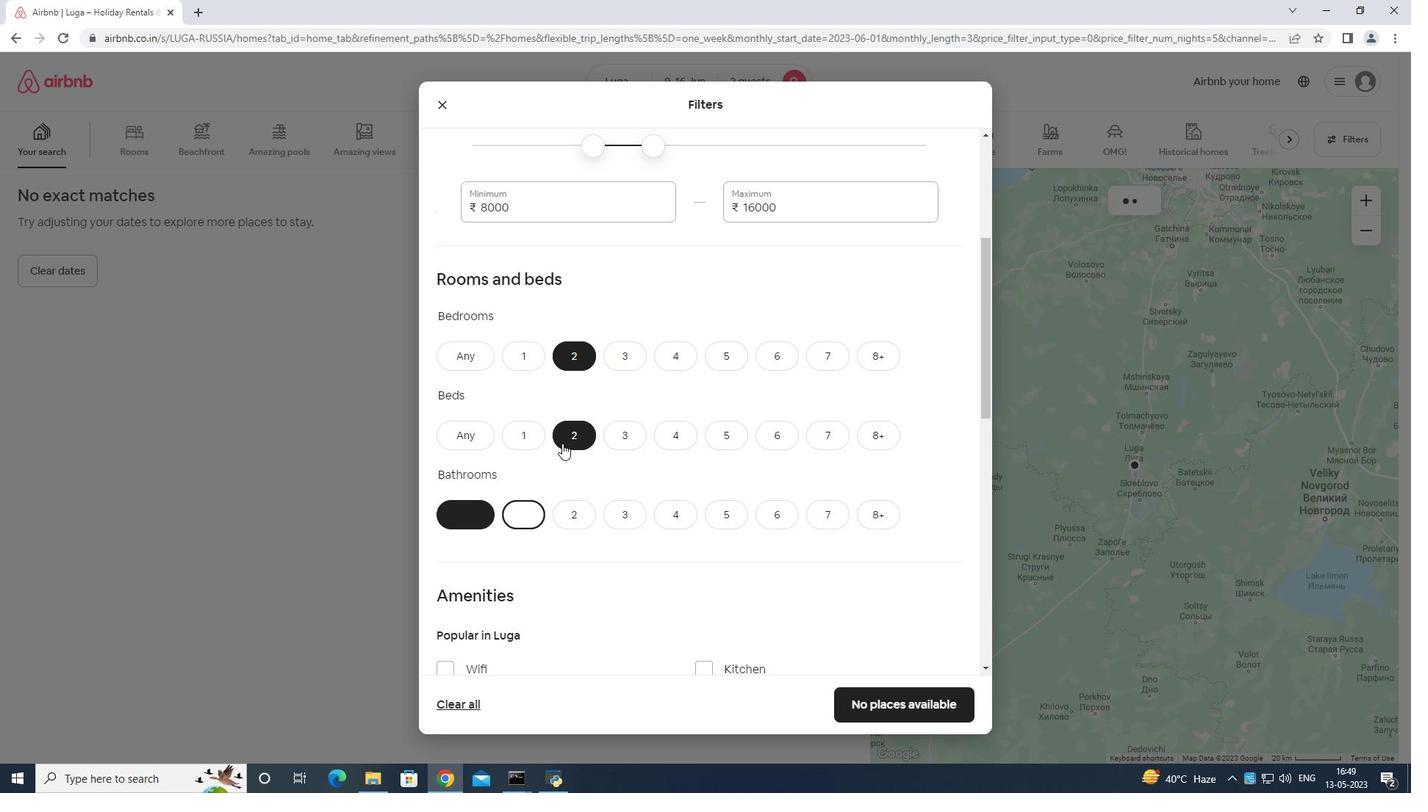 
Action: Mouse scrolled (575, 454) with delta (0, 0)
Screenshot: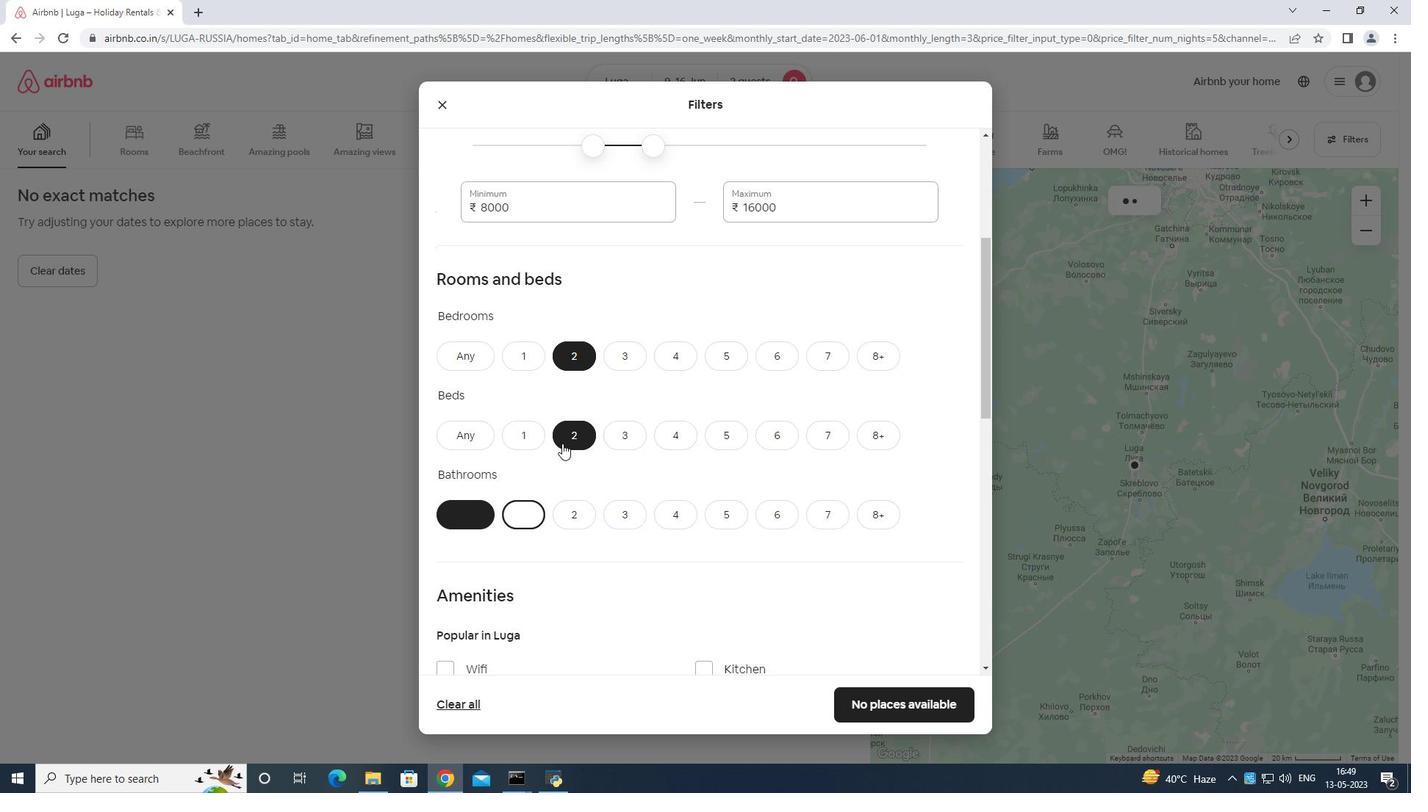 
Action: Mouse moved to (577, 454)
Screenshot: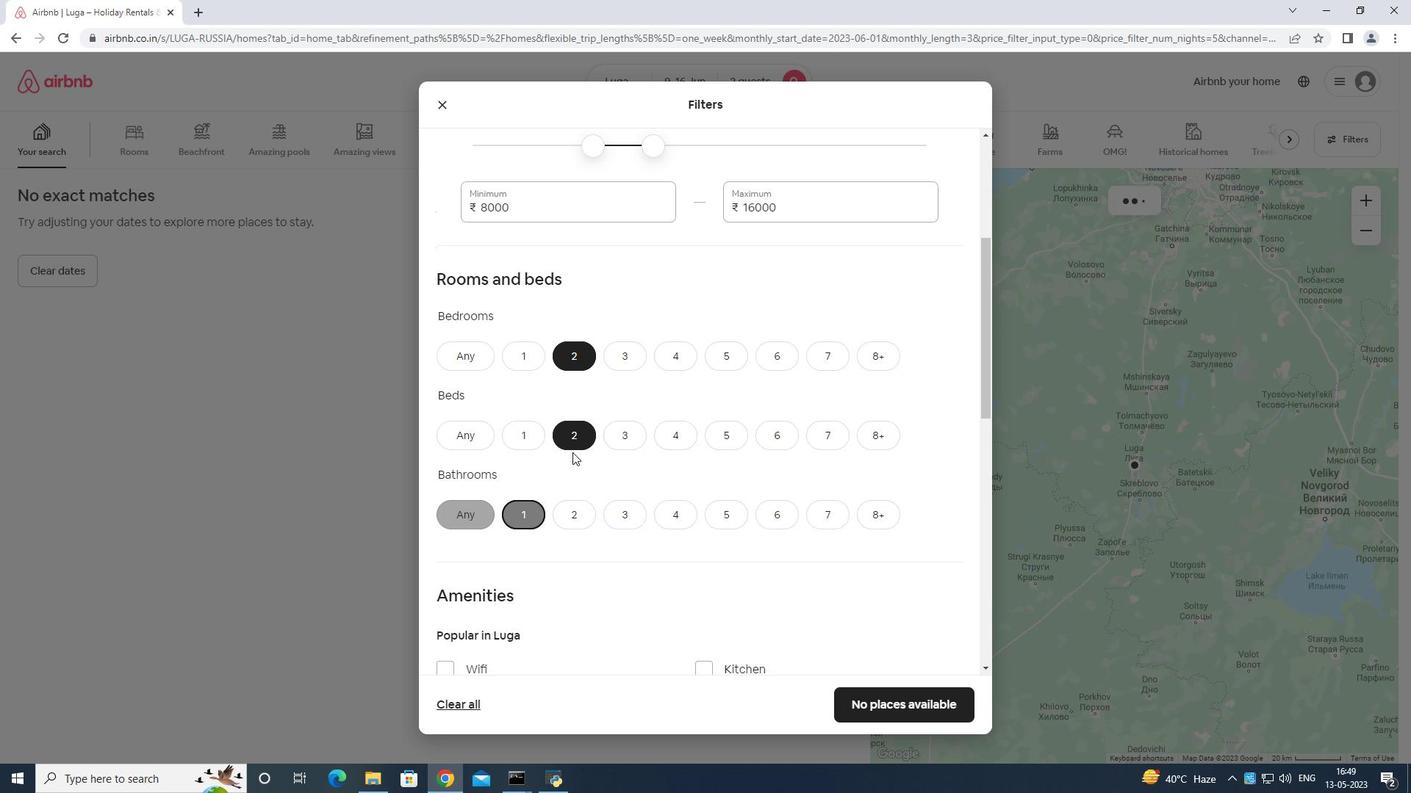 
Action: Mouse scrolled (577, 454) with delta (0, 0)
Screenshot: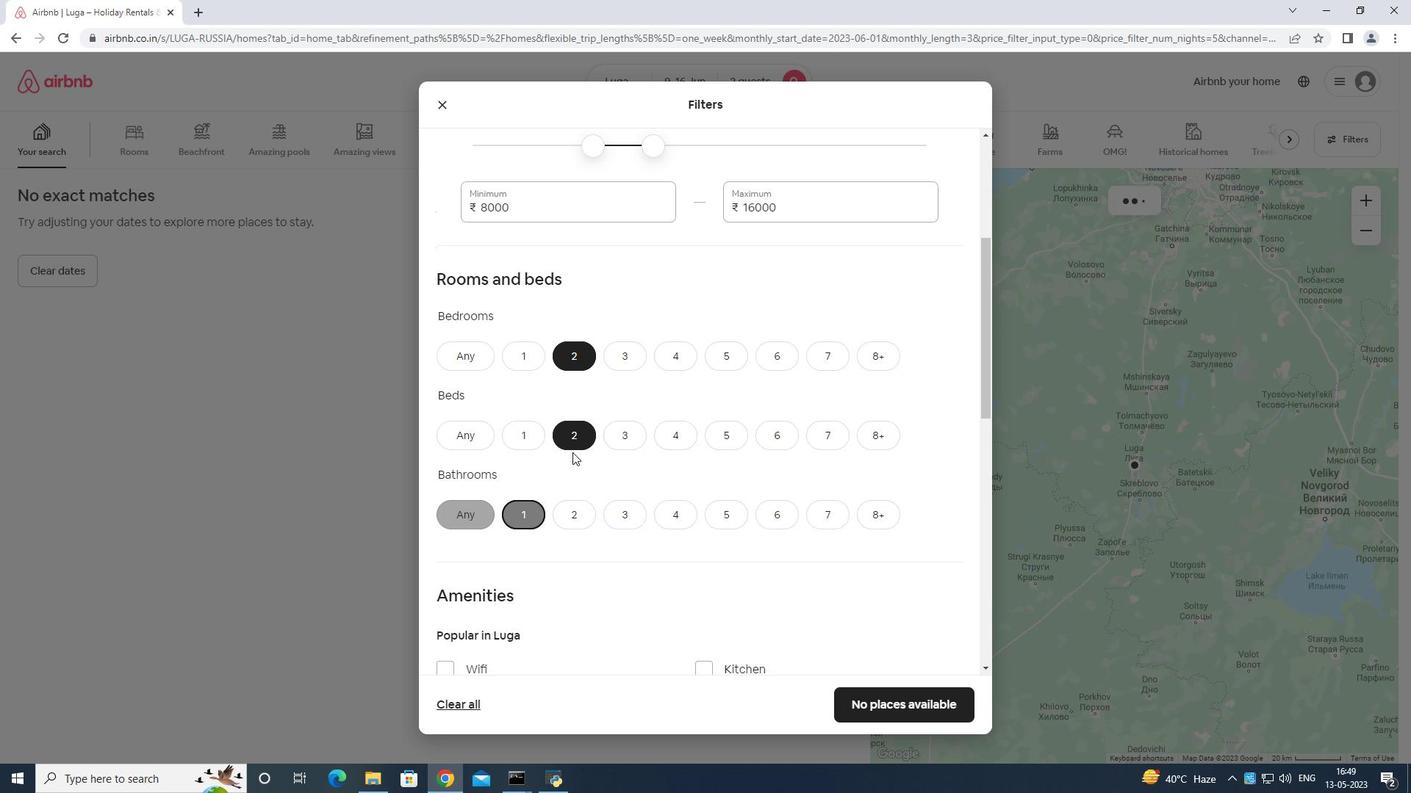 
Action: Mouse moved to (569, 422)
Screenshot: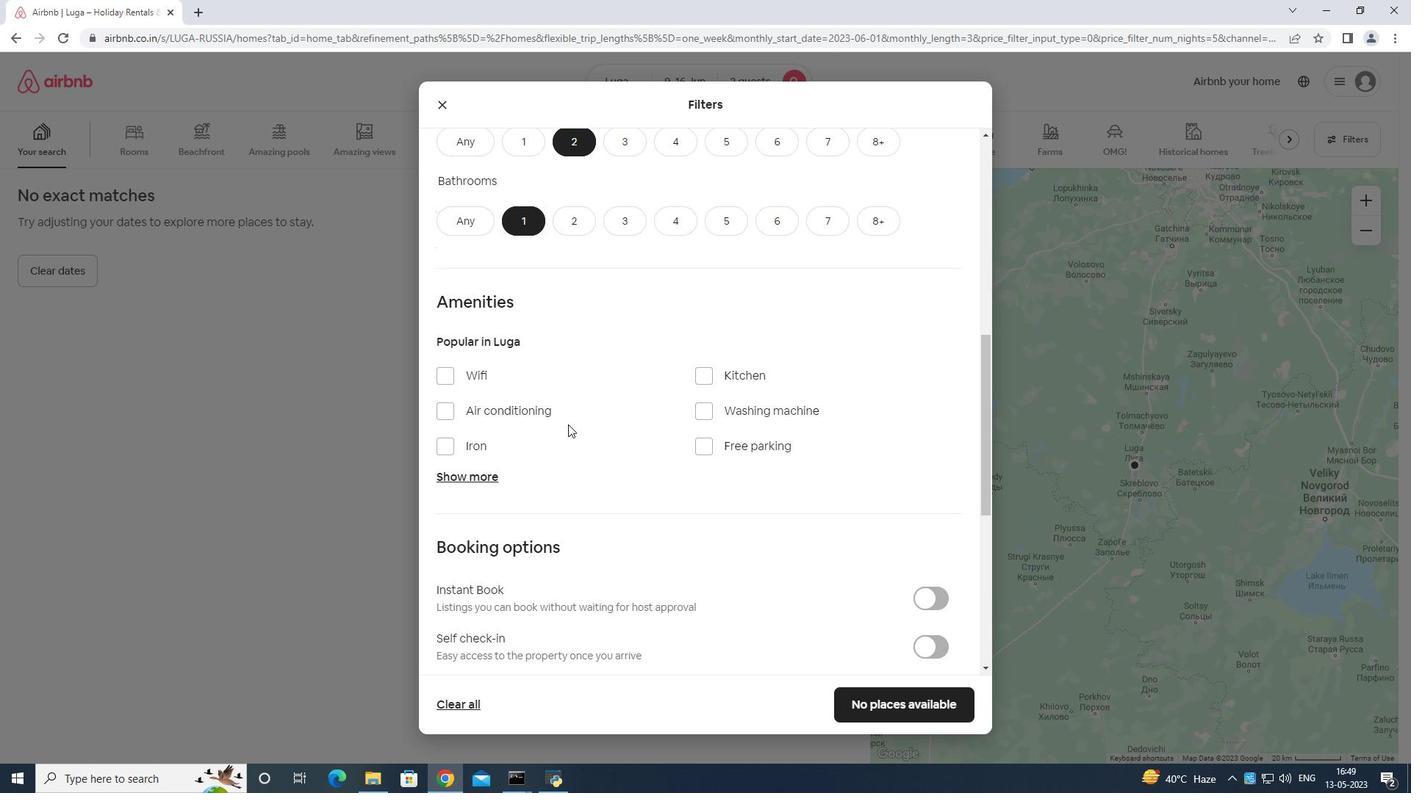 
Action: Mouse scrolled (569, 421) with delta (0, 0)
Screenshot: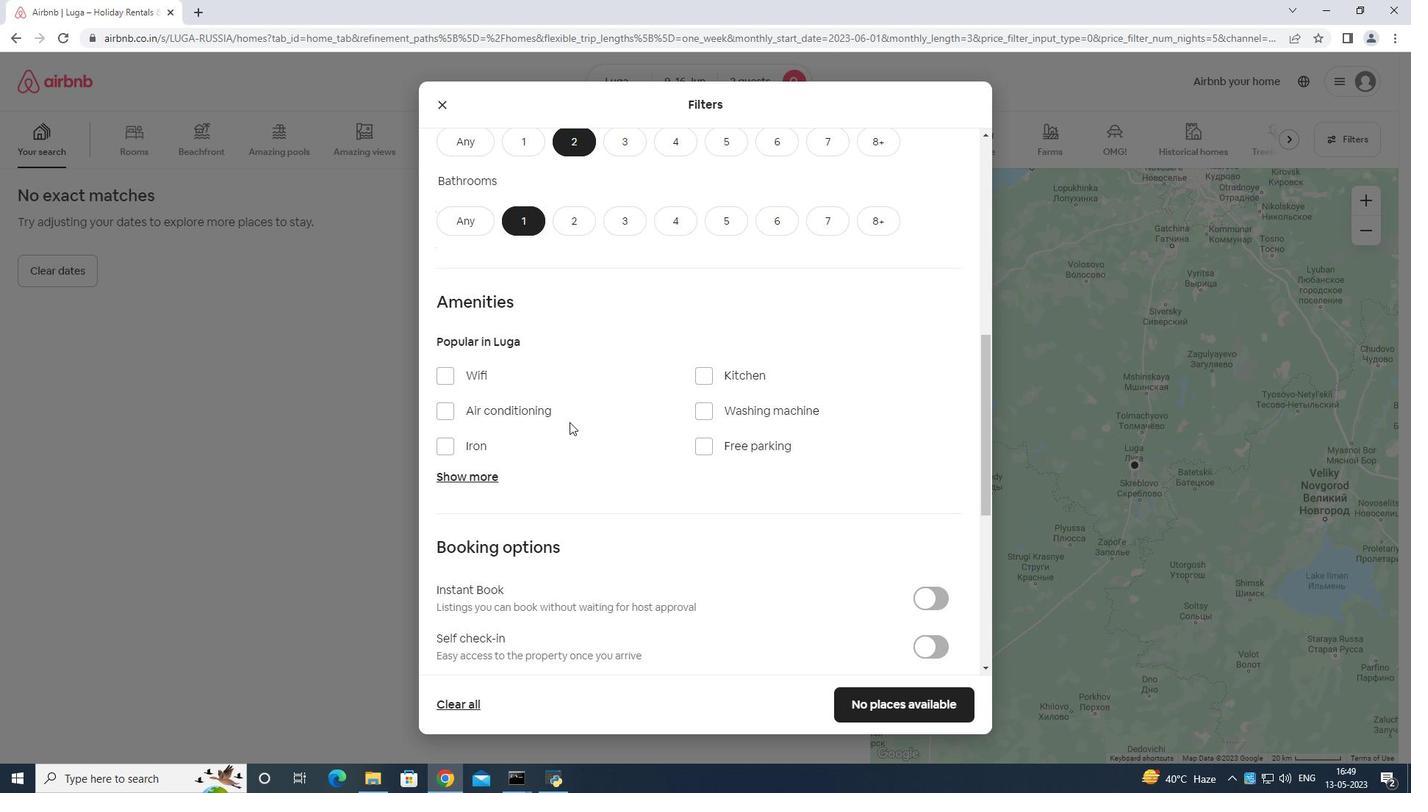 
Action: Mouse moved to (570, 421)
Screenshot: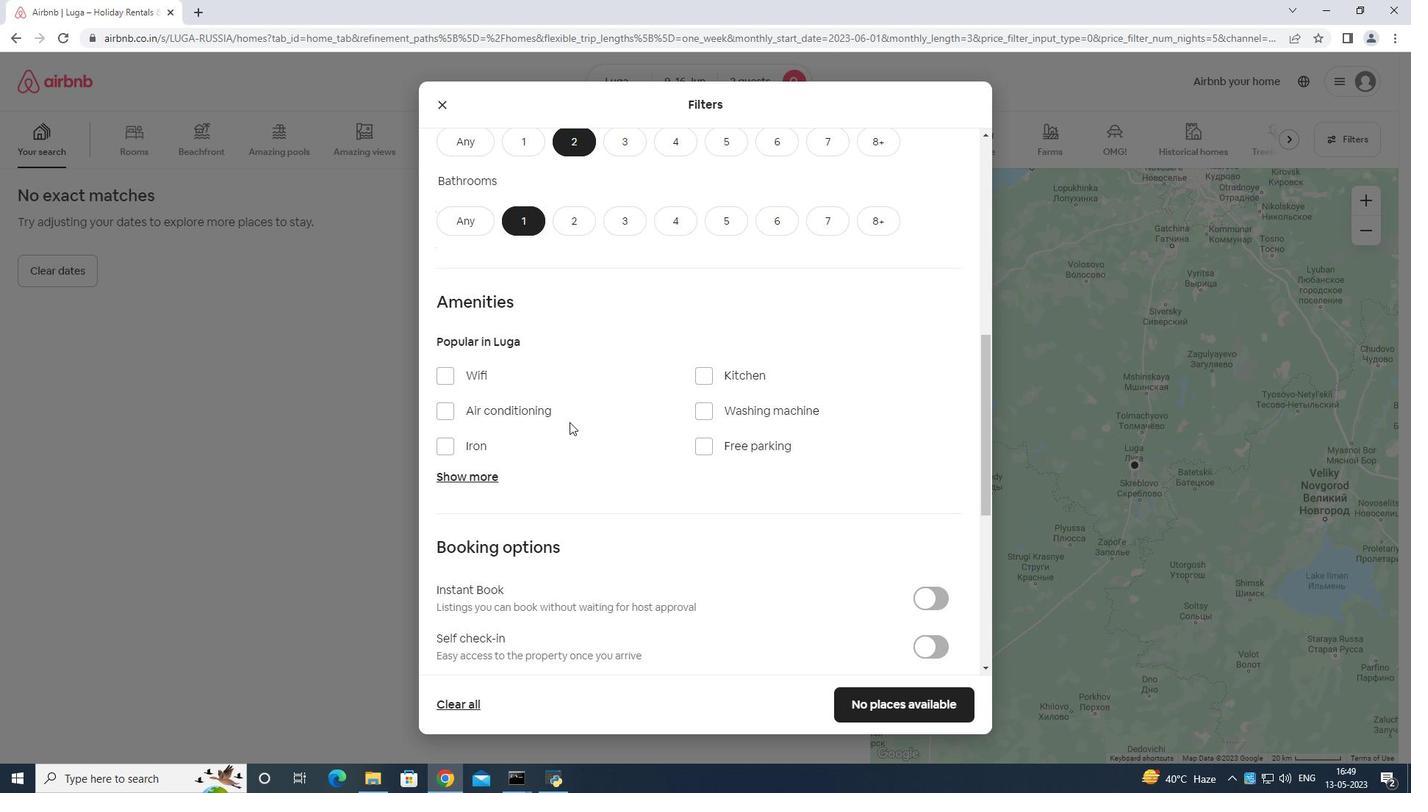 
Action: Mouse scrolled (570, 421) with delta (0, 0)
Screenshot: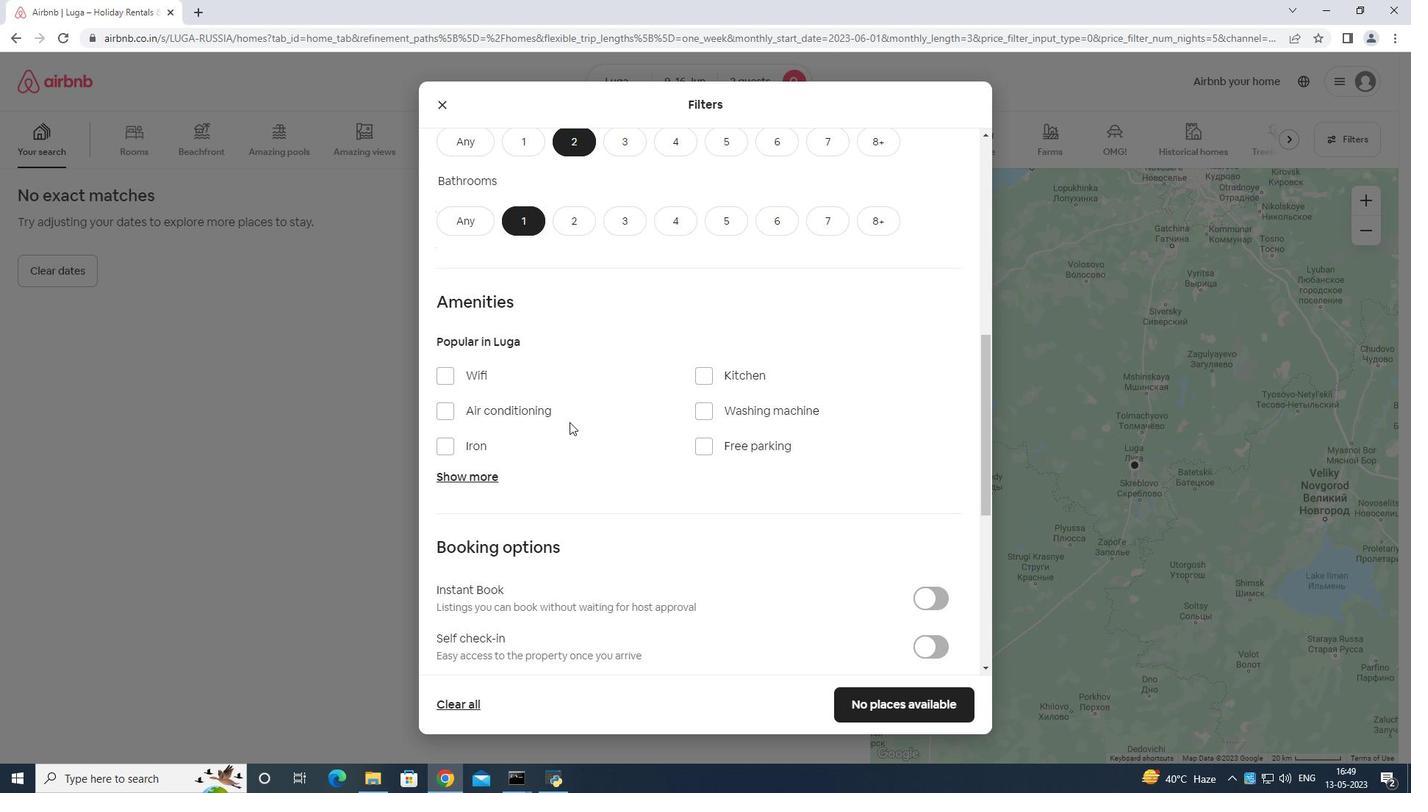 
Action: Mouse moved to (571, 422)
Screenshot: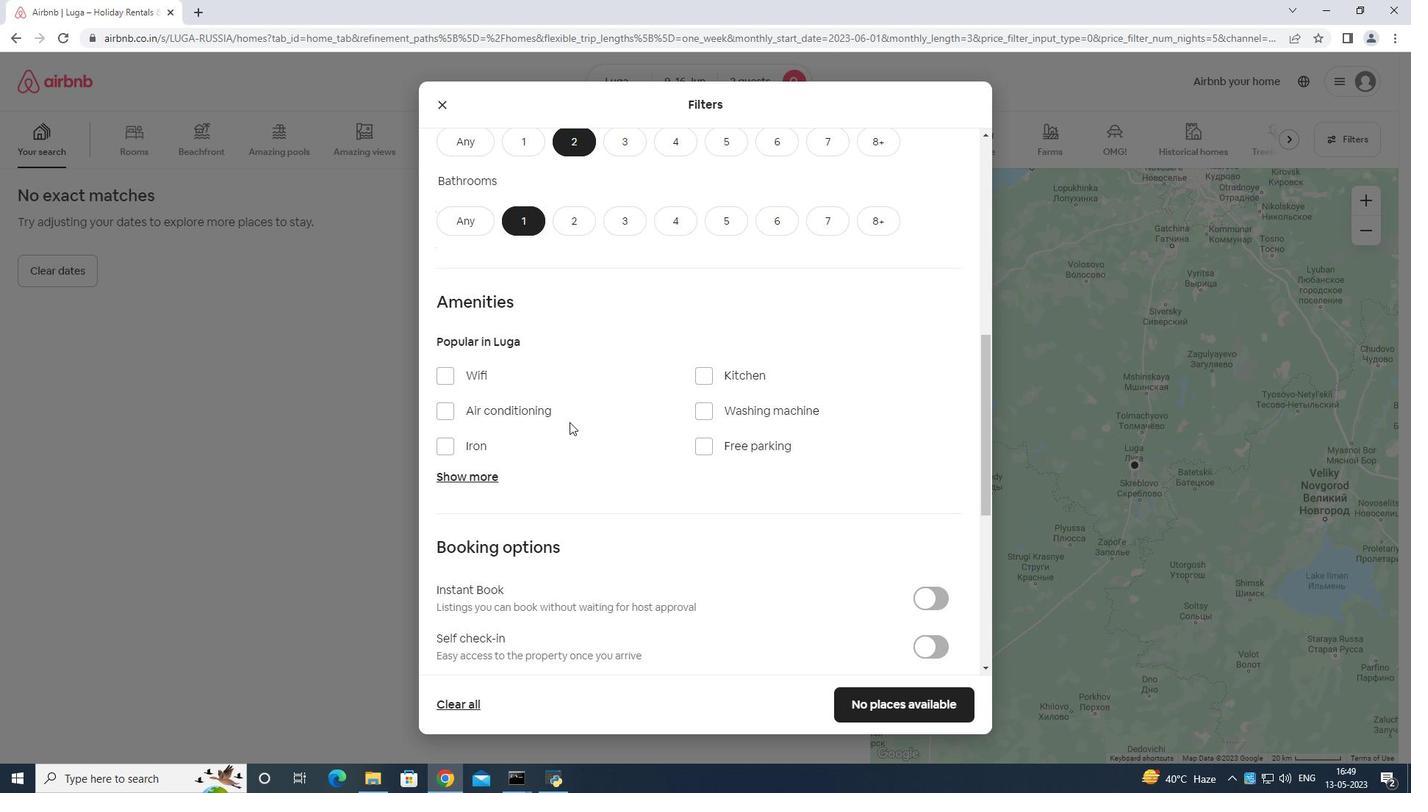 
Action: Mouse scrolled (571, 421) with delta (0, 0)
Screenshot: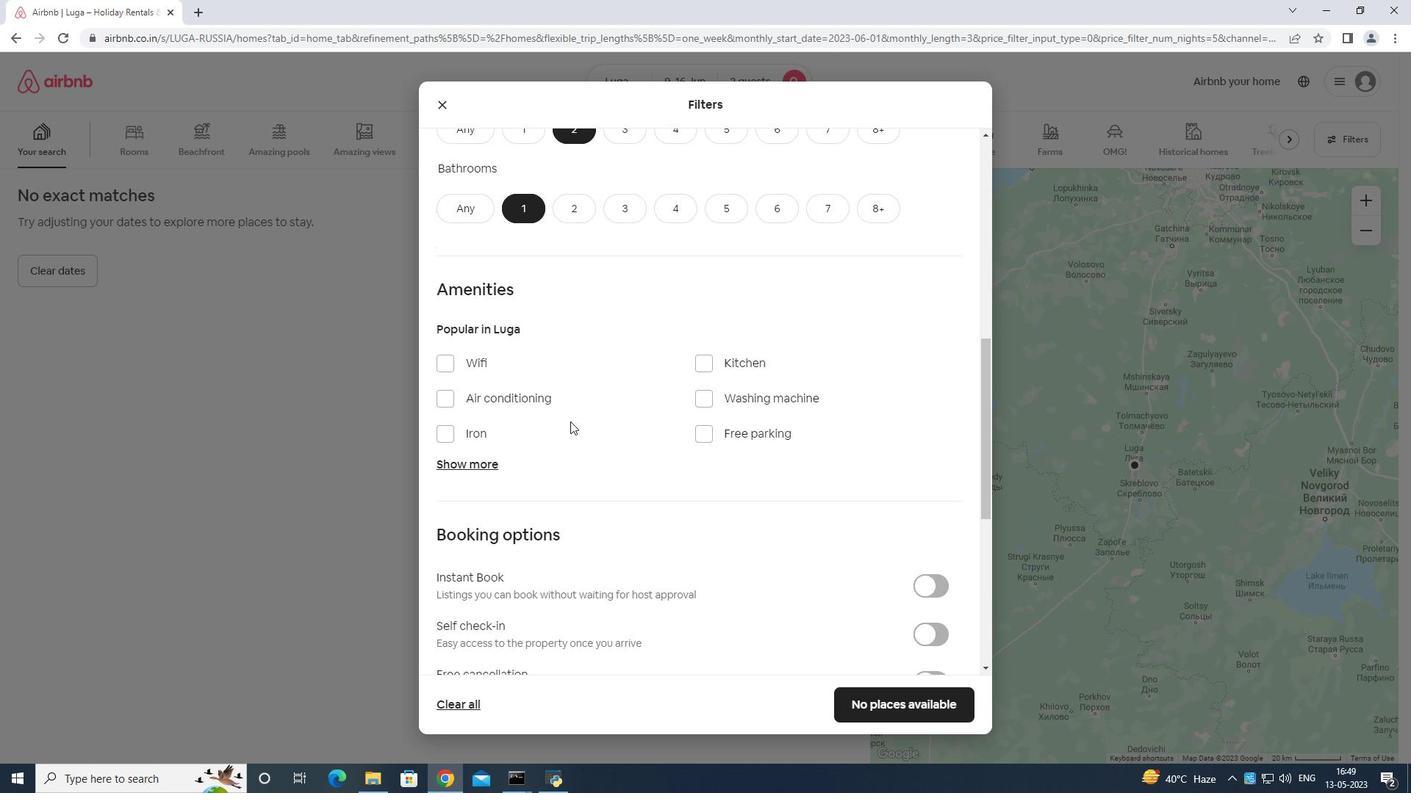 
Action: Mouse moved to (928, 429)
Screenshot: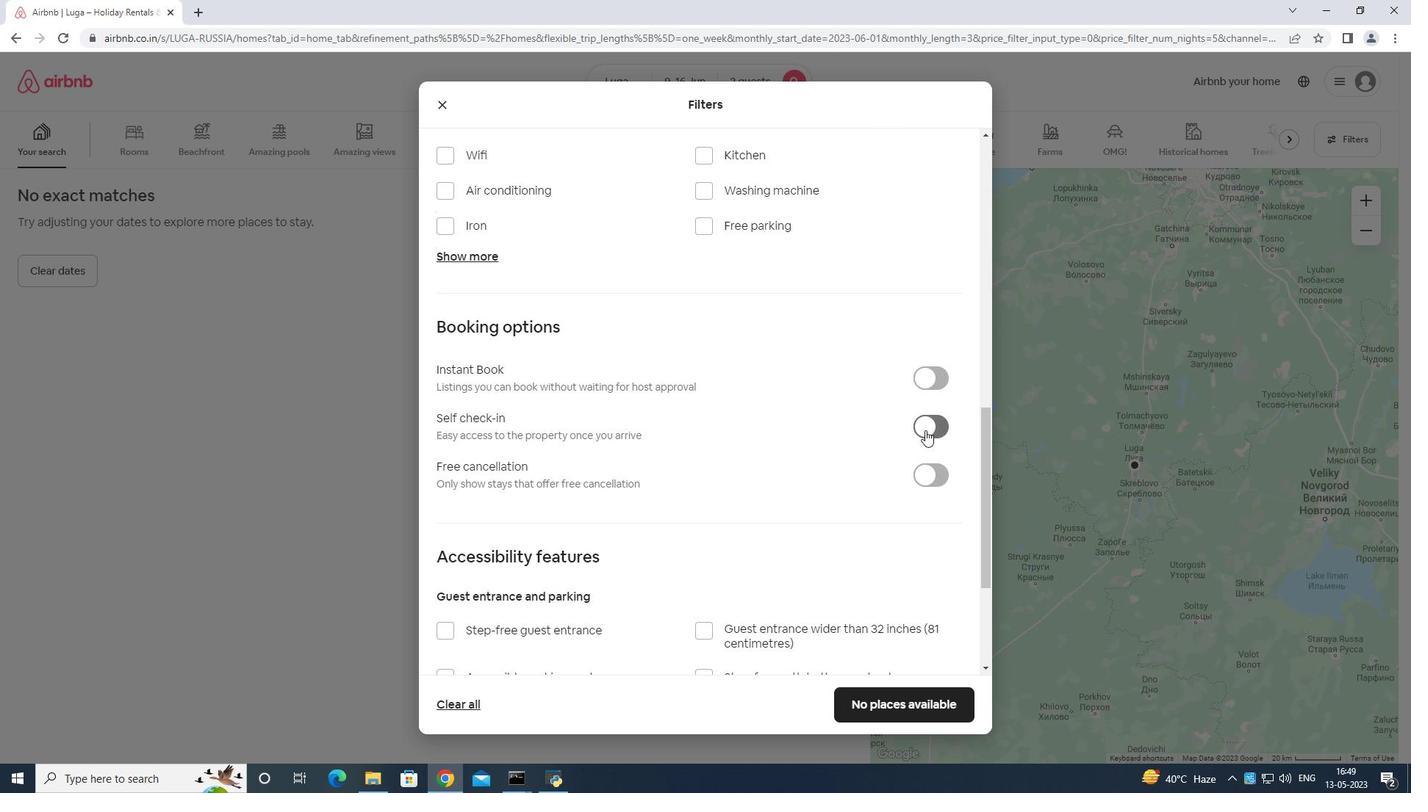 
Action: Mouse pressed left at (928, 429)
Screenshot: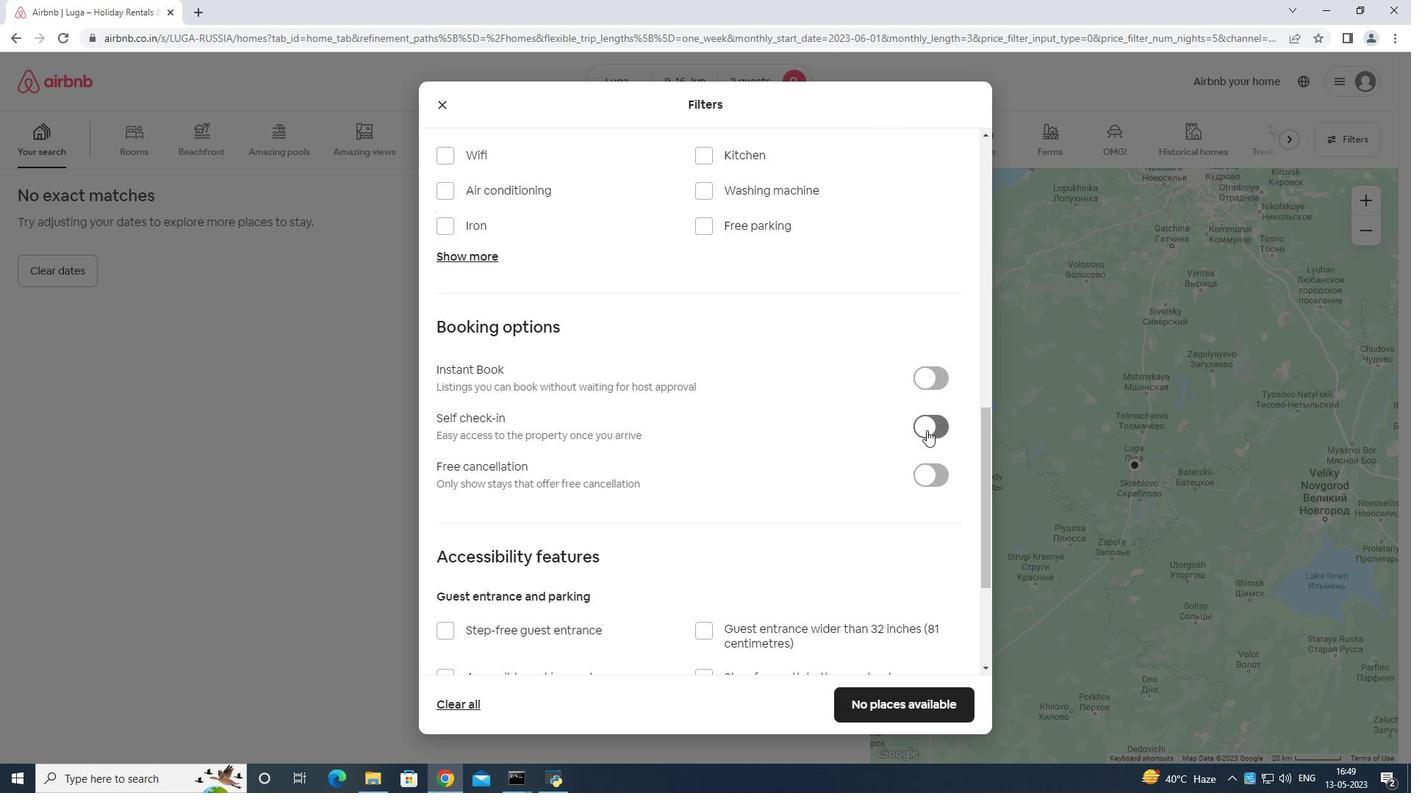 
Action: Mouse moved to (916, 398)
Screenshot: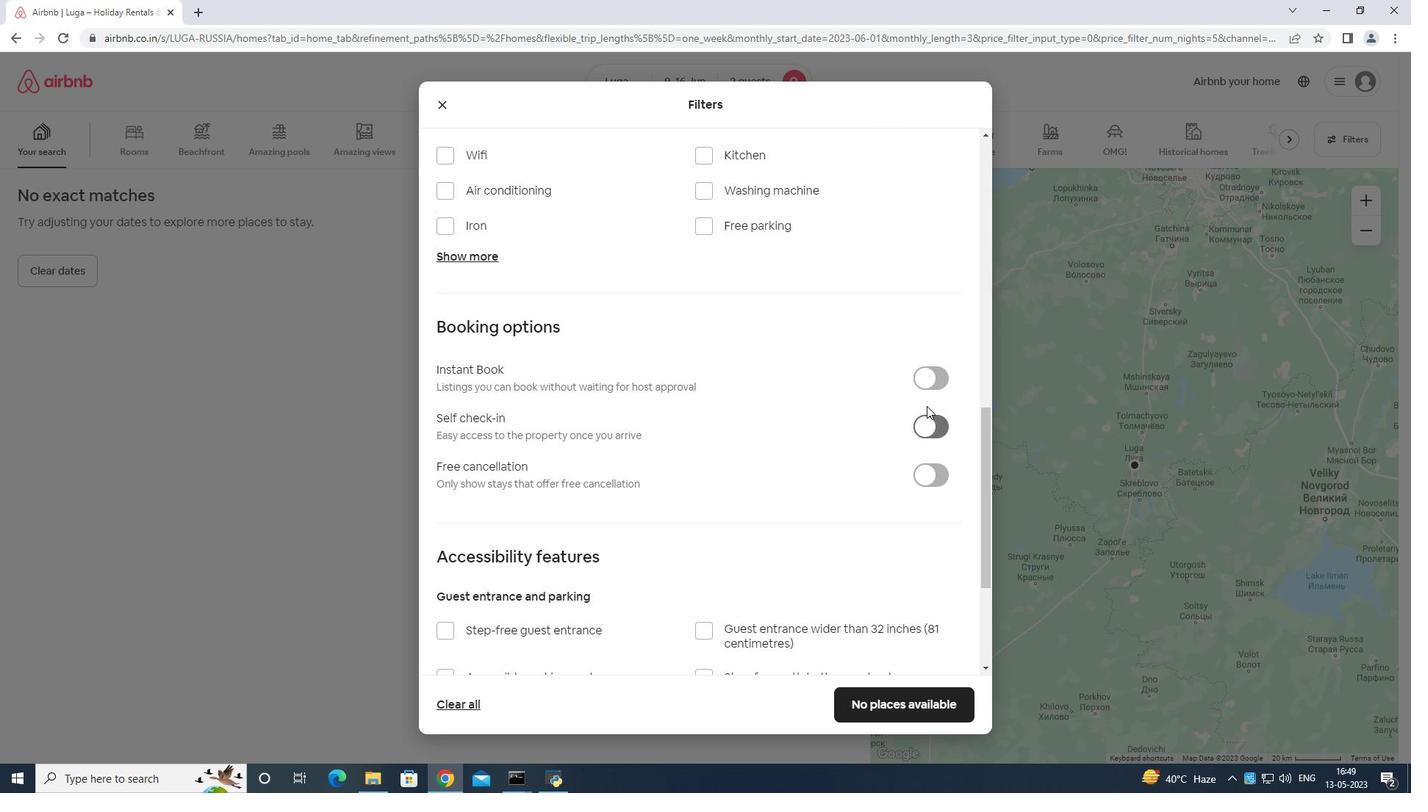
Action: Mouse scrolled (916, 397) with delta (0, 0)
Screenshot: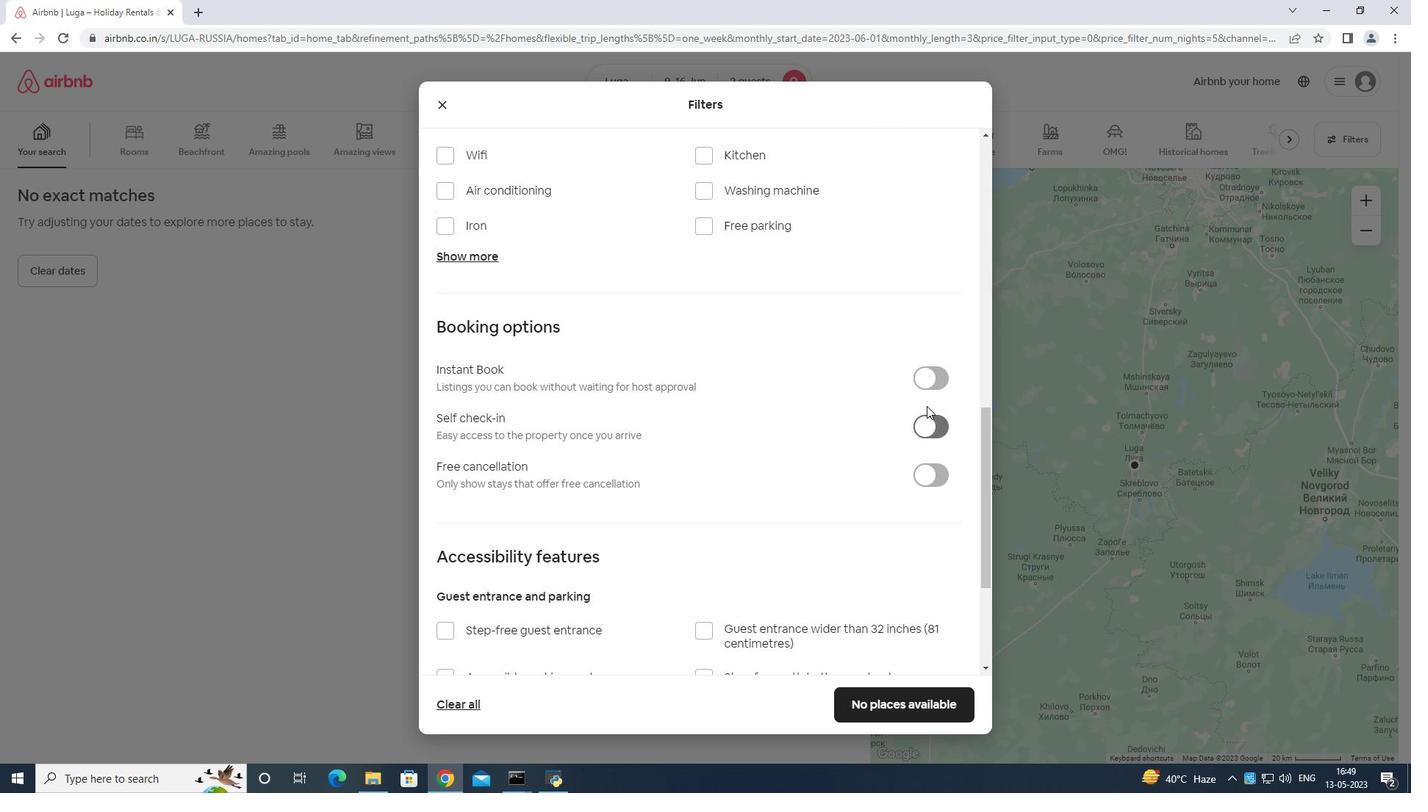 
Action: Mouse moved to (915, 404)
Screenshot: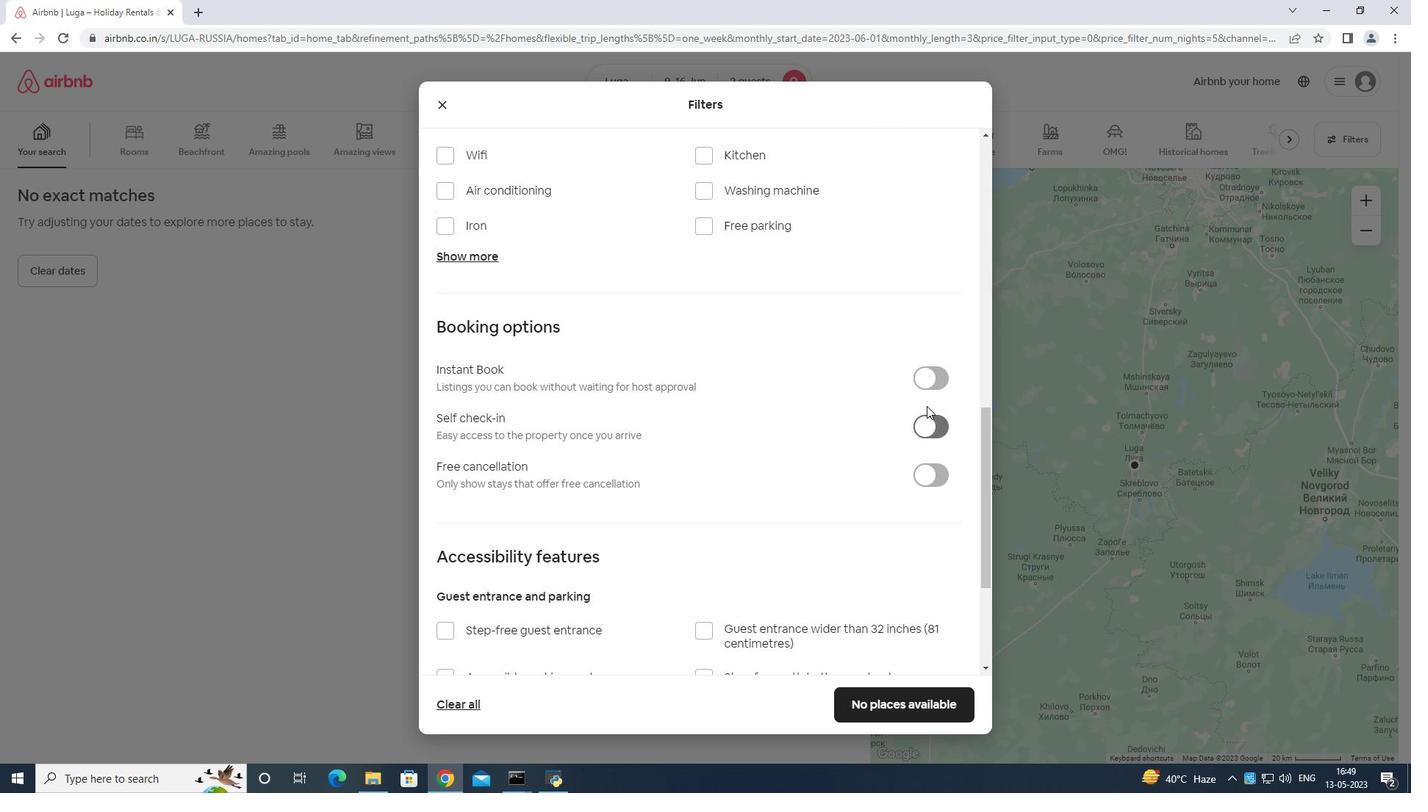 
Action: Mouse scrolled (915, 403) with delta (0, 0)
Screenshot: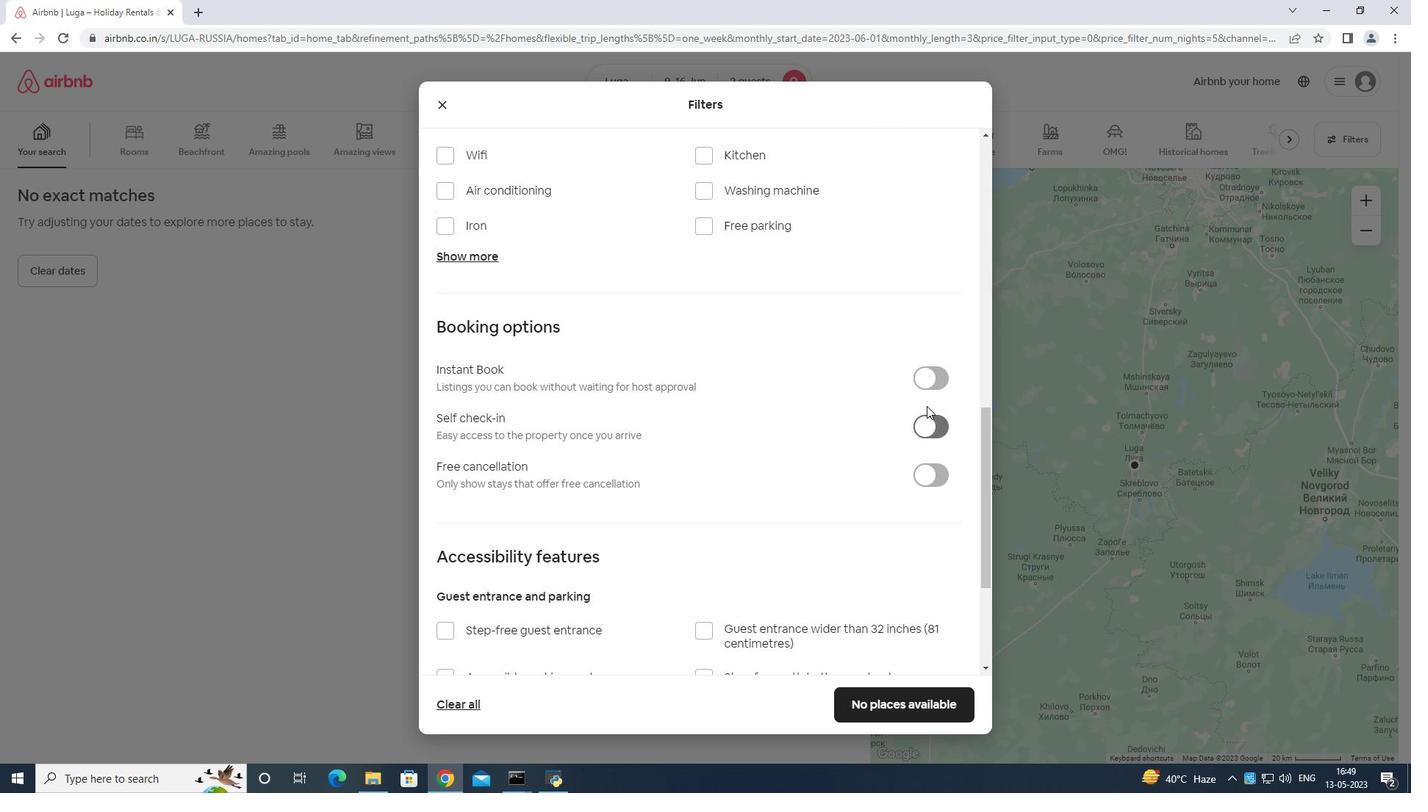 
Action: Mouse moved to (915, 405)
Screenshot: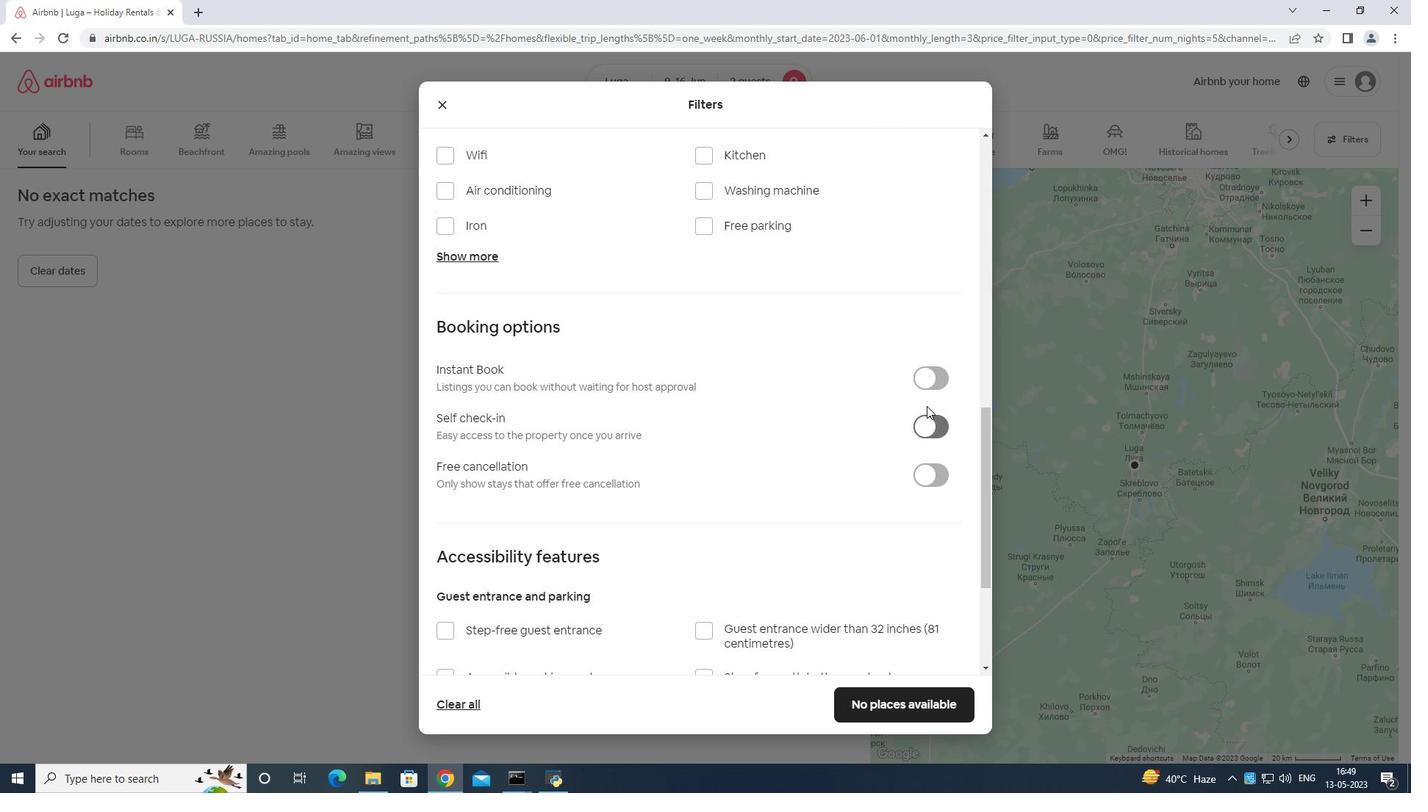 
Action: Mouse scrolled (915, 404) with delta (0, 0)
Screenshot: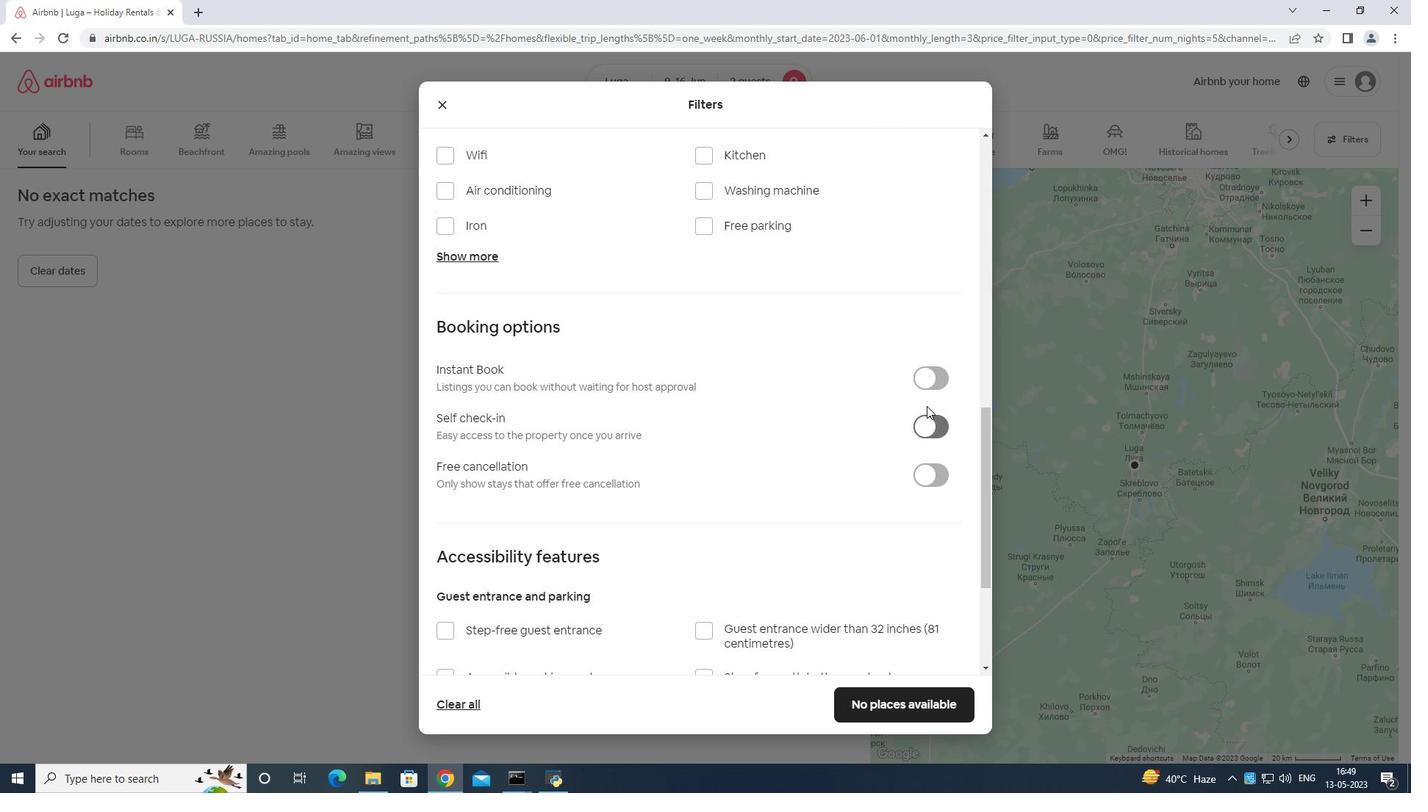 
Action: Mouse moved to (905, 404)
Screenshot: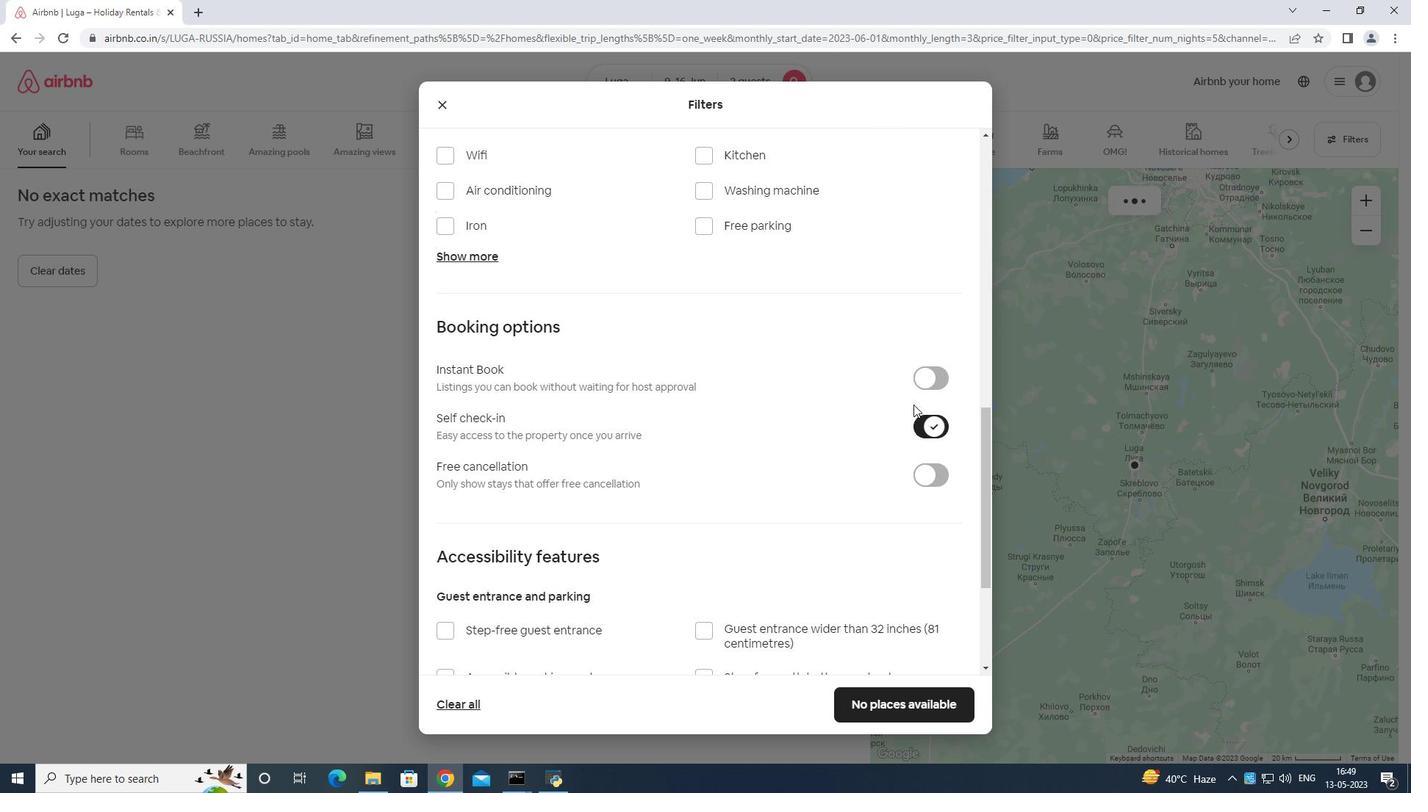 
Action: Mouse scrolled (906, 402) with delta (0, 0)
Screenshot: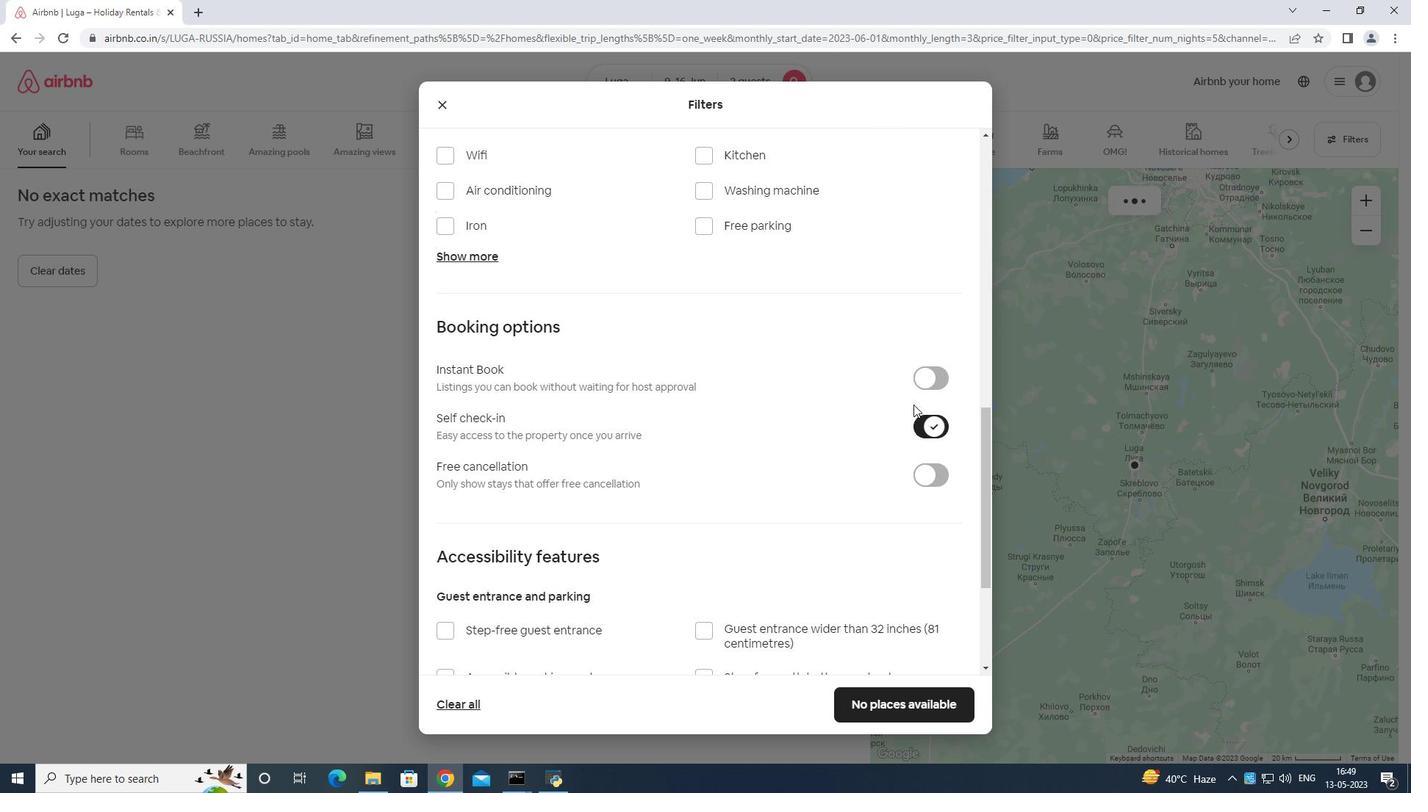 
Action: Mouse moved to (905, 408)
Screenshot: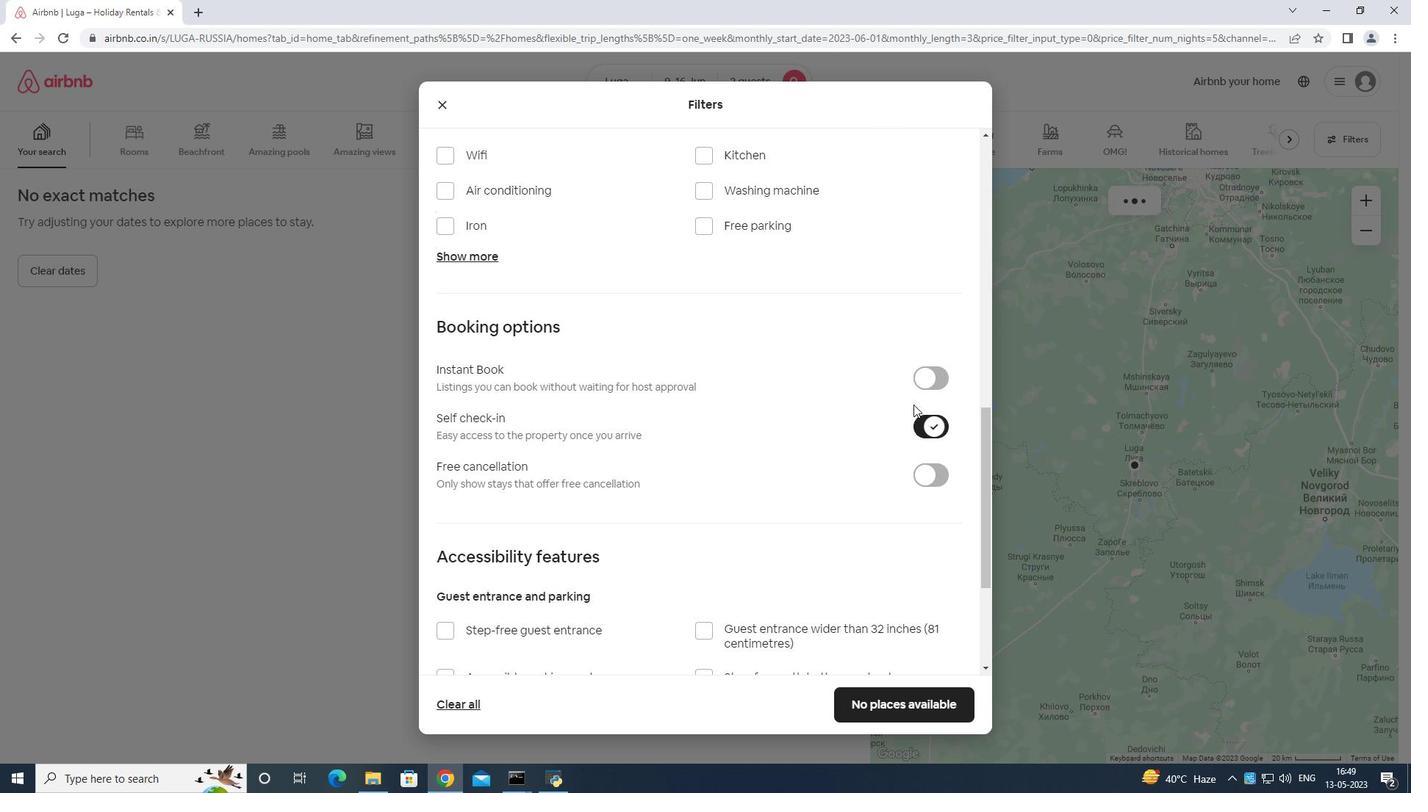 
Action: Mouse scrolled (905, 405) with delta (0, 0)
Screenshot: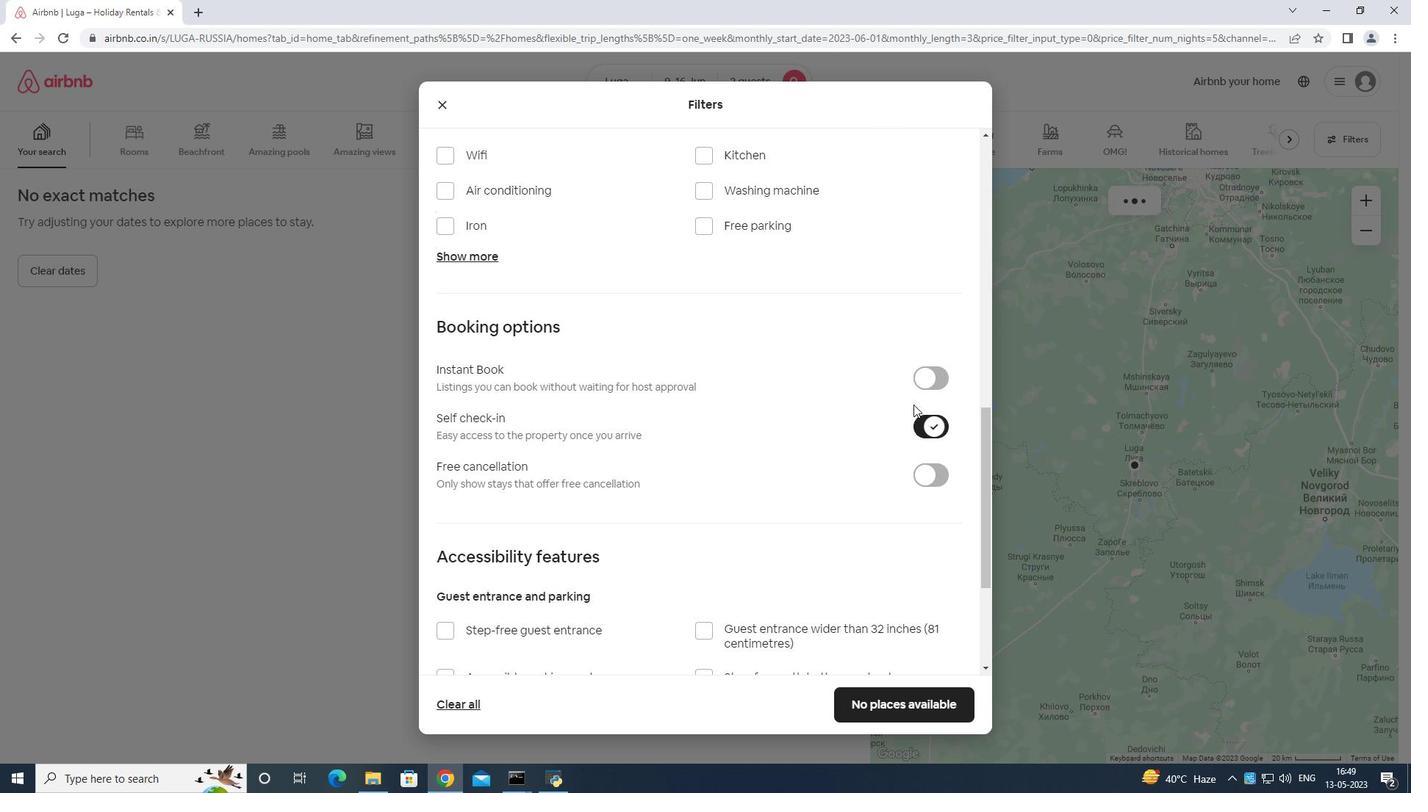 
Action: Mouse moved to (905, 410)
Screenshot: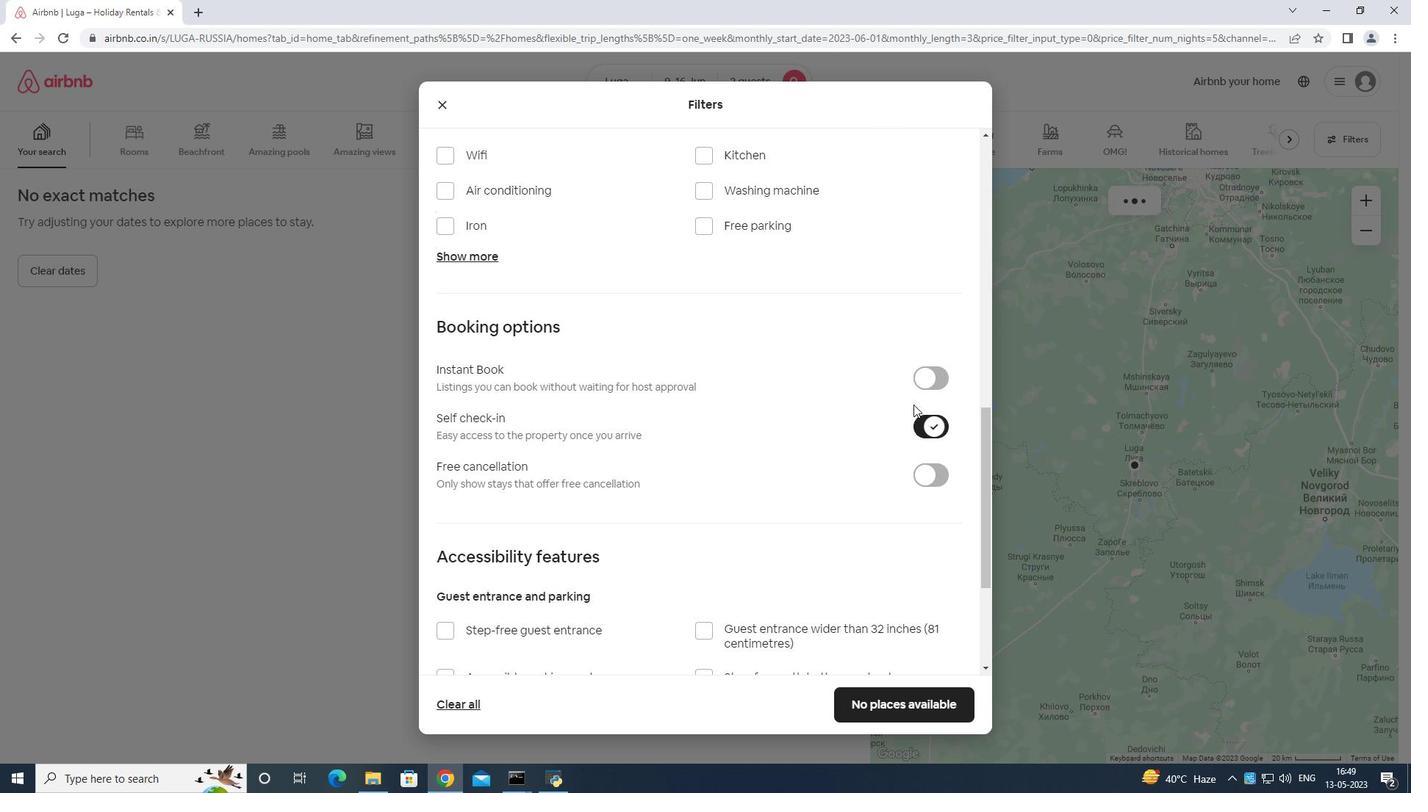 
Action: Mouse scrolled (905, 407) with delta (0, 0)
Screenshot: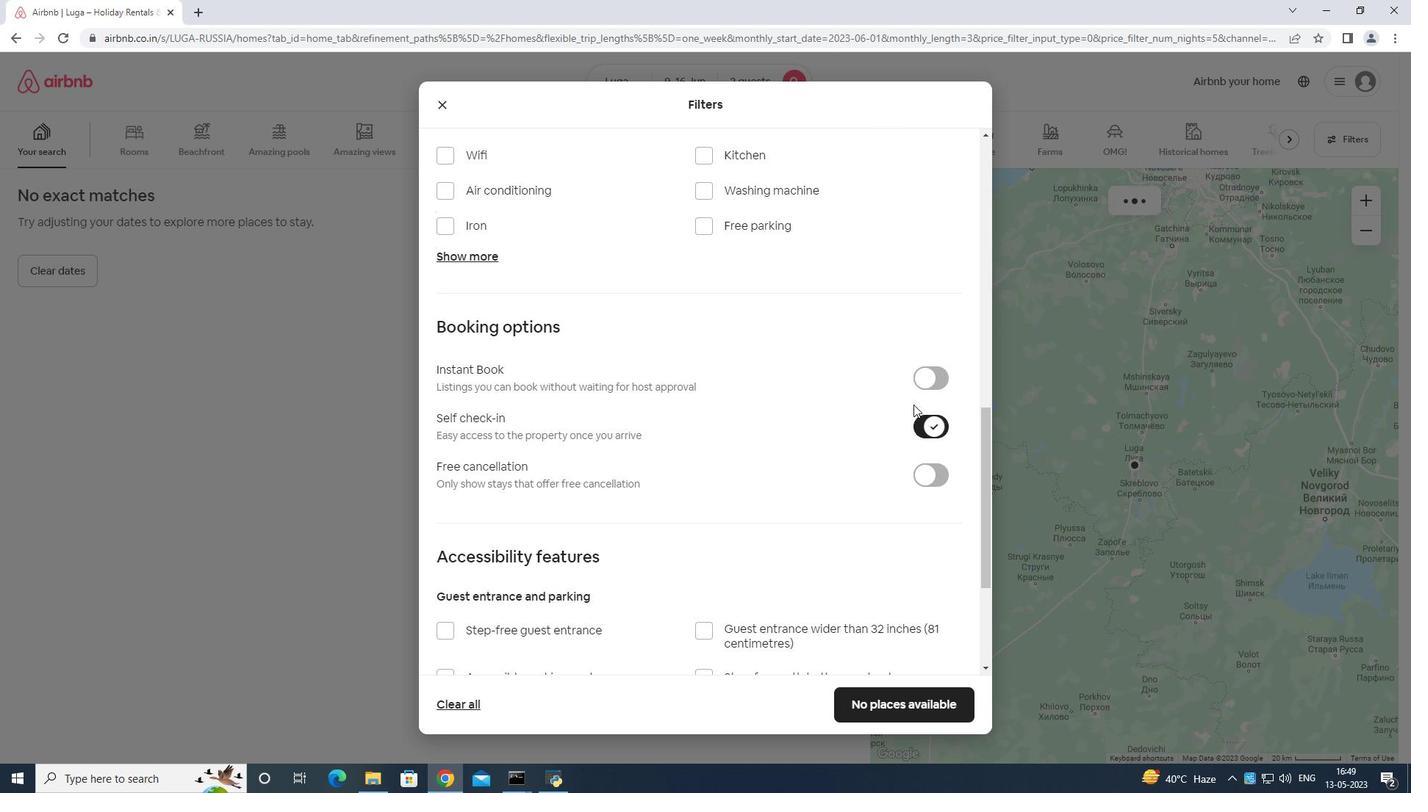 
Action: Mouse moved to (905, 413)
Screenshot: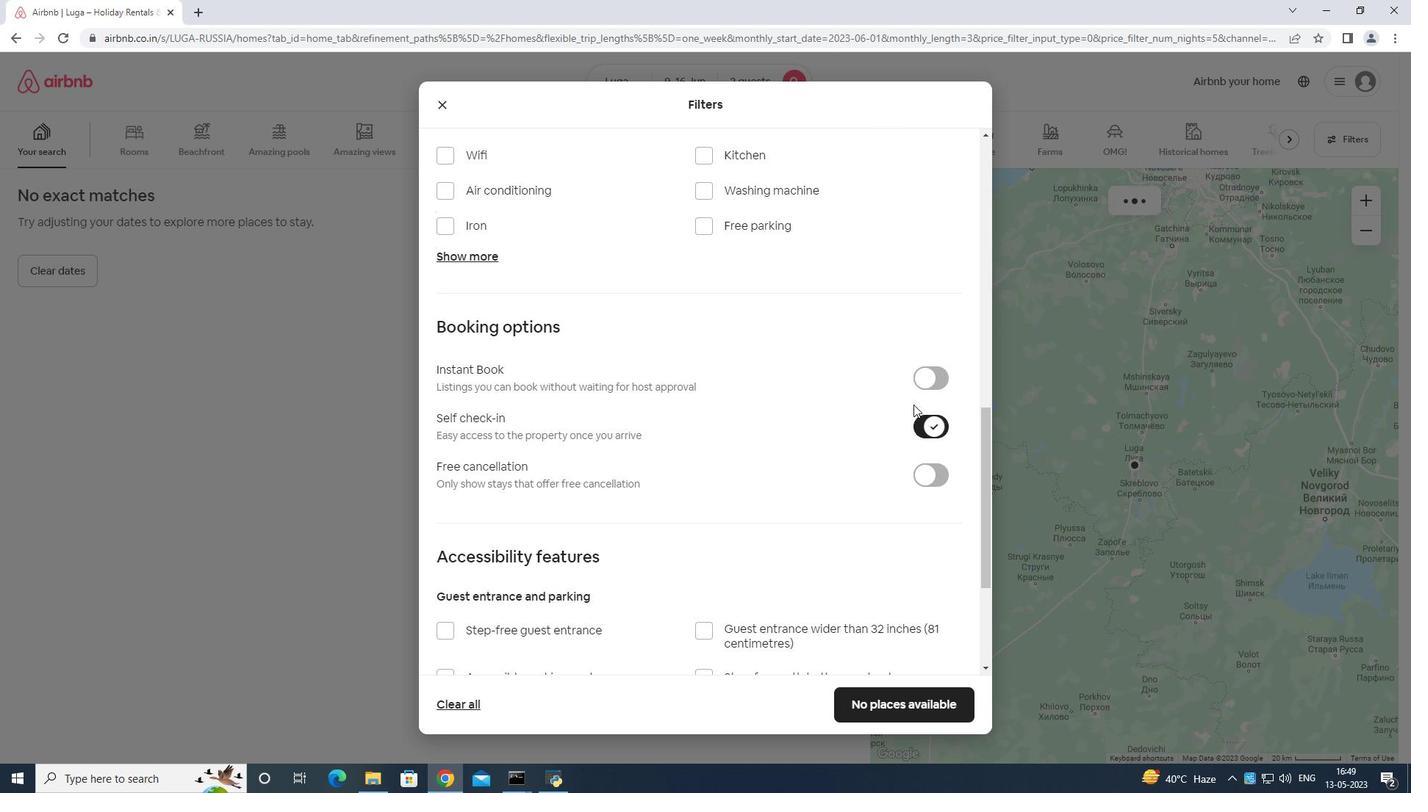 
Action: Mouse scrolled (905, 411) with delta (0, 0)
Screenshot: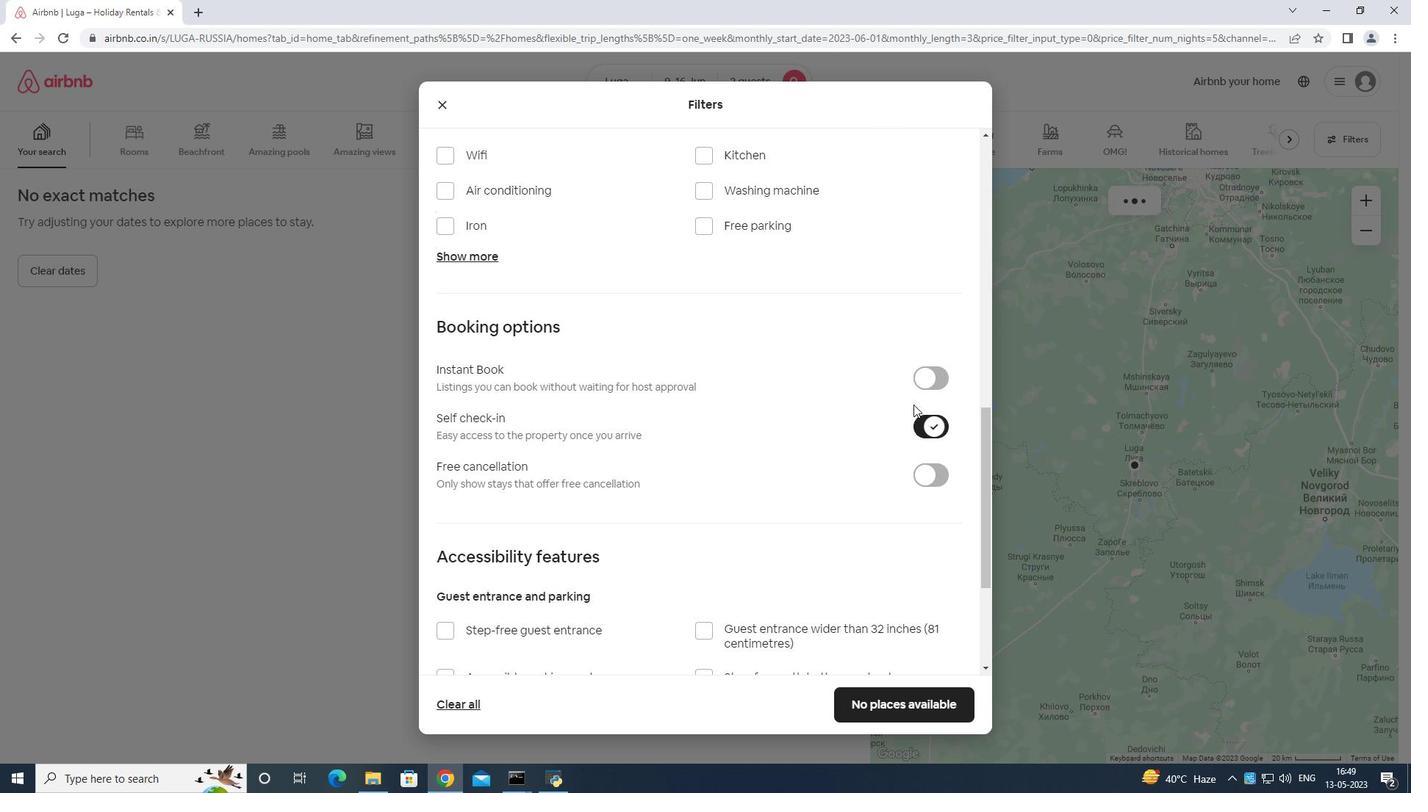 
Action: Mouse moved to (898, 418)
Screenshot: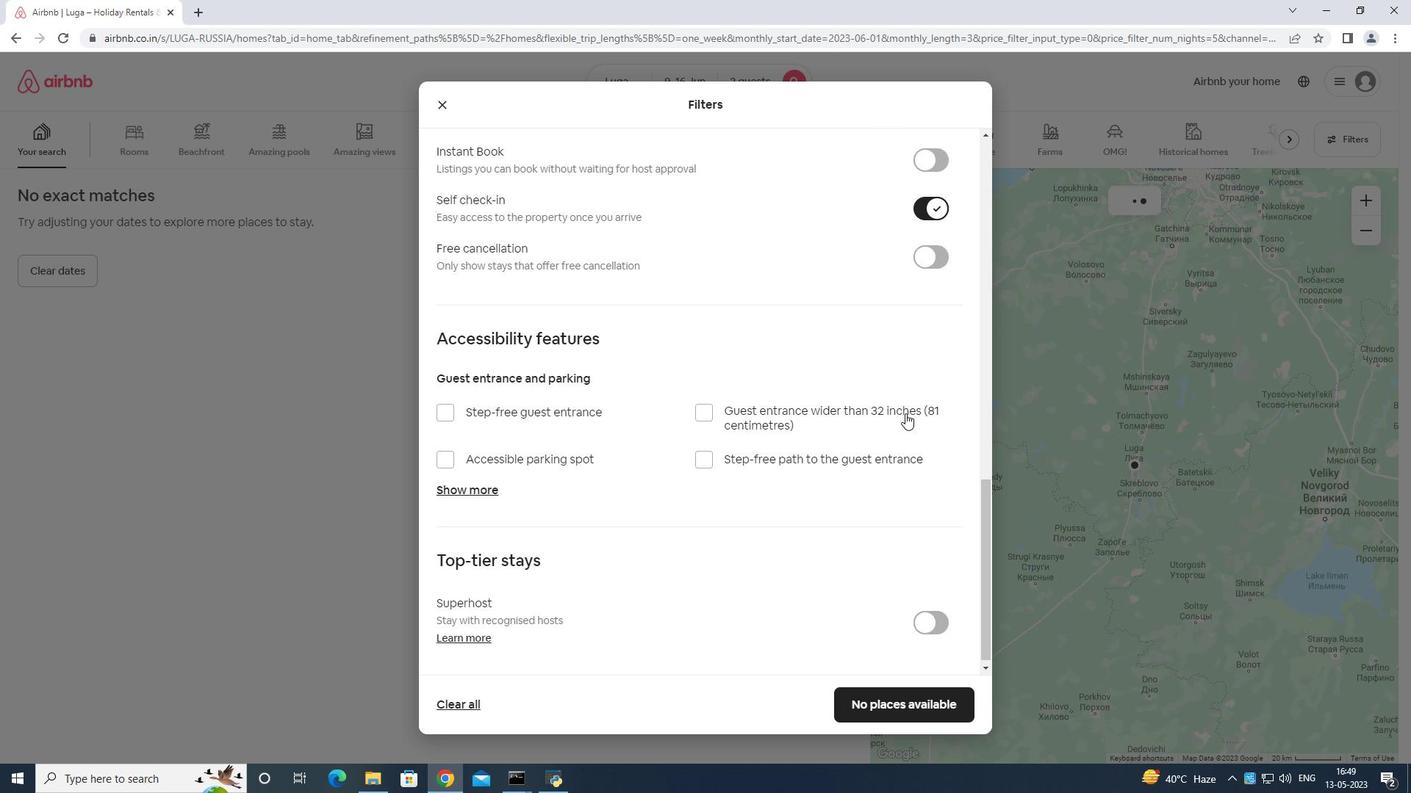 
Action: Mouse scrolled (898, 417) with delta (0, 0)
Screenshot: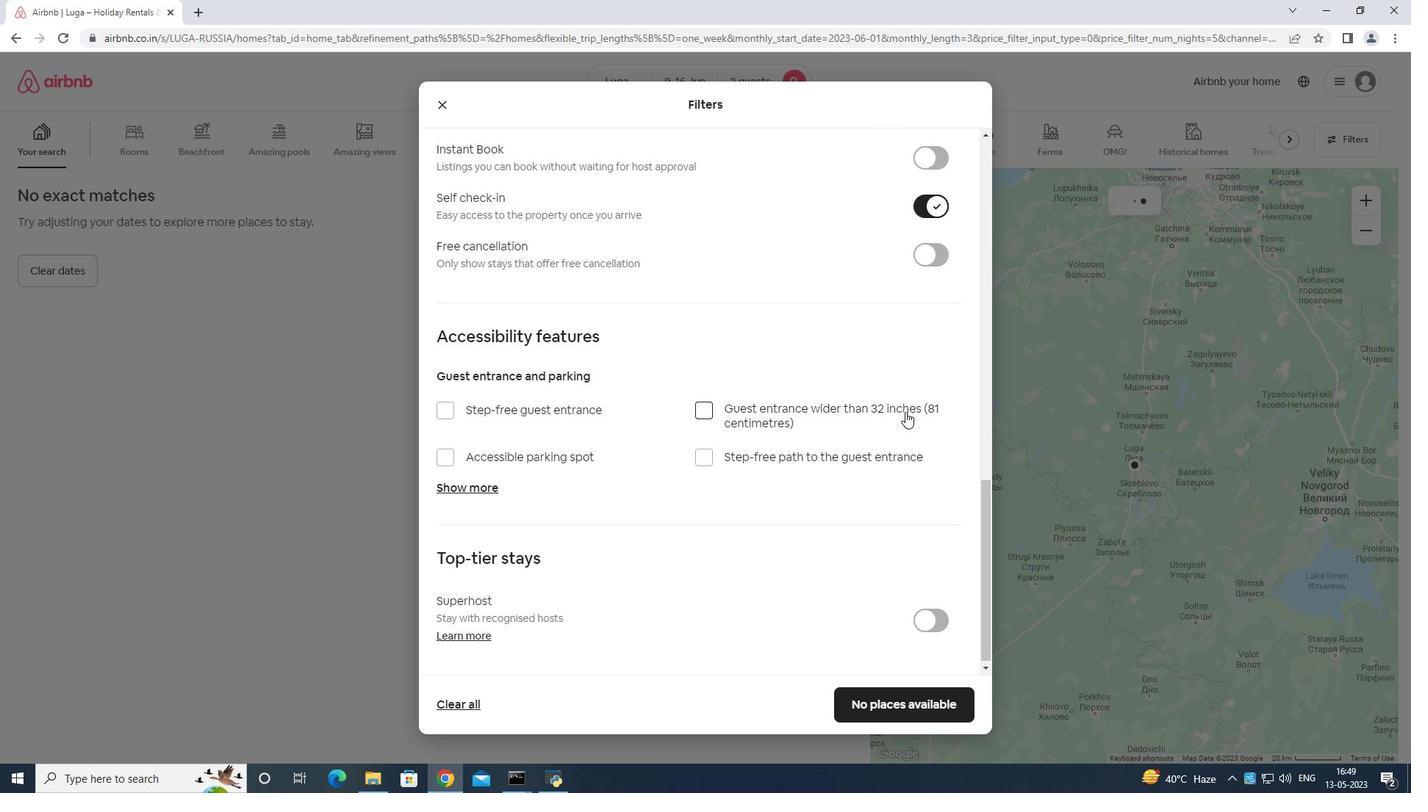
Action: Mouse moved to (898, 424)
Screenshot: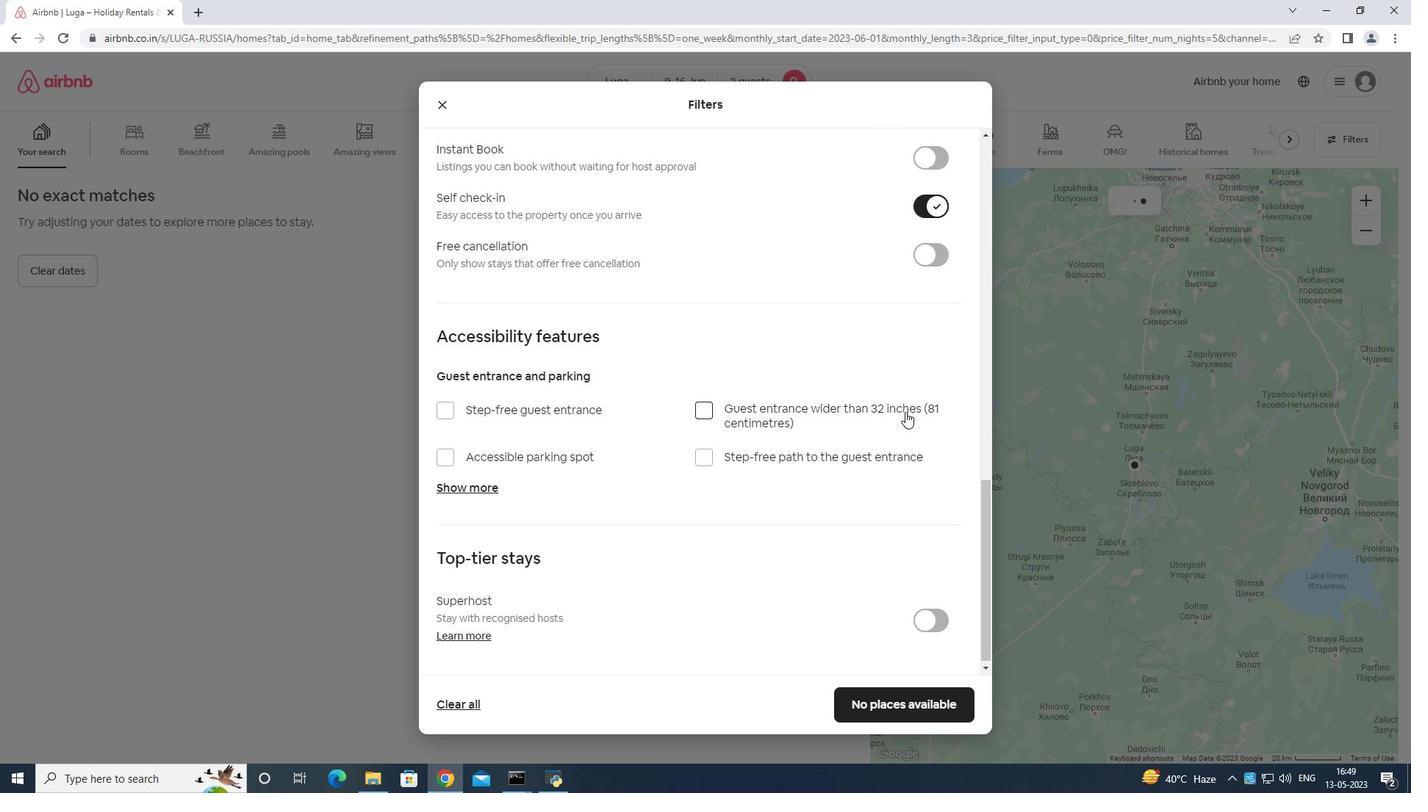 
Action: Mouse scrolled (898, 424) with delta (0, 0)
Screenshot: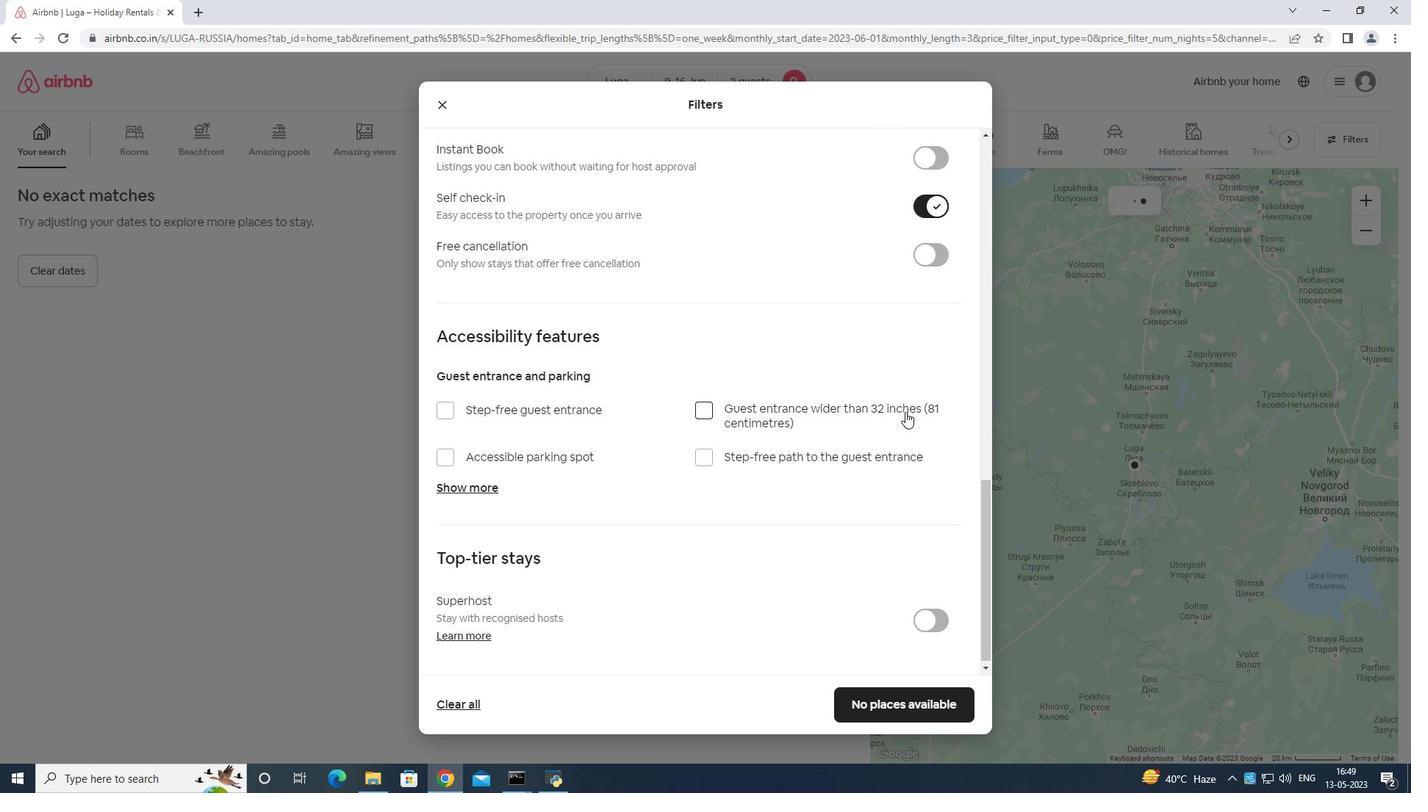 
Action: Mouse moved to (898, 427)
Screenshot: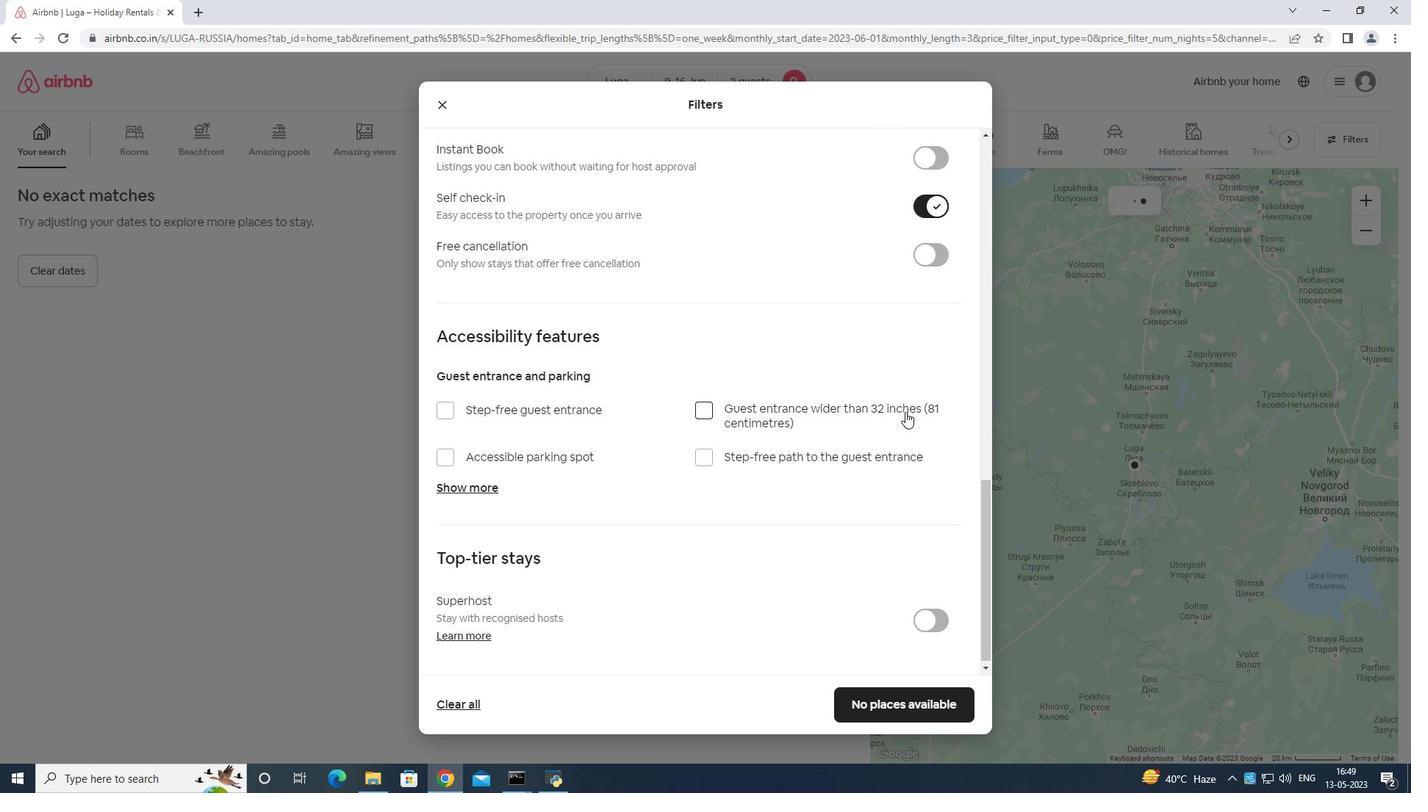 
Action: Mouse scrolled (898, 427) with delta (0, 0)
Screenshot: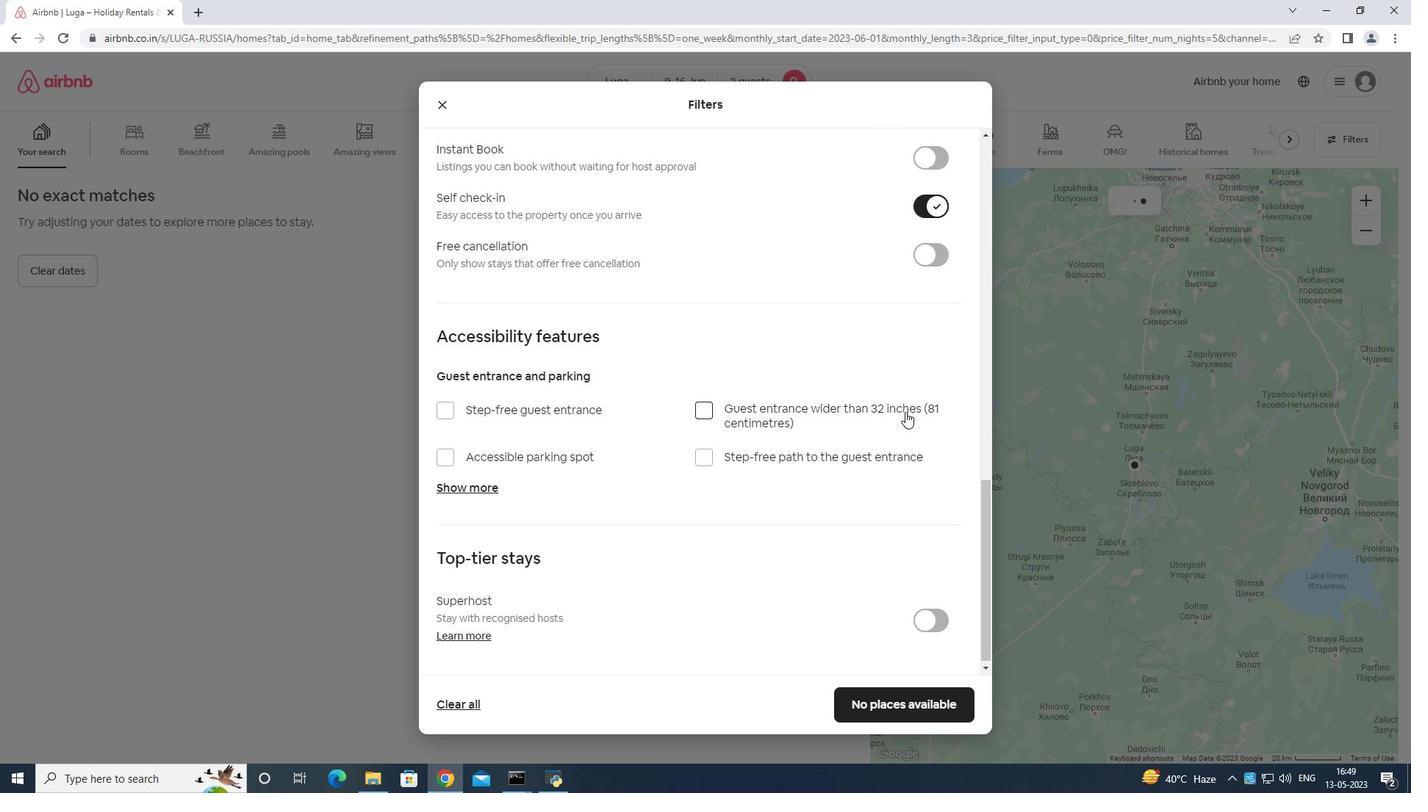 
Action: Mouse moved to (898, 430)
Screenshot: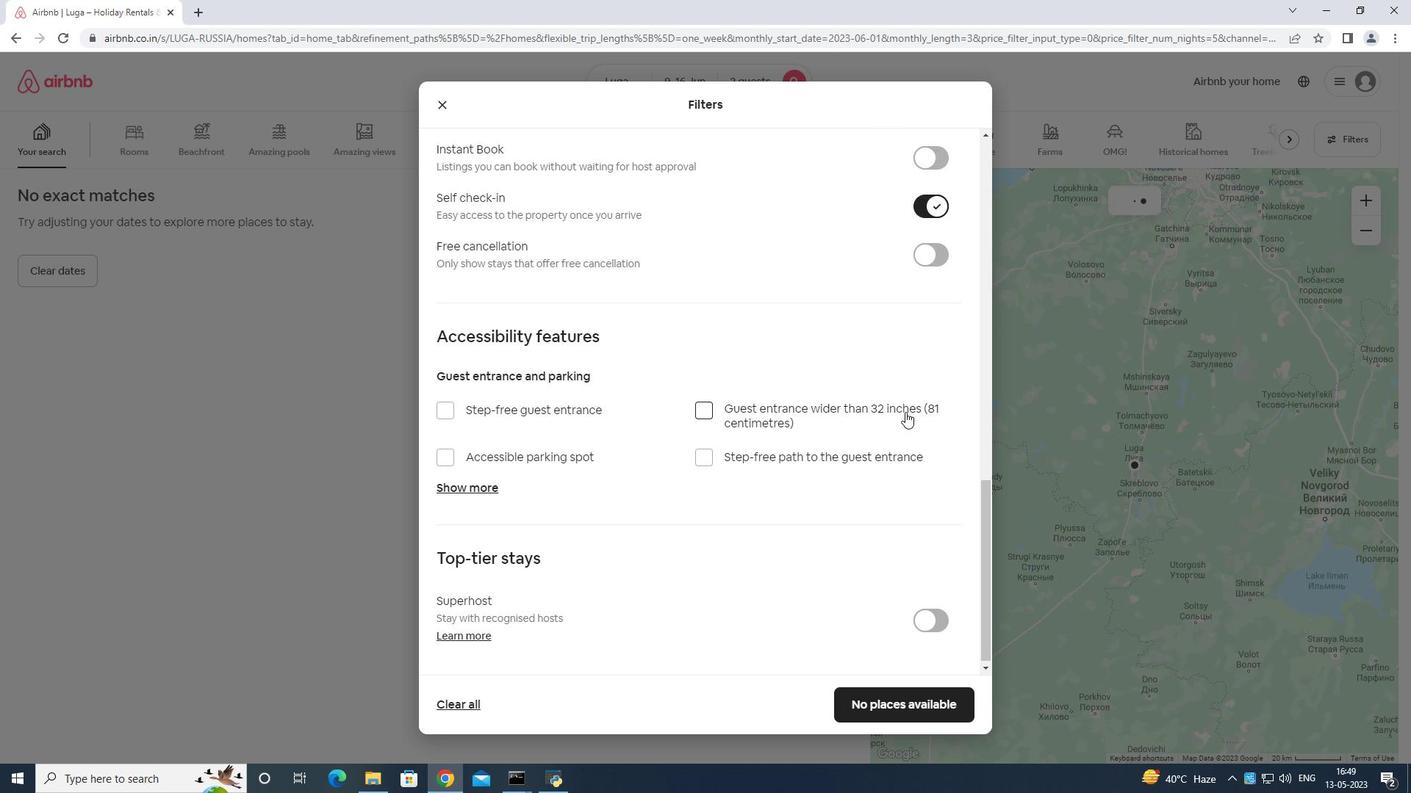 
Action: Mouse scrolled (898, 430) with delta (0, 0)
Screenshot: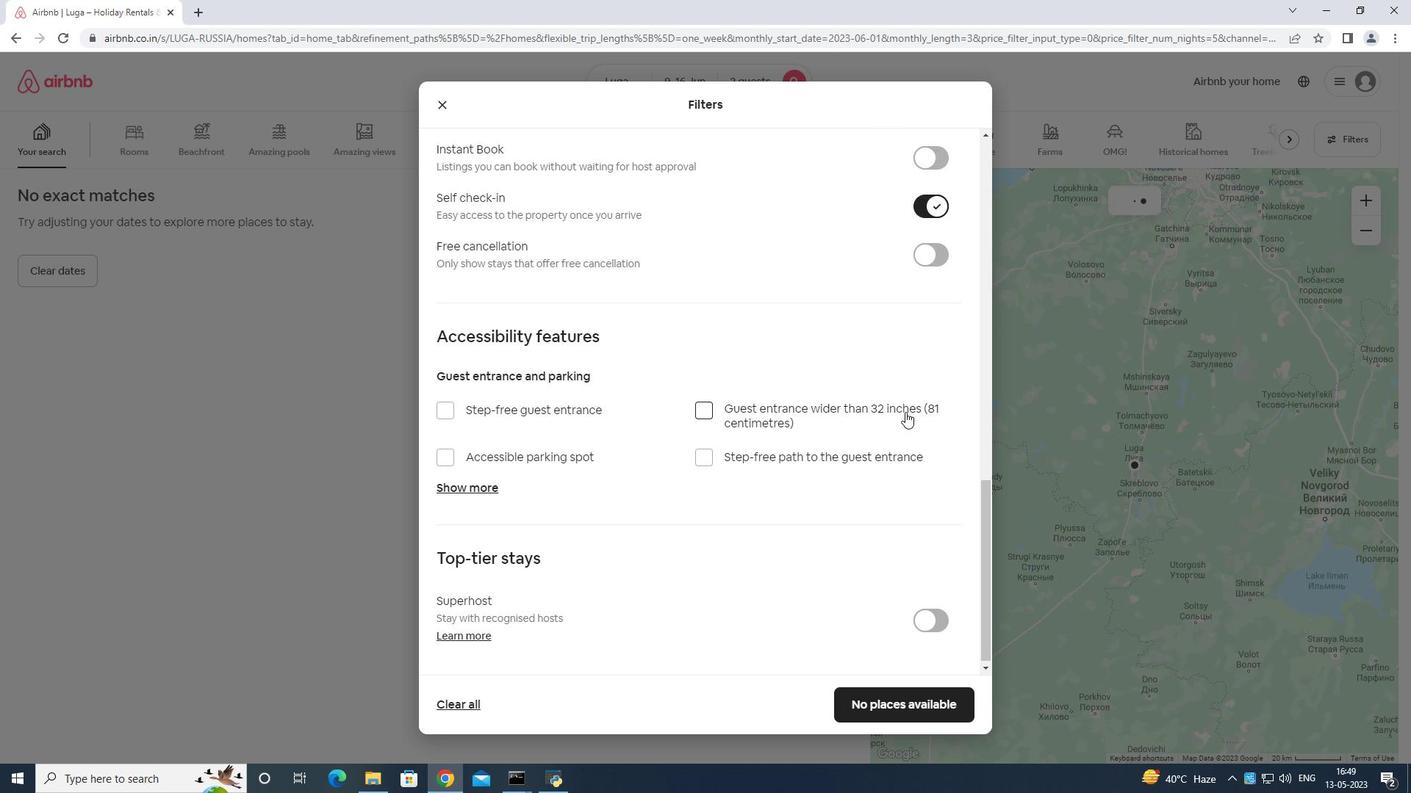 
Action: Mouse moved to (880, 704)
Screenshot: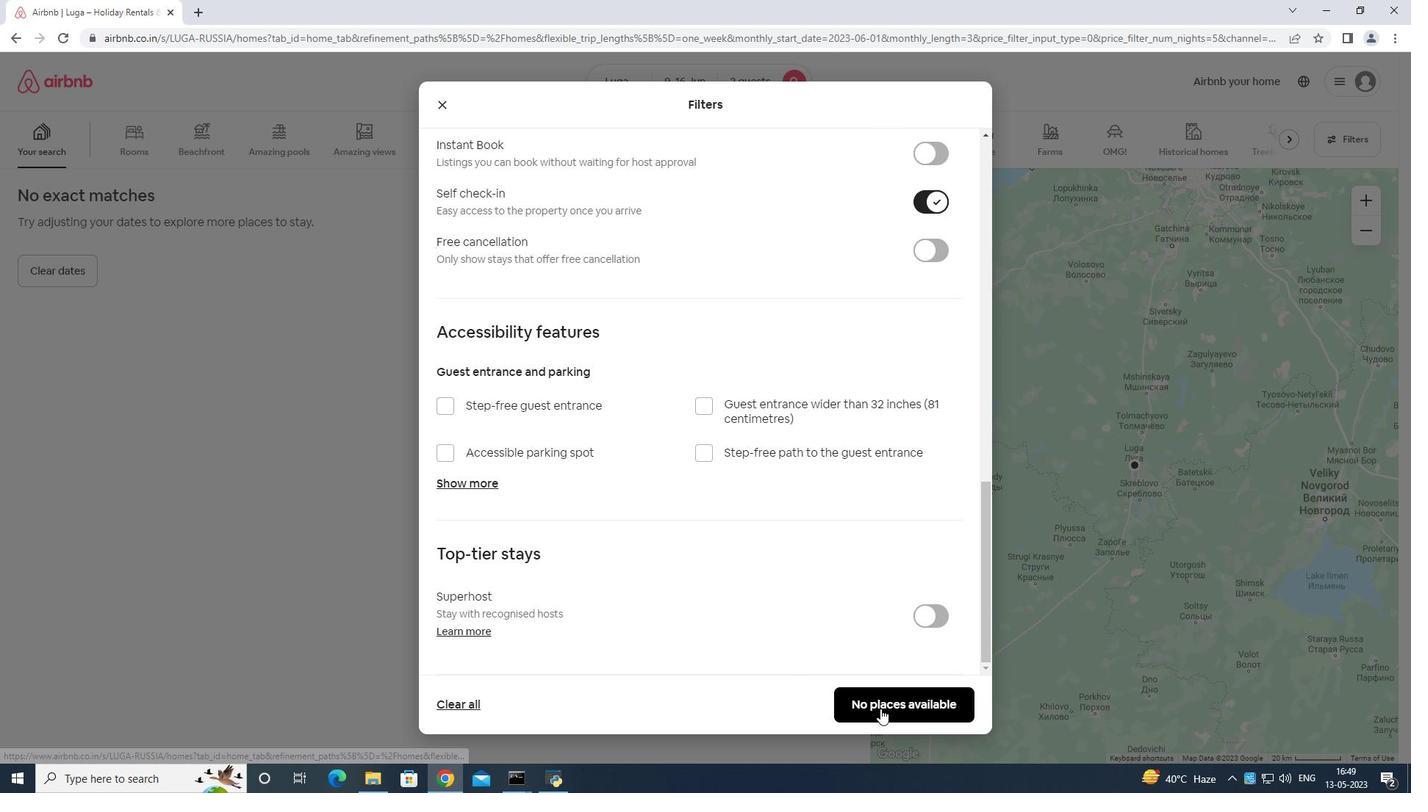 
Action: Mouse pressed left at (880, 704)
Screenshot: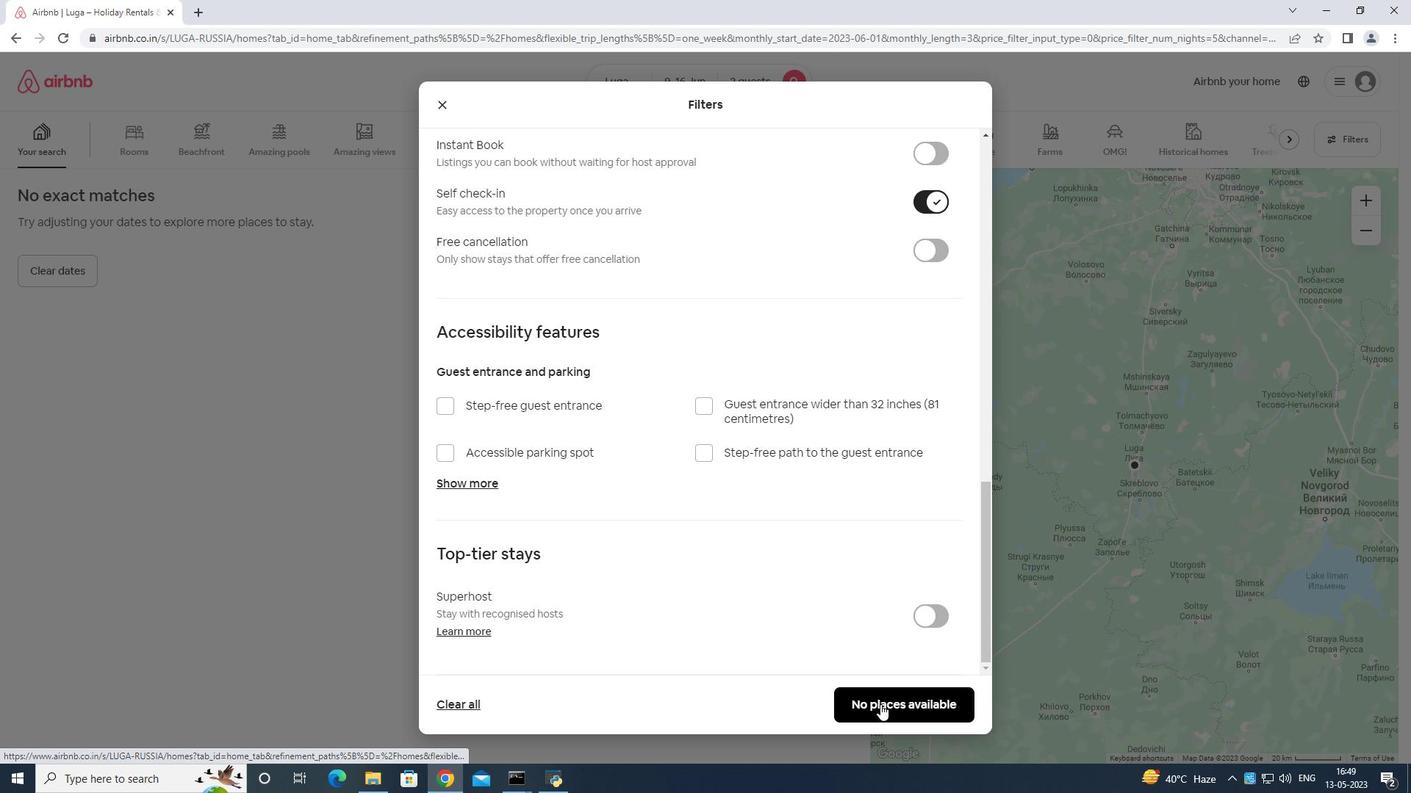 
Action: Mouse moved to (882, 701)
Screenshot: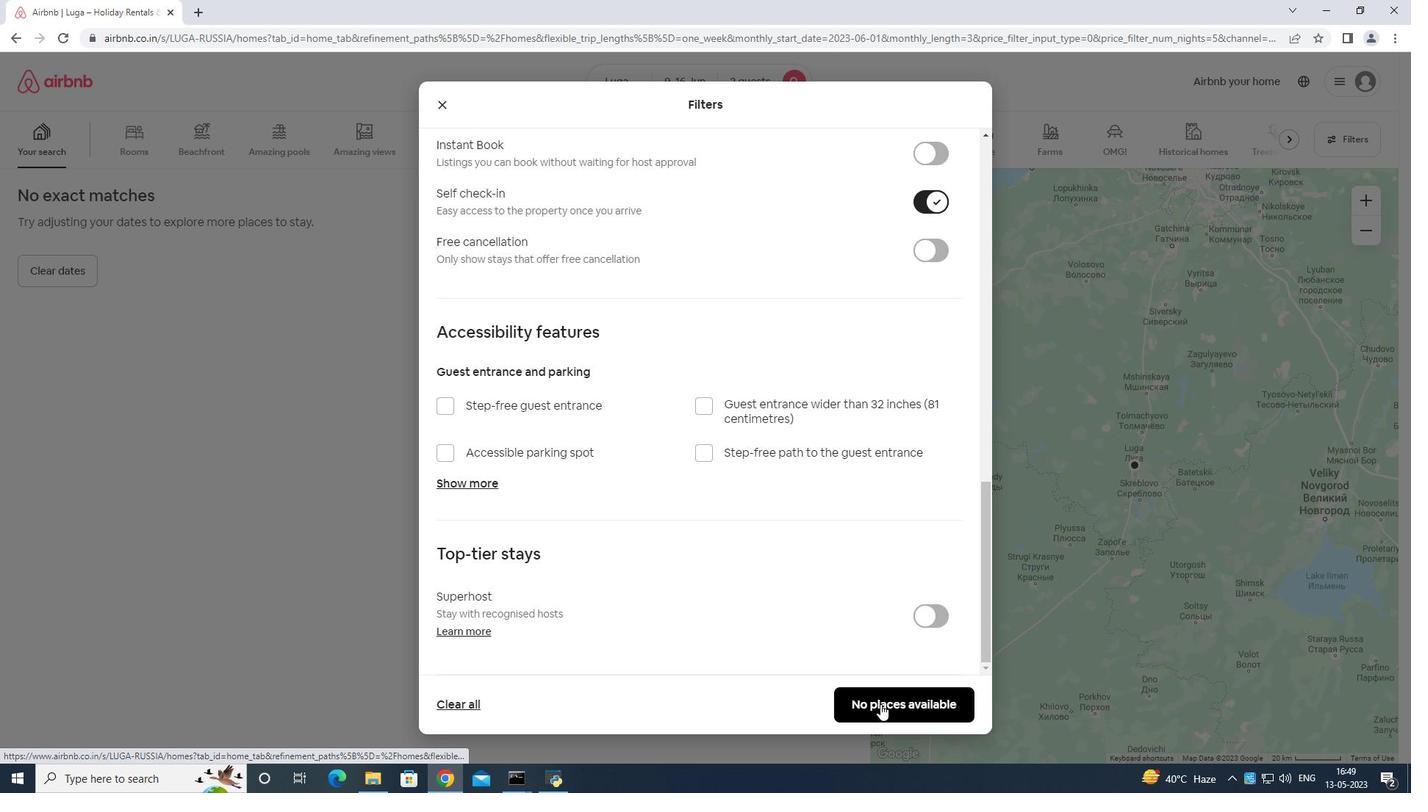 
